 Task: Configure the salesforce community cloud.
Action: Mouse moved to (1289, 95)
Screenshot: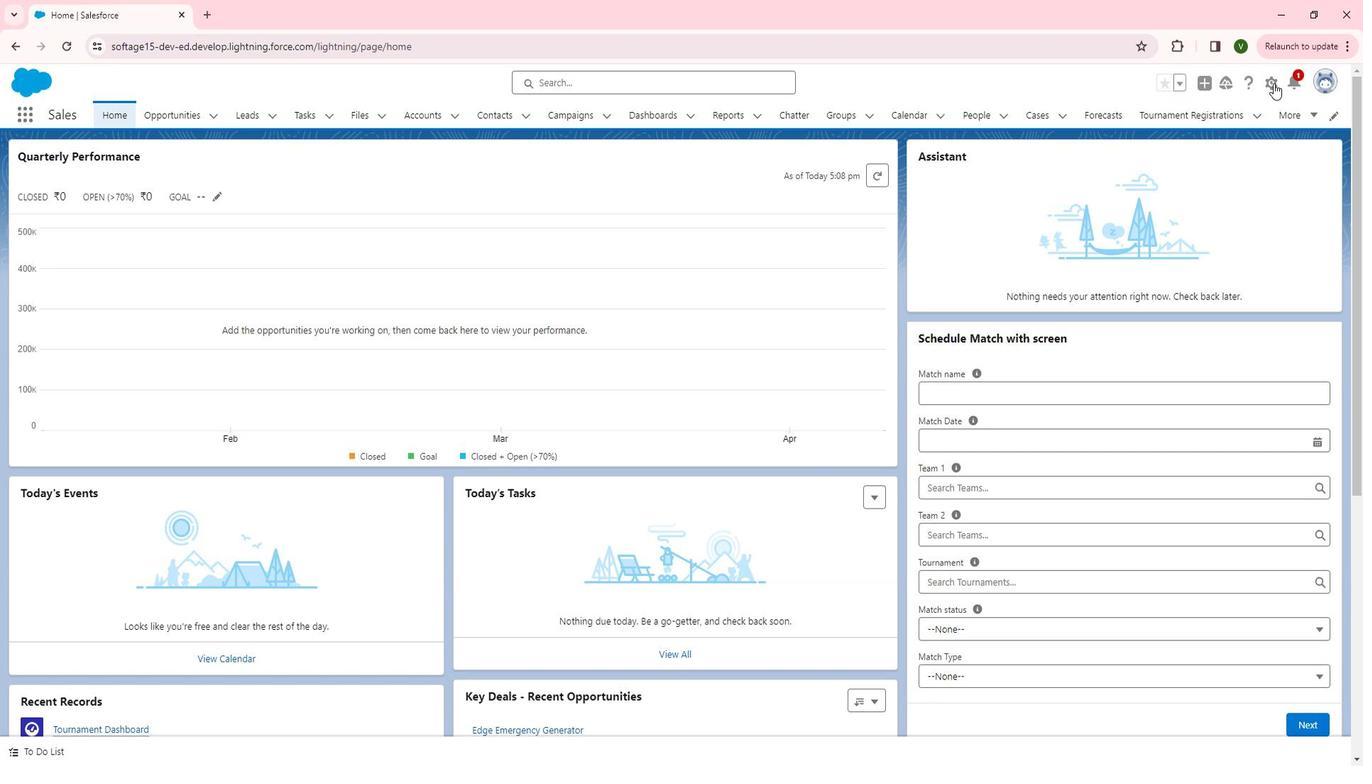 
Action: Mouse pressed left at (1289, 95)
Screenshot: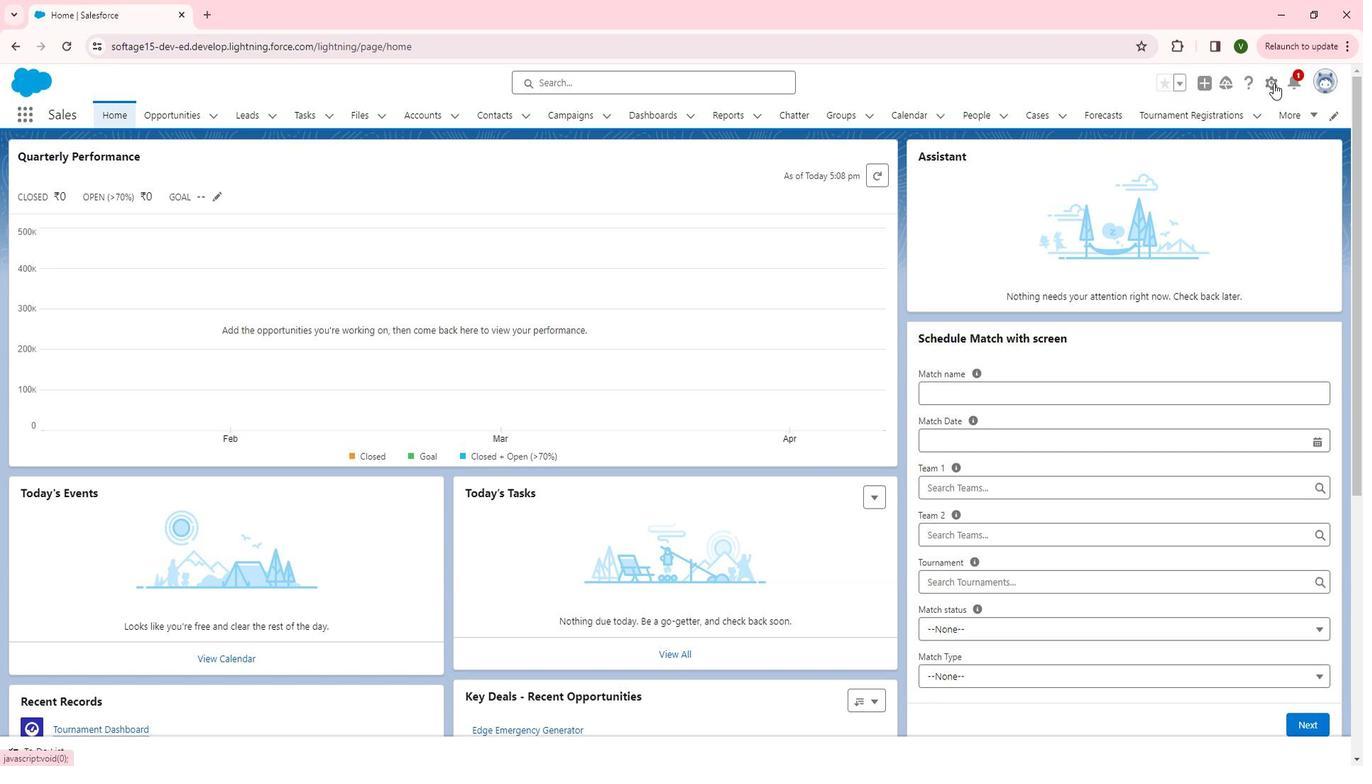 
Action: Mouse moved to (1234, 129)
Screenshot: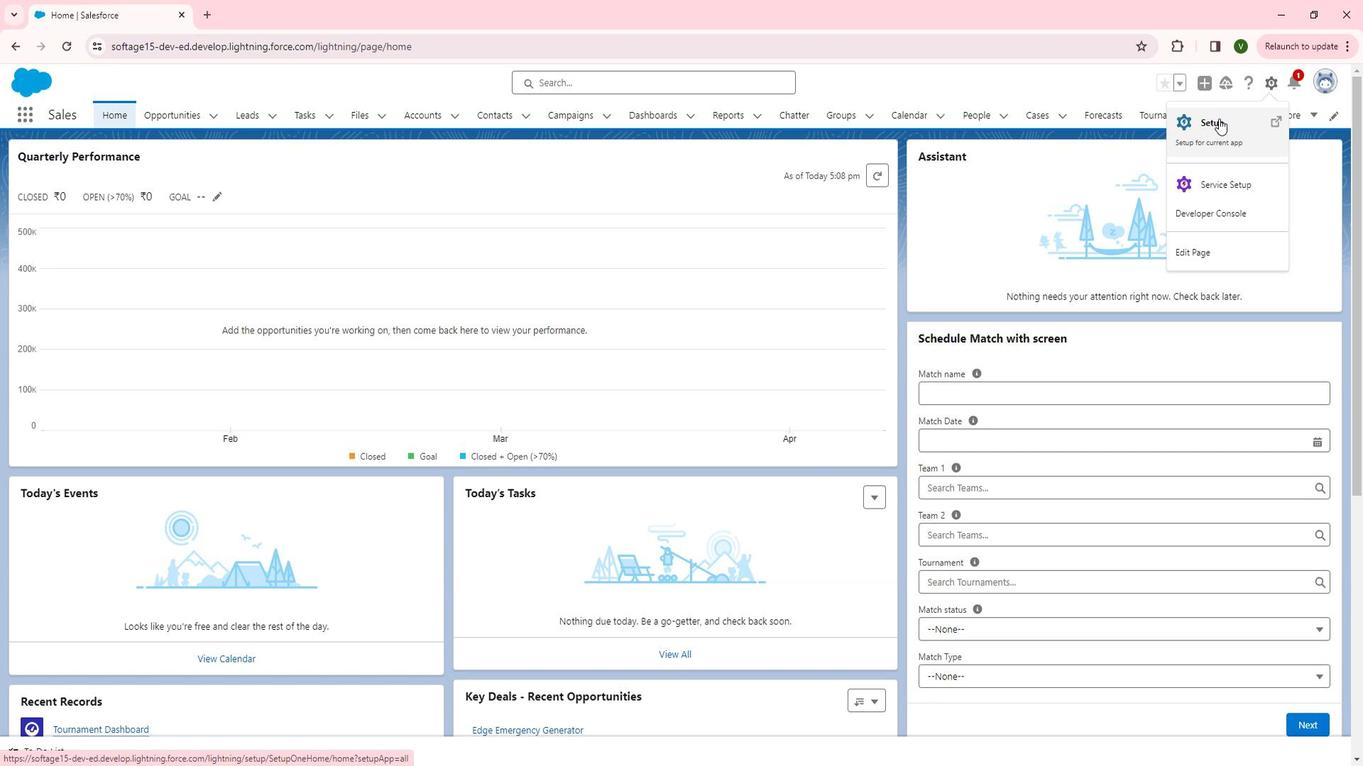 
Action: Mouse pressed left at (1234, 129)
Screenshot: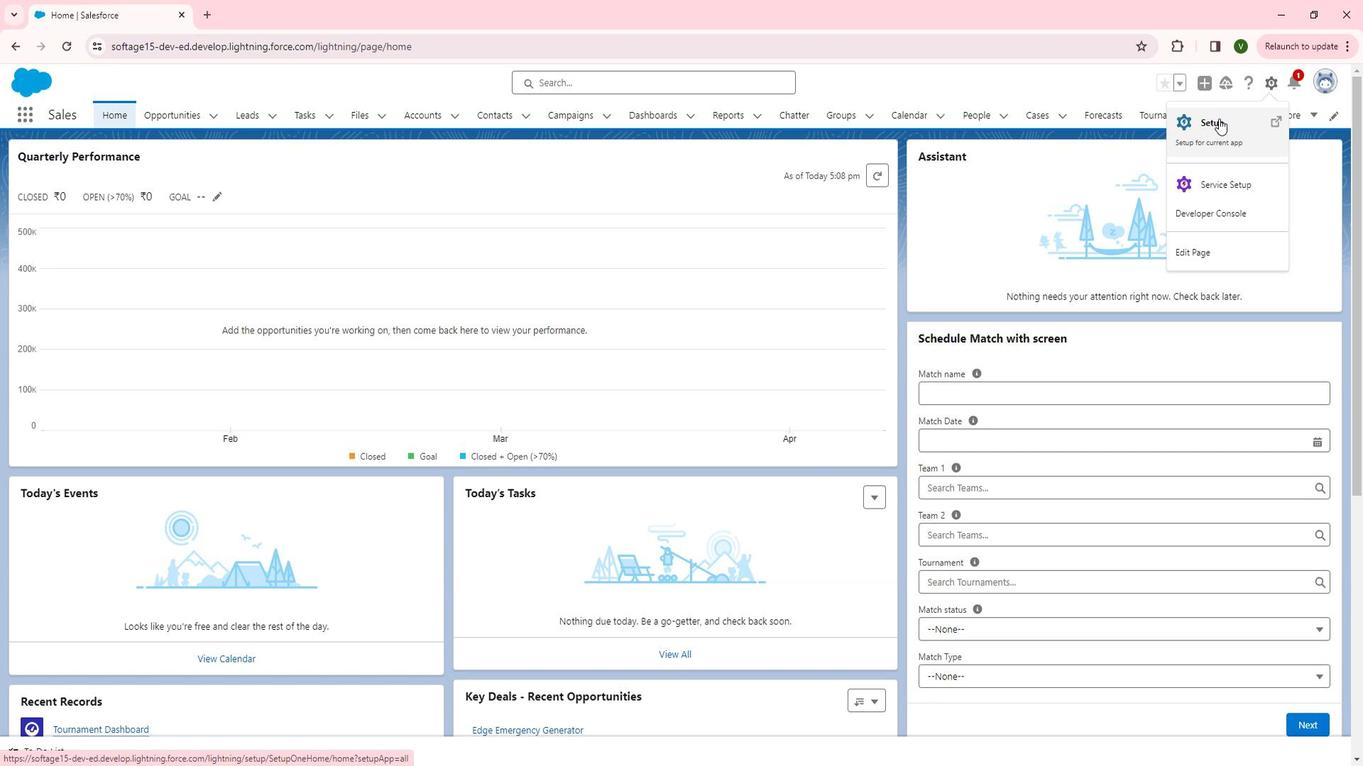 
Action: Mouse moved to (95, 317)
Screenshot: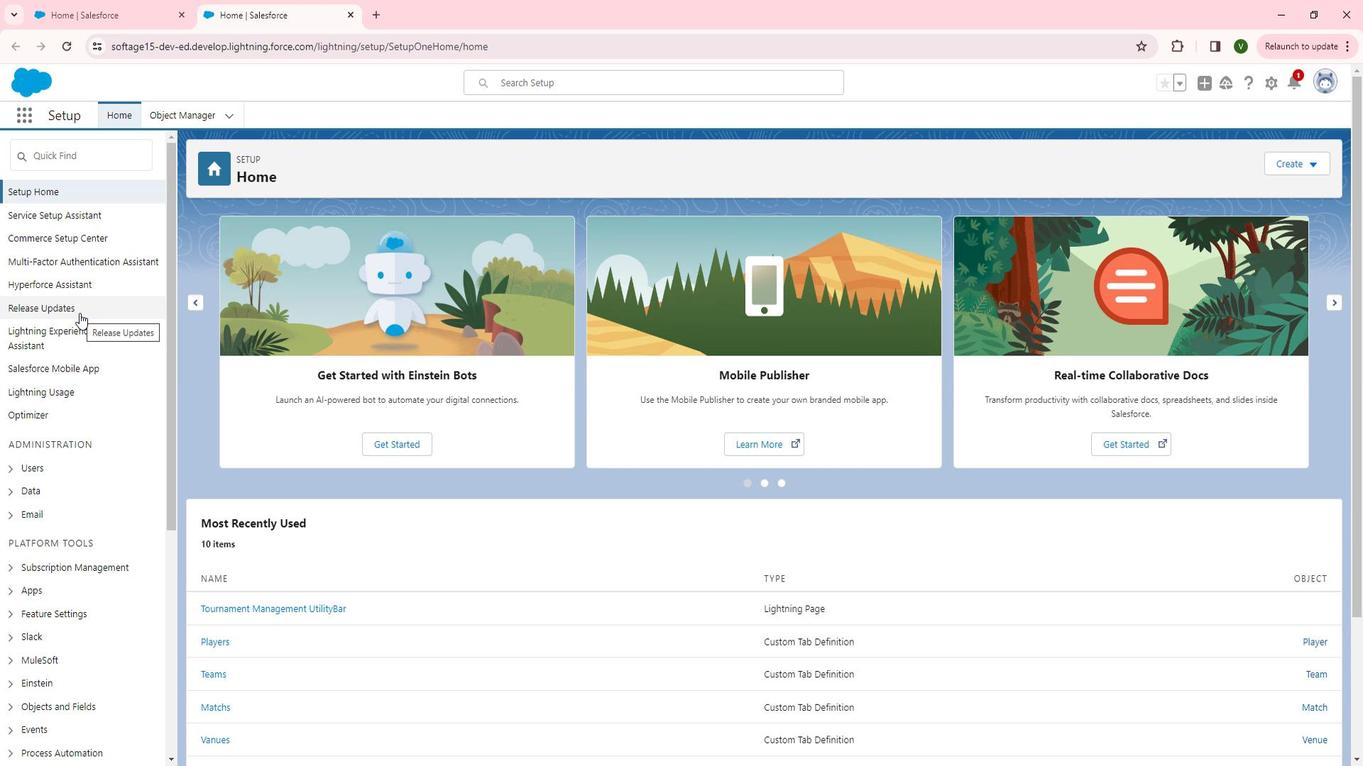 
Action: Mouse scrolled (95, 316) with delta (0, 0)
Screenshot: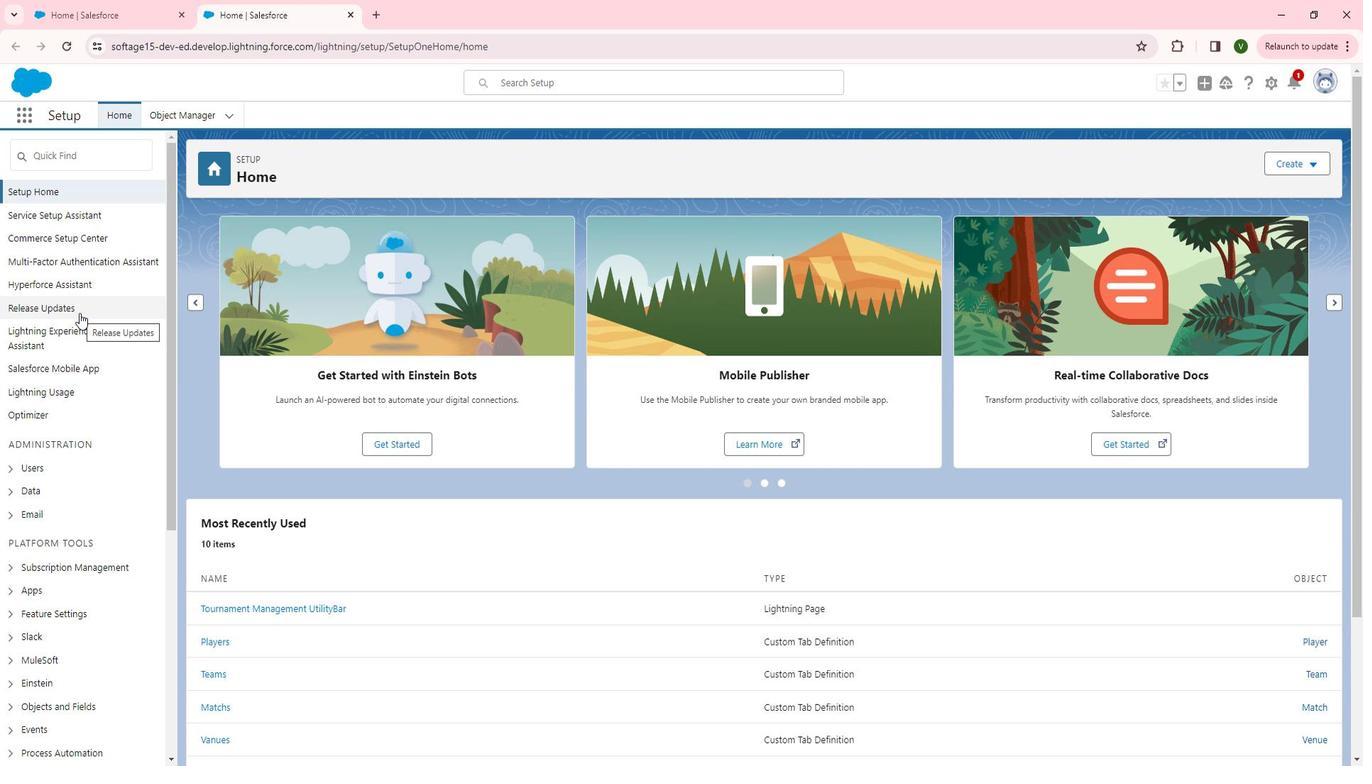 
Action: Mouse moved to (95, 321)
Screenshot: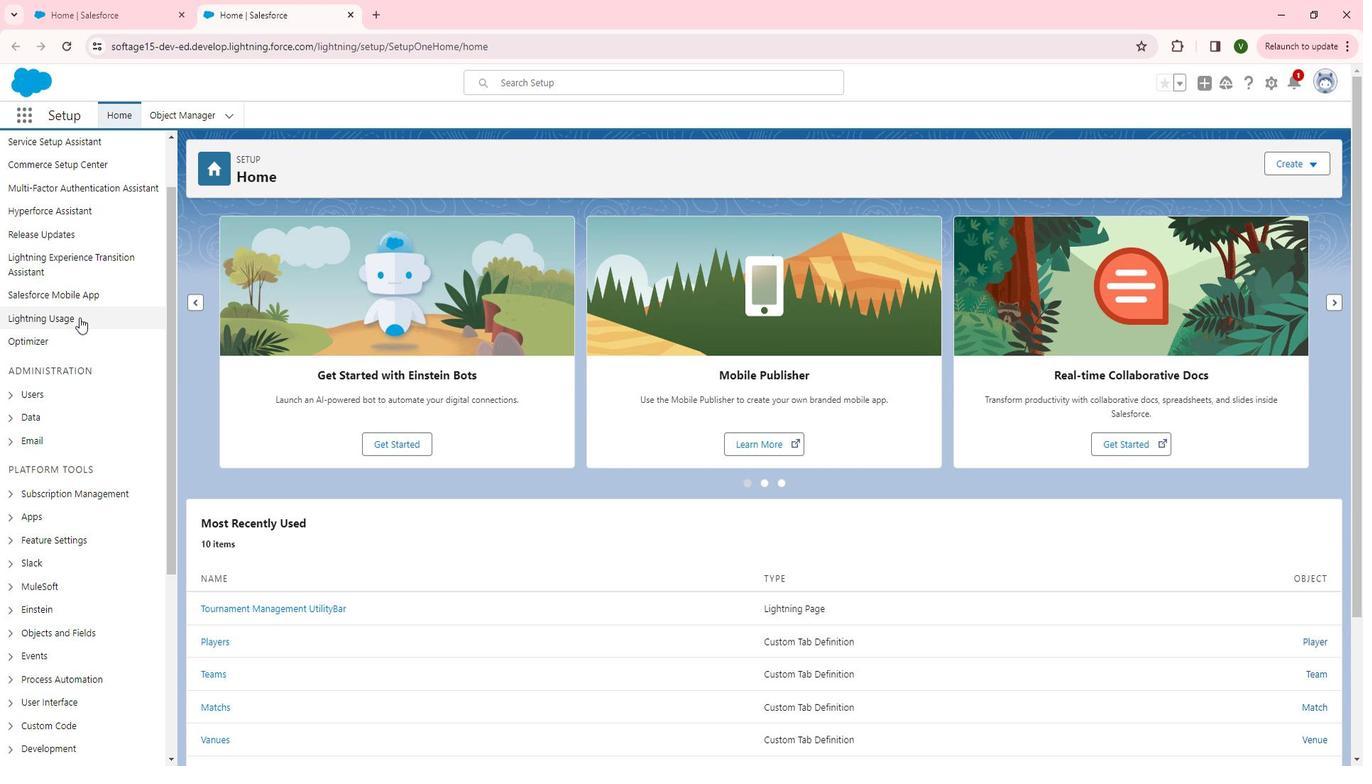 
Action: Mouse scrolled (95, 320) with delta (0, 0)
Screenshot: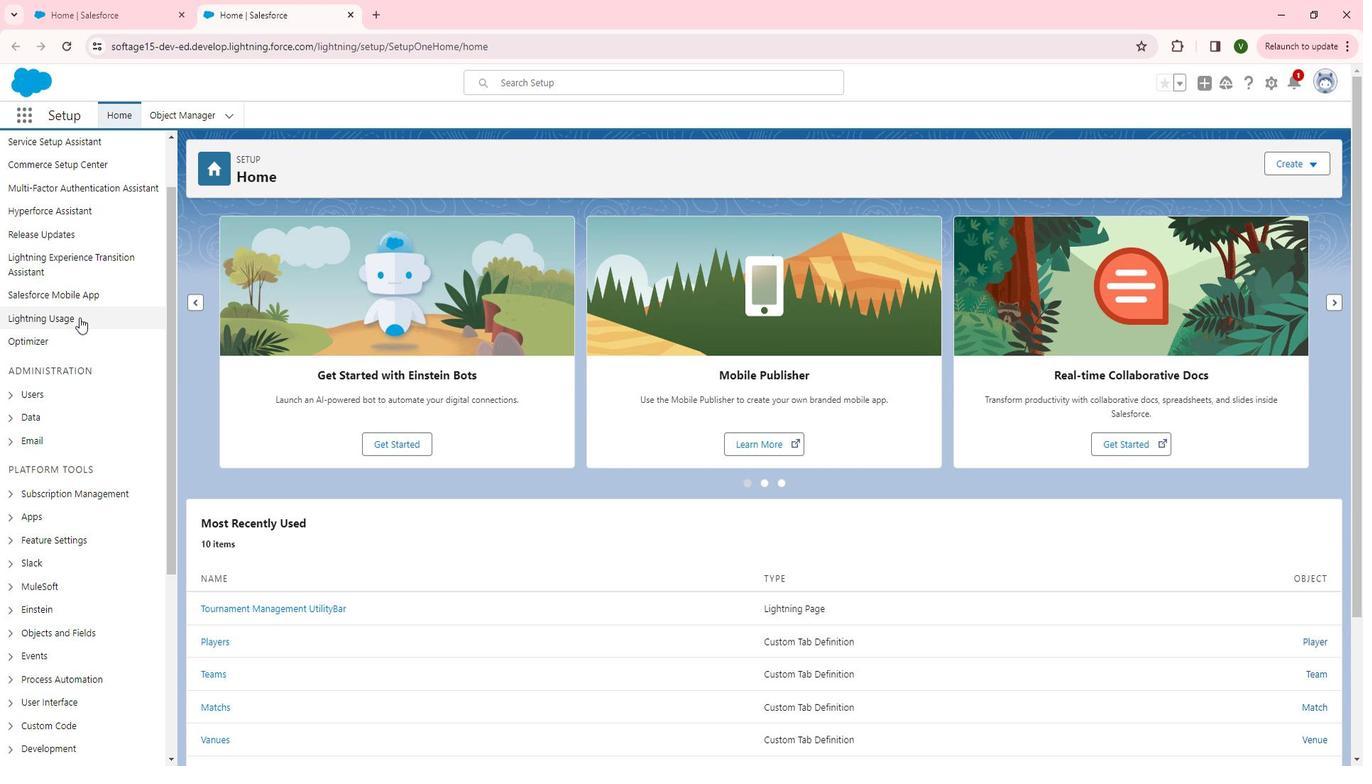 
Action: Mouse scrolled (95, 320) with delta (0, 0)
Screenshot: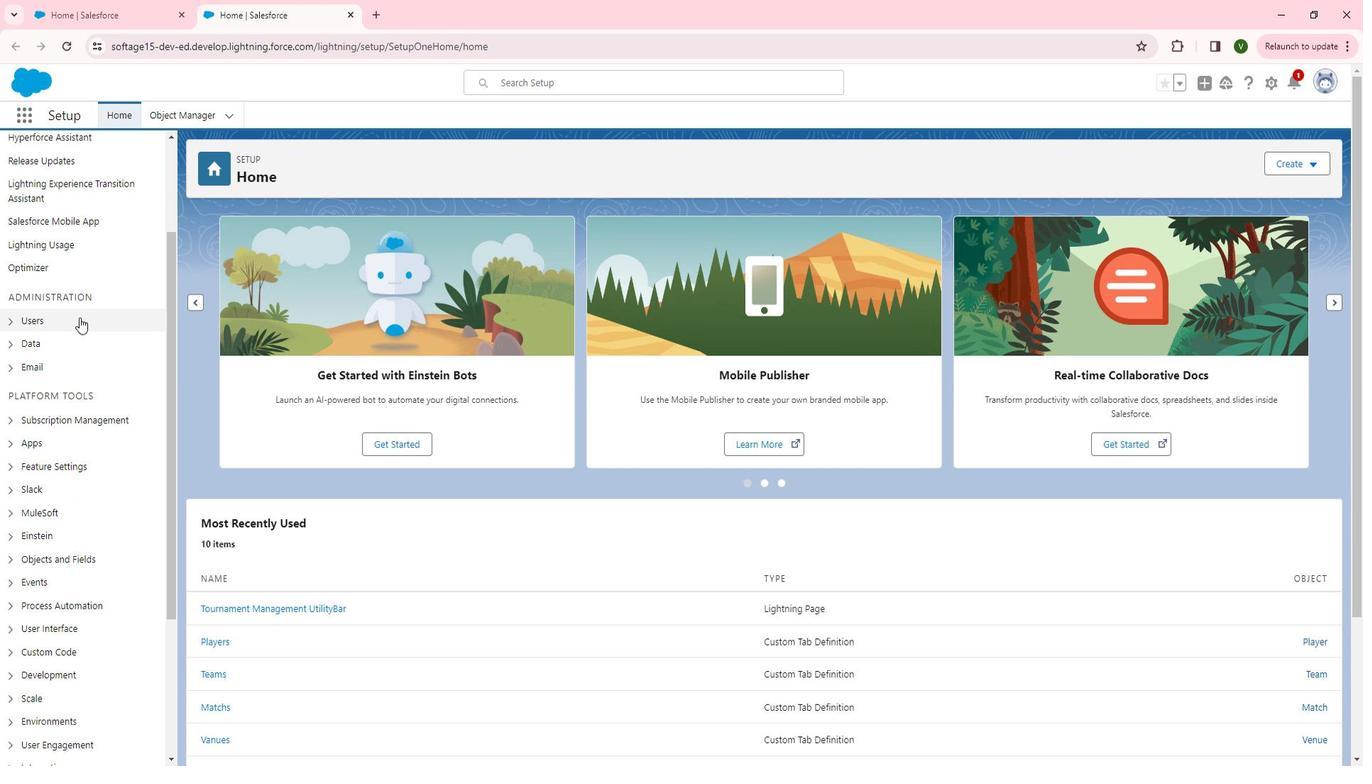 
Action: Mouse moved to (28, 391)
Screenshot: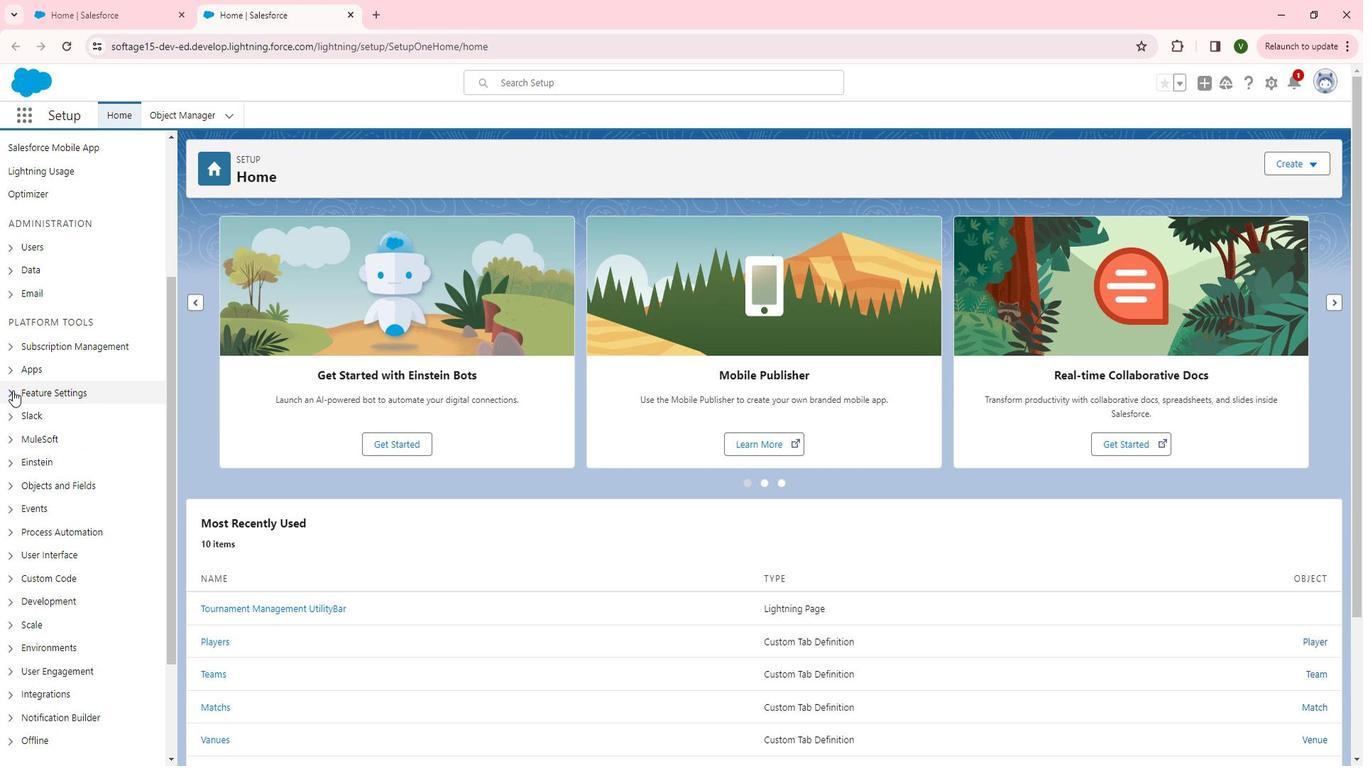 
Action: Mouse pressed left at (28, 391)
Screenshot: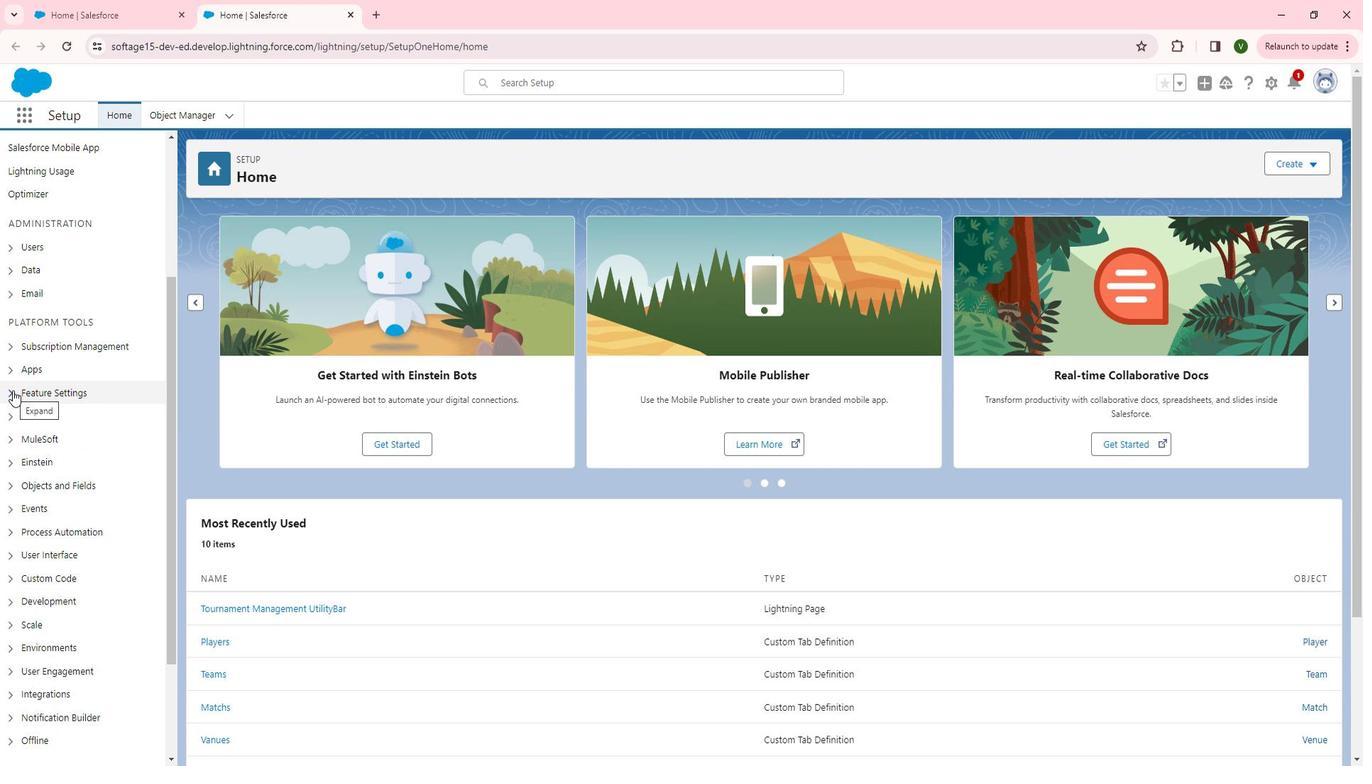 
Action: Mouse moved to (92, 400)
Screenshot: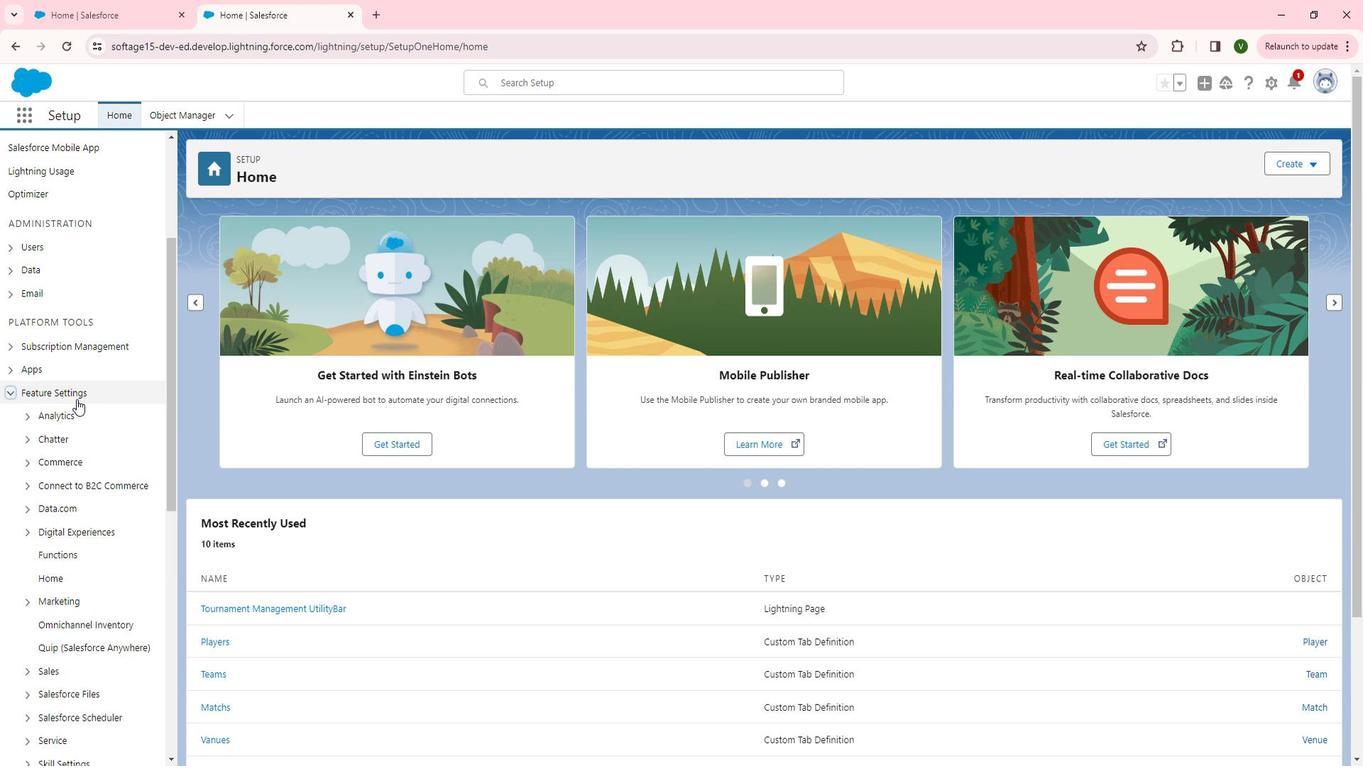 
Action: Mouse scrolled (92, 399) with delta (0, 0)
Screenshot: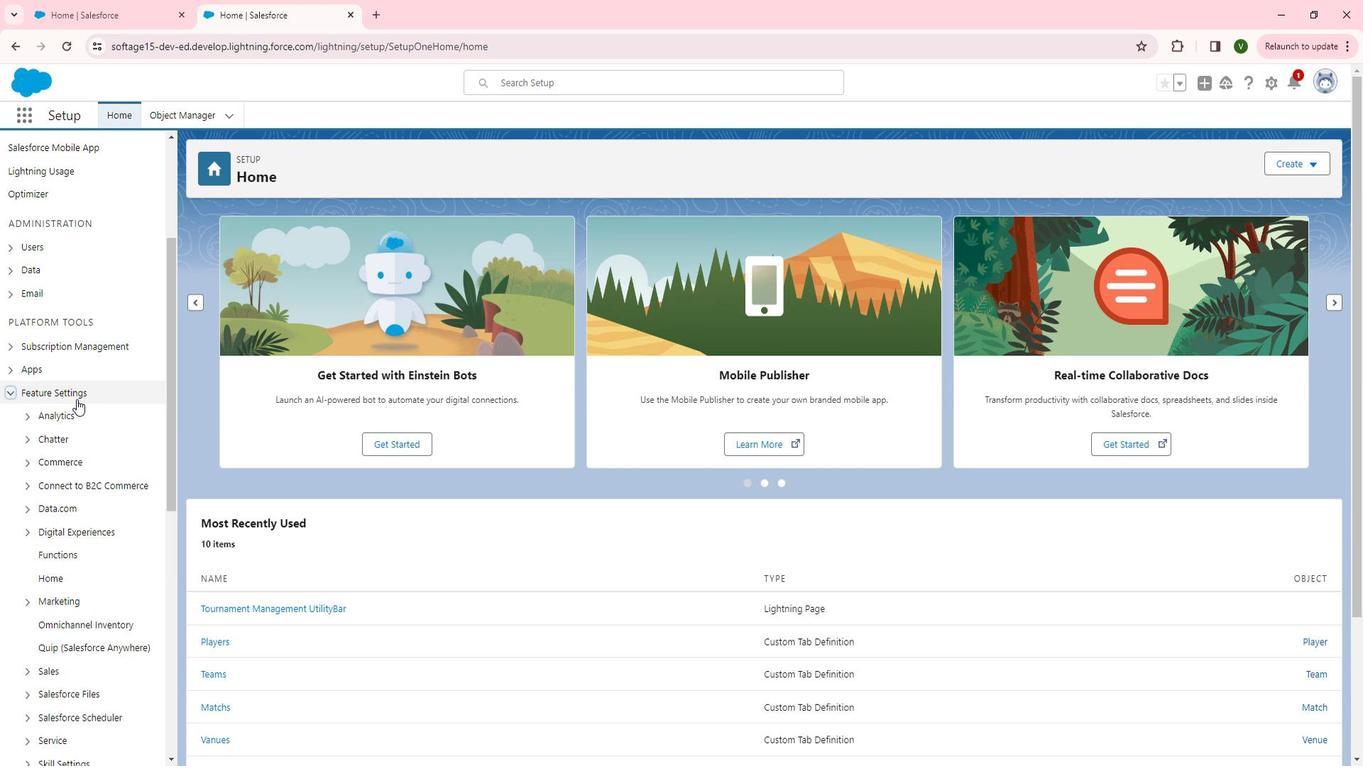 
Action: Mouse scrolled (92, 399) with delta (0, 0)
Screenshot: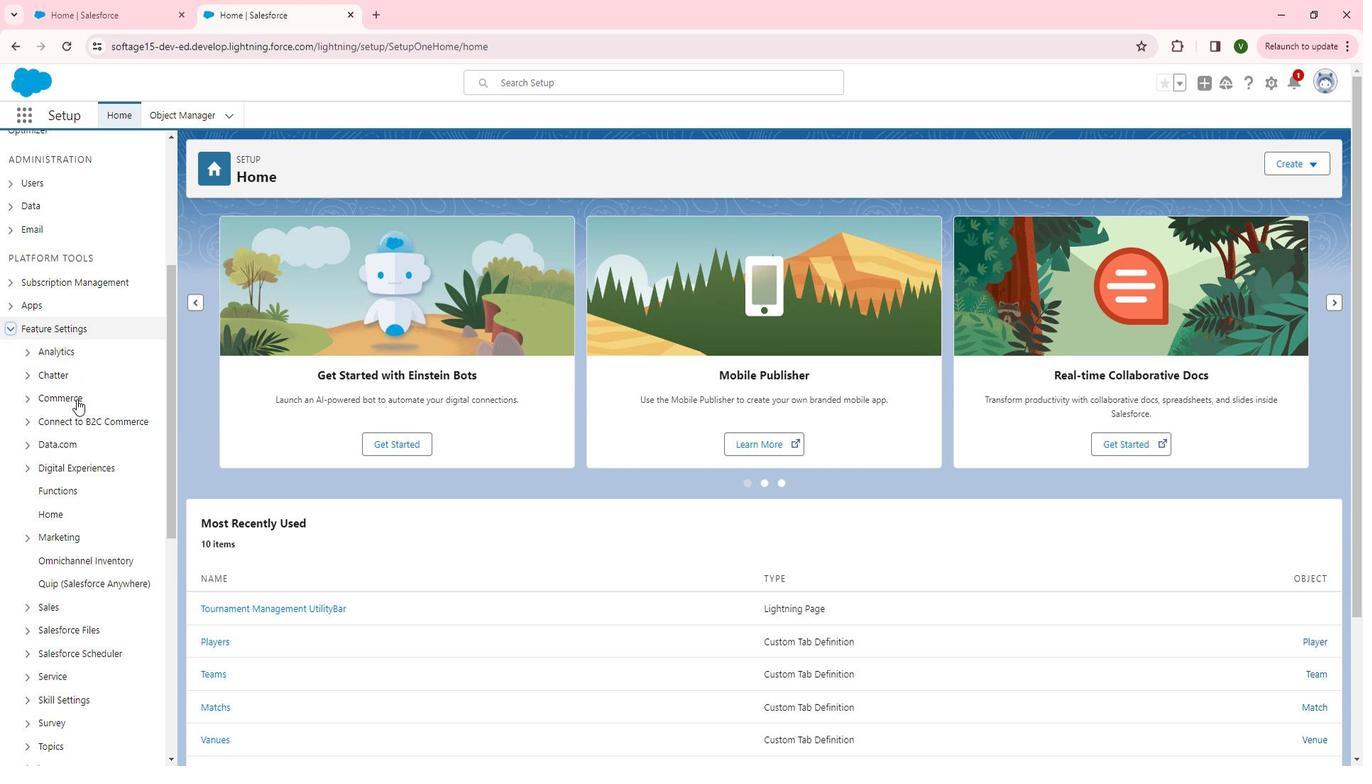 
Action: Mouse moved to (41, 389)
Screenshot: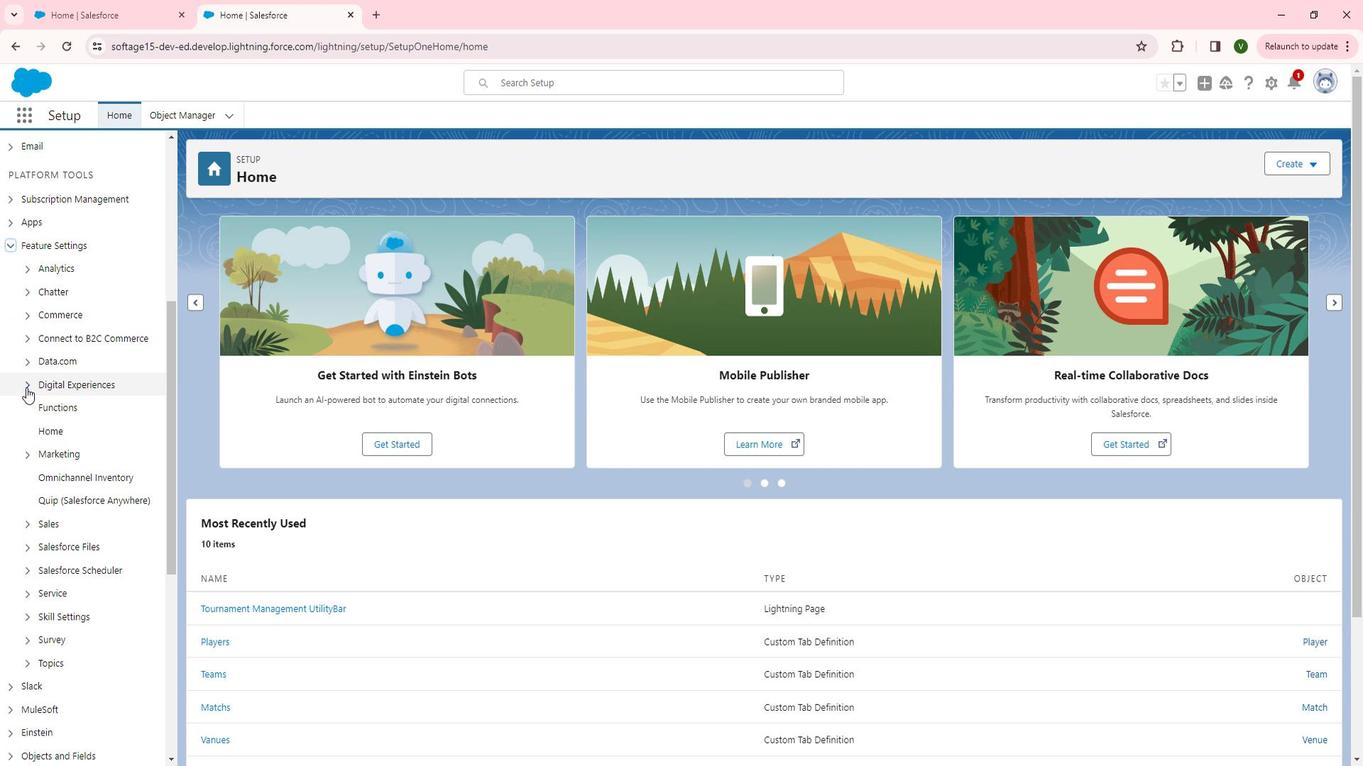 
Action: Mouse pressed left at (41, 389)
Screenshot: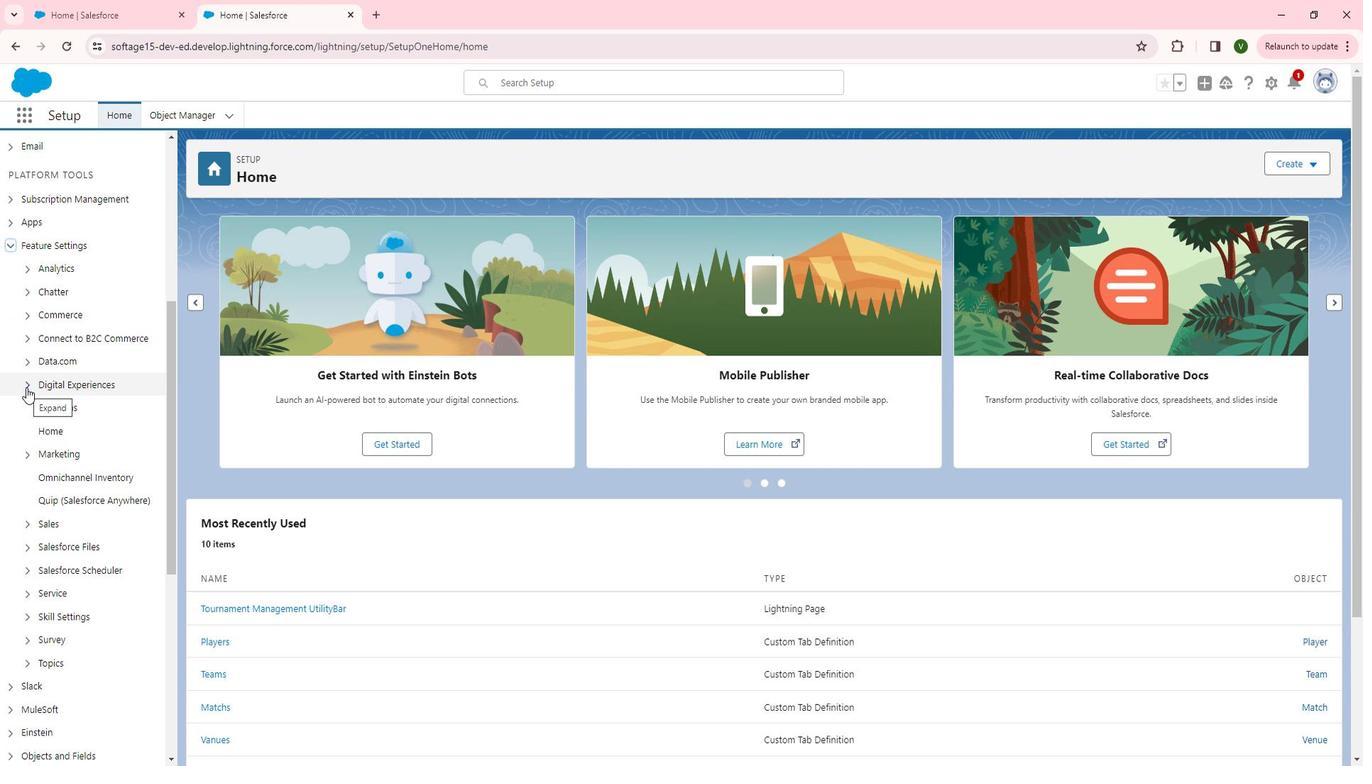 
Action: Mouse moved to (90, 456)
Screenshot: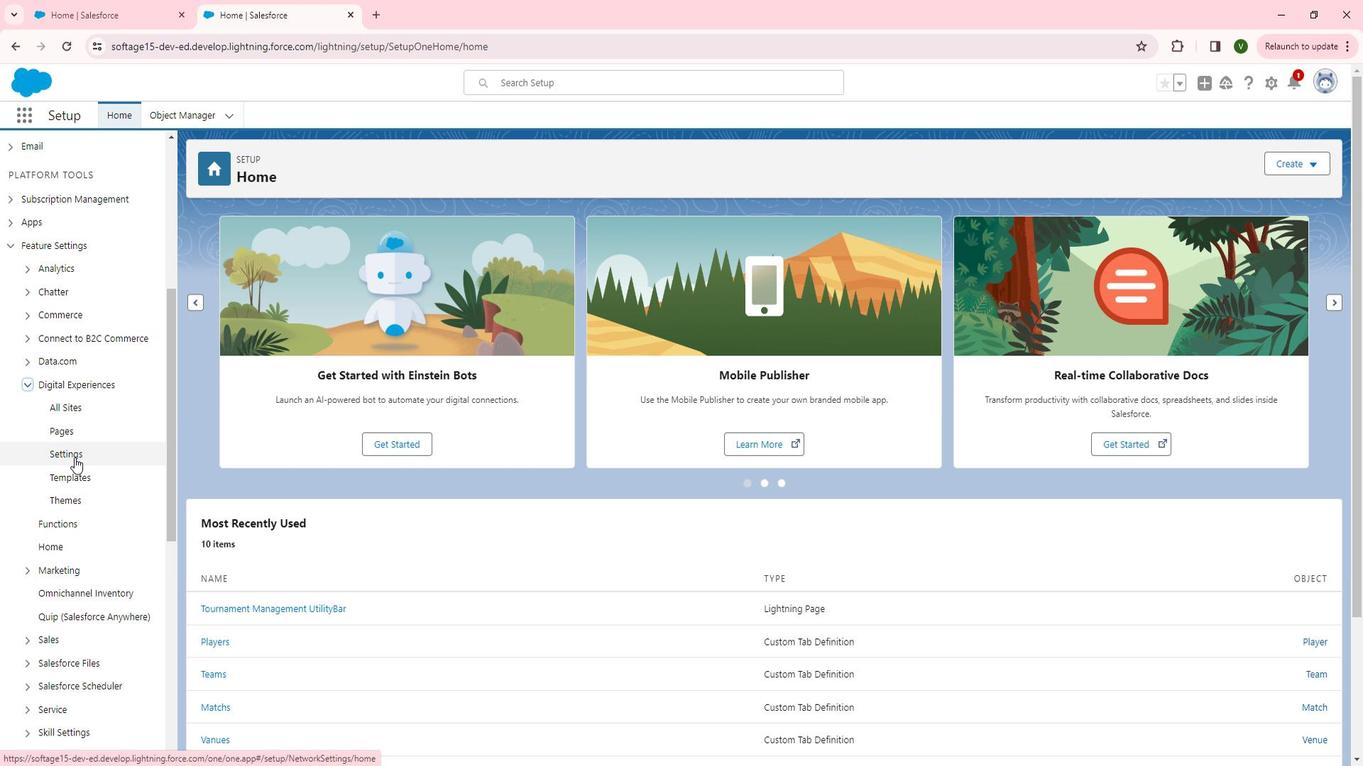 
Action: Mouse pressed left at (90, 456)
Screenshot: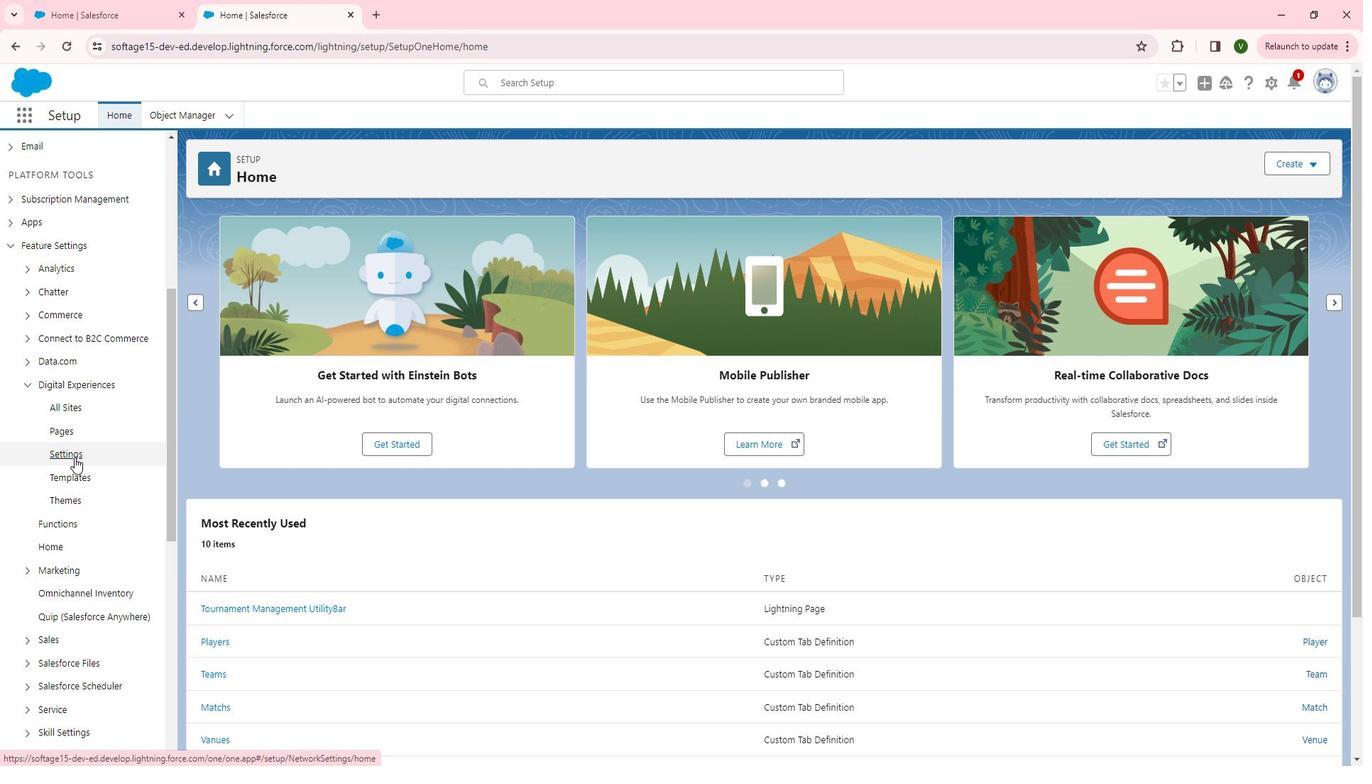 
Action: Mouse moved to (556, 481)
Screenshot: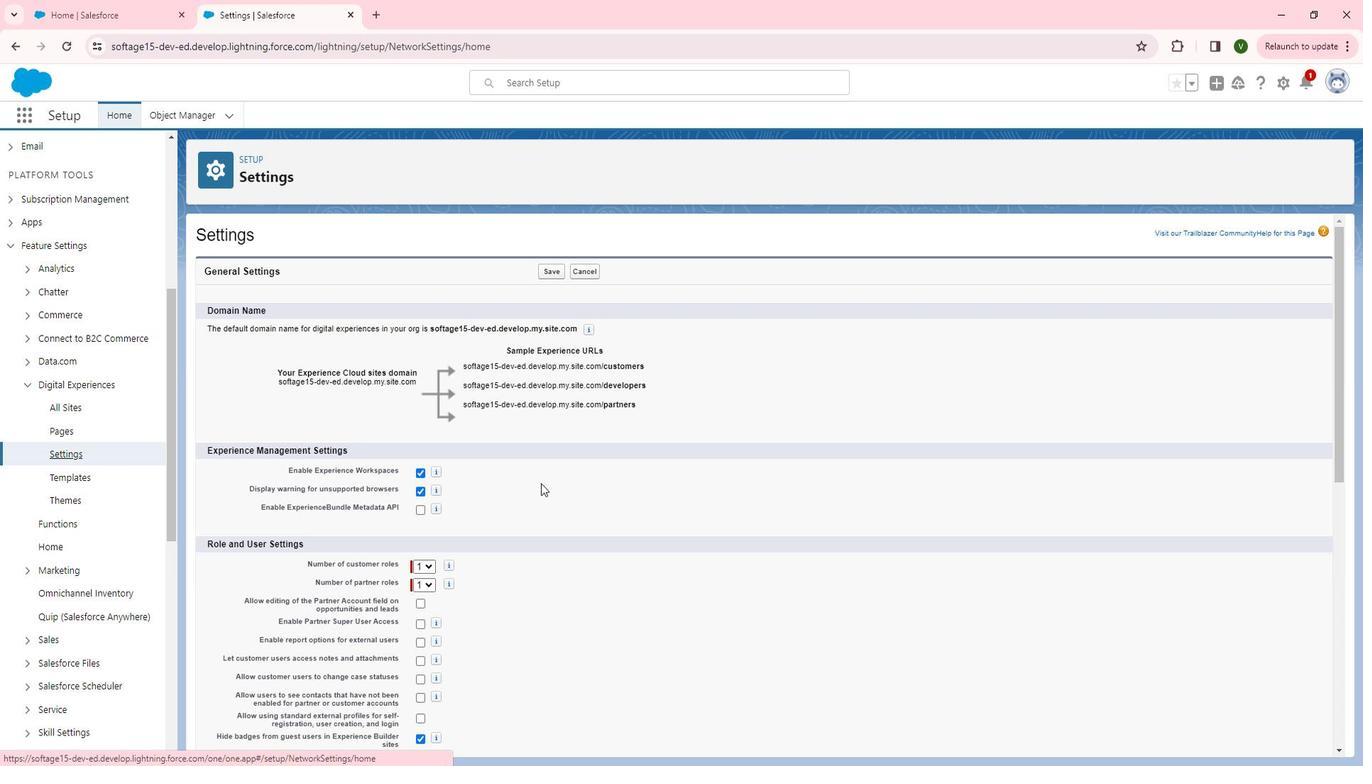 
Action: Mouse scrolled (556, 480) with delta (0, 0)
Screenshot: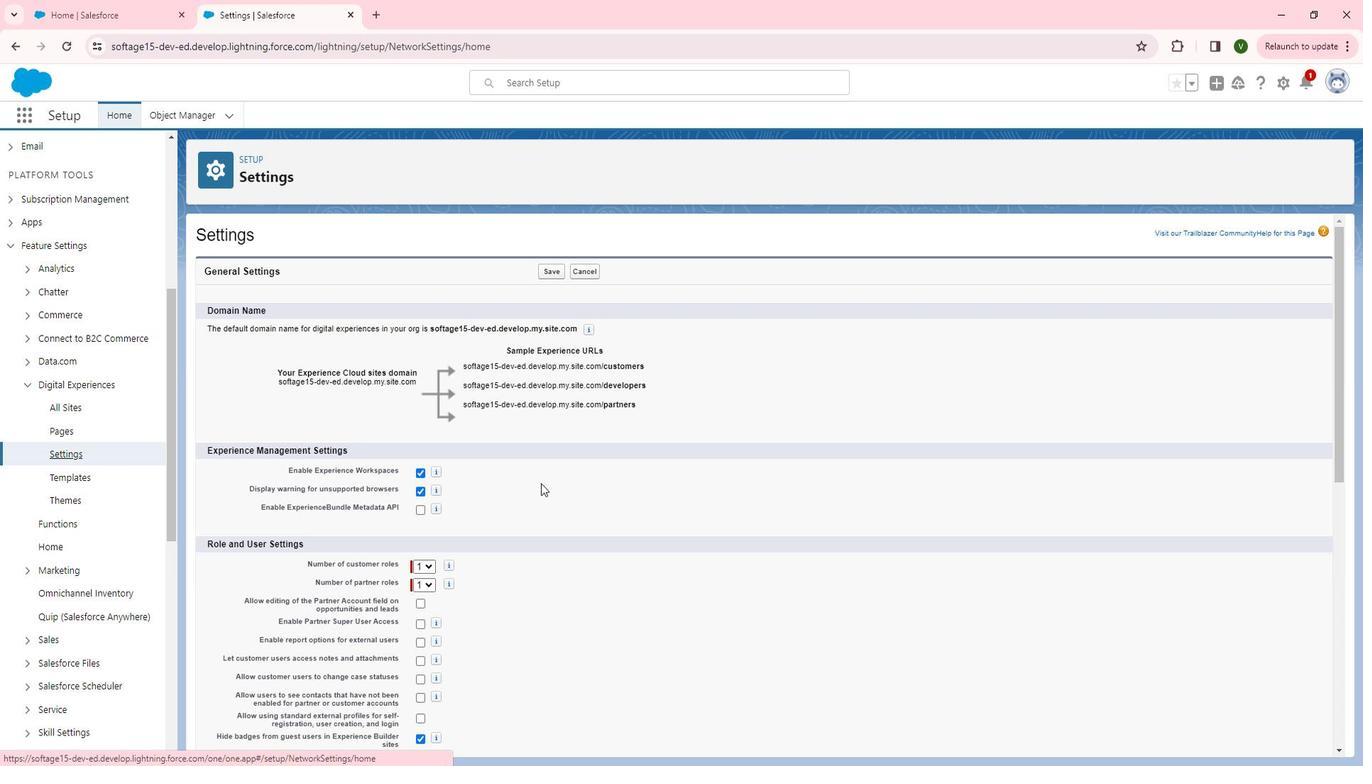 
Action: Mouse moved to (434, 434)
Screenshot: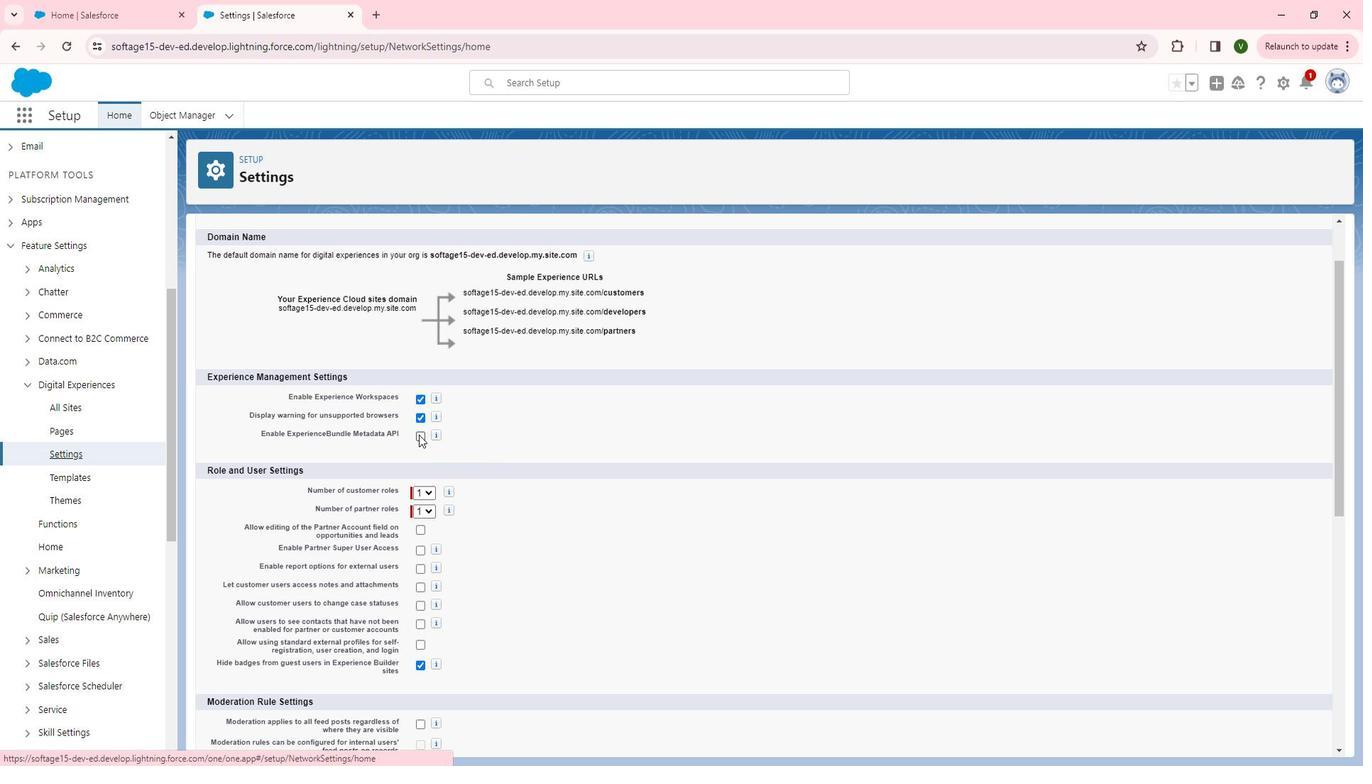 
Action: Mouse pressed left at (434, 434)
Screenshot: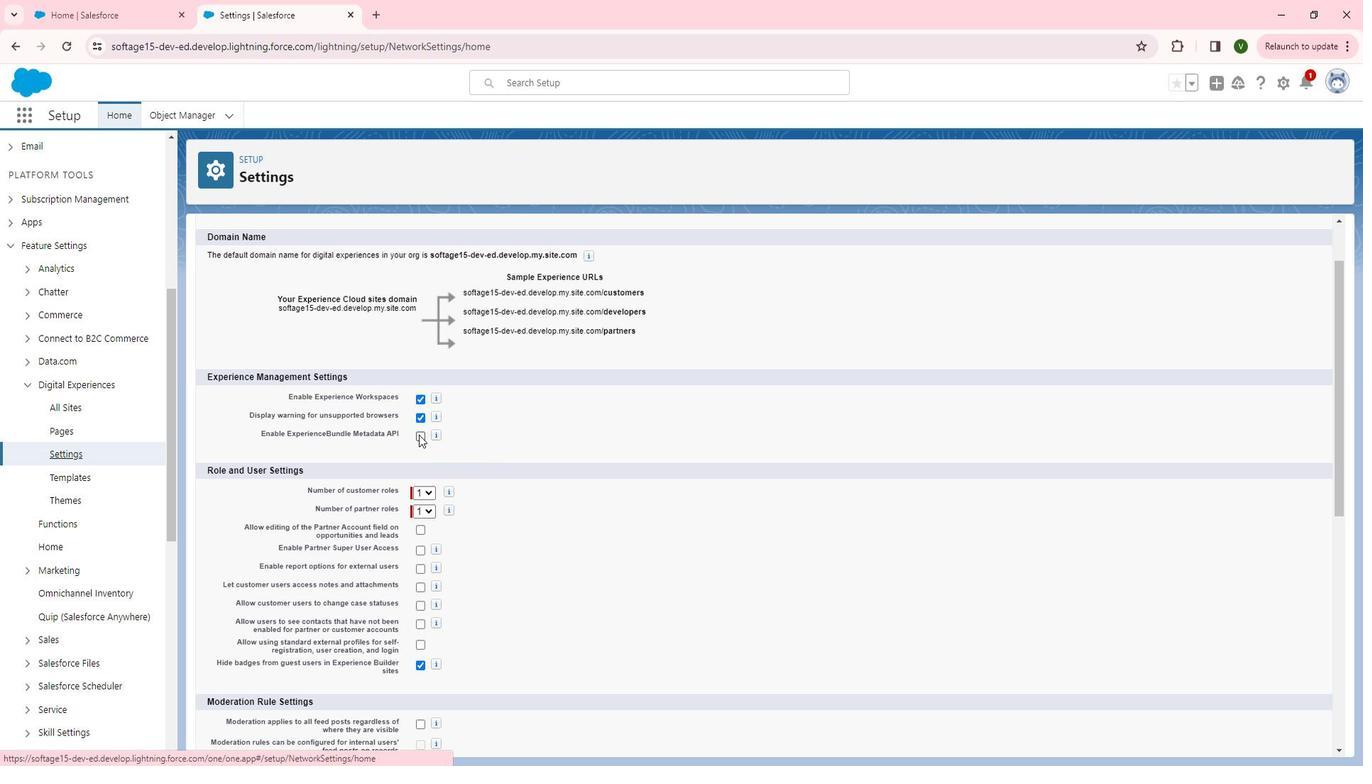 
Action: Mouse moved to (479, 433)
Screenshot: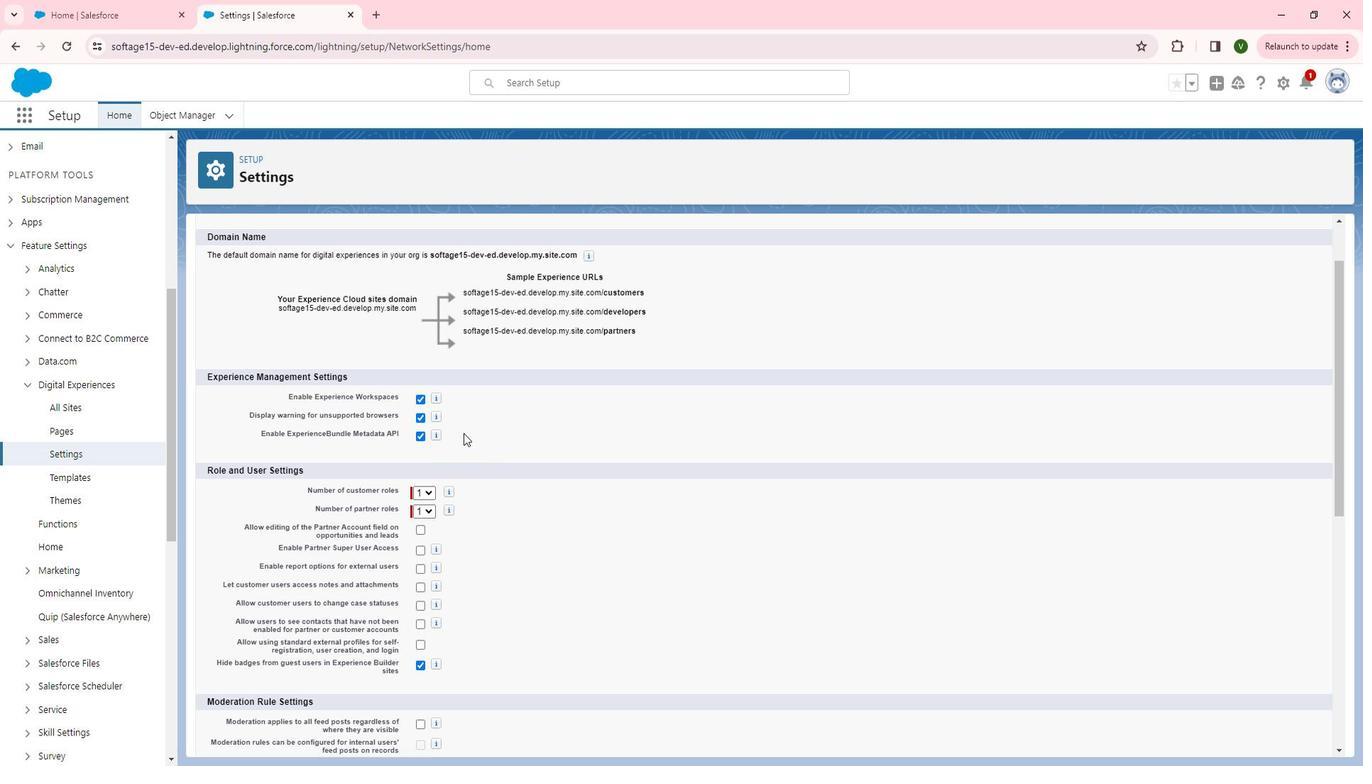 
Action: Mouse scrolled (479, 432) with delta (0, 0)
Screenshot: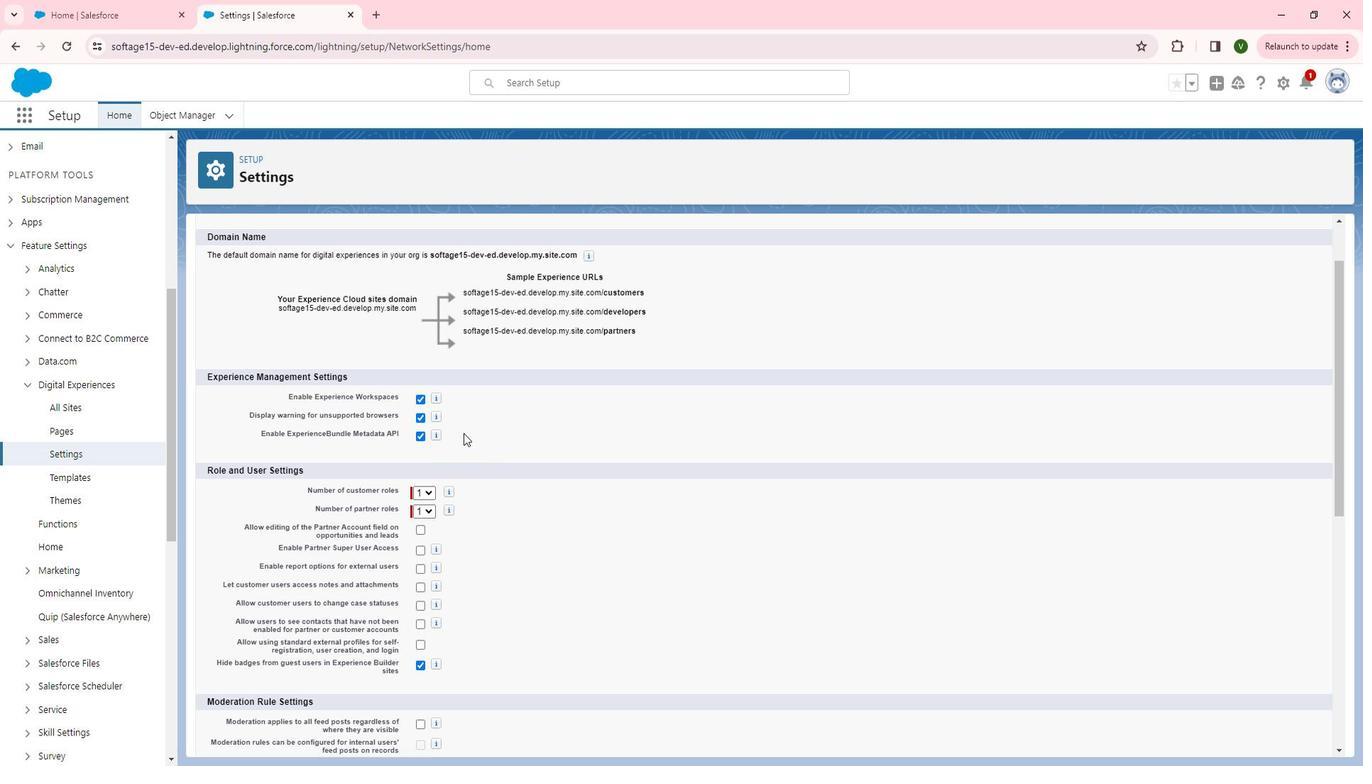 
Action: Mouse moved to (443, 423)
Screenshot: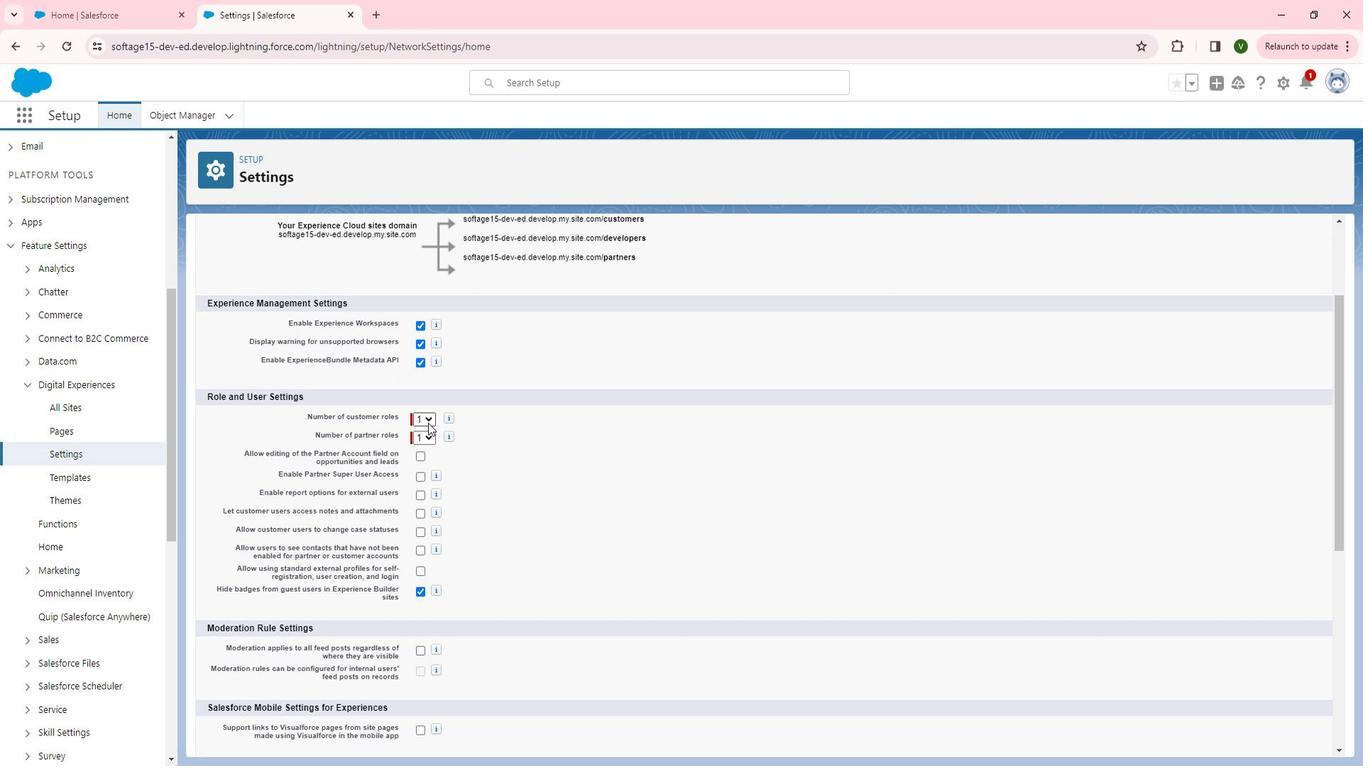 
Action: Mouse pressed left at (443, 423)
Screenshot: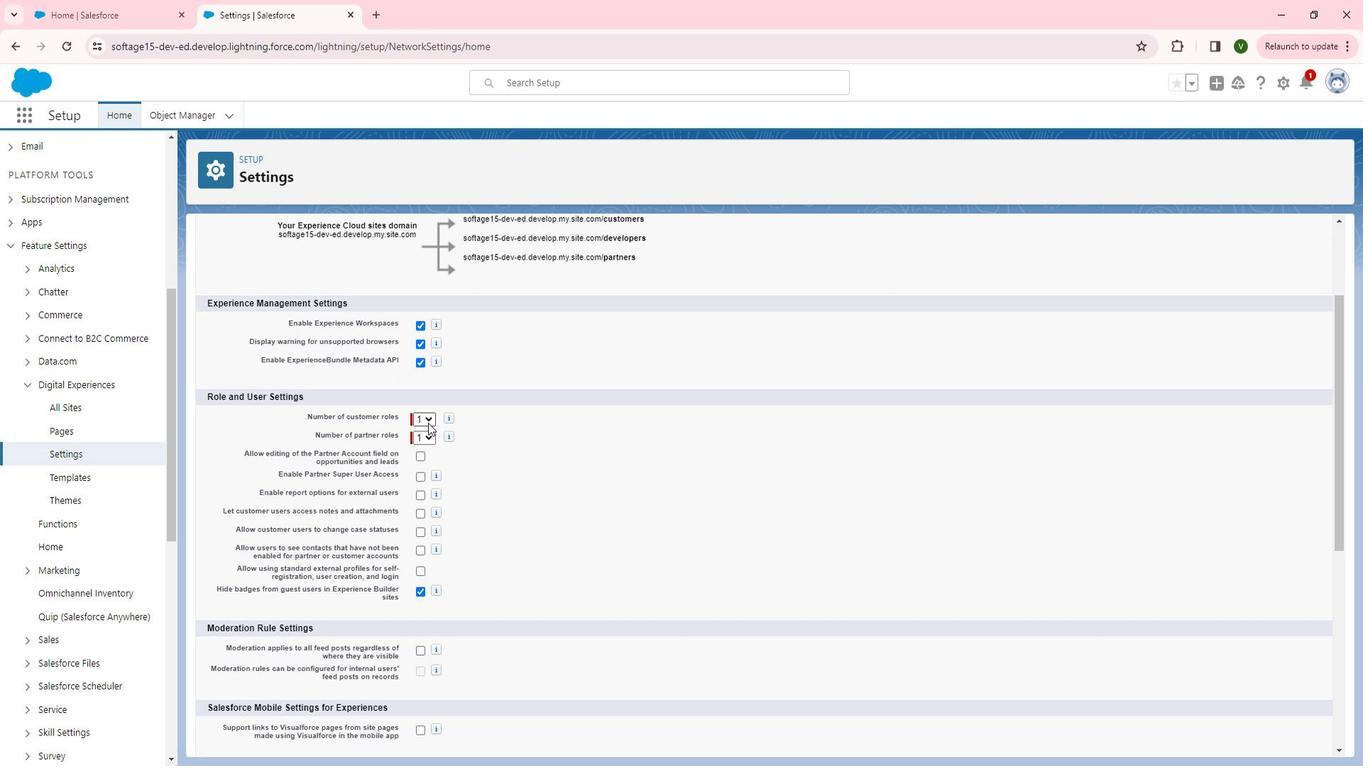 
Action: Mouse moved to (440, 446)
Screenshot: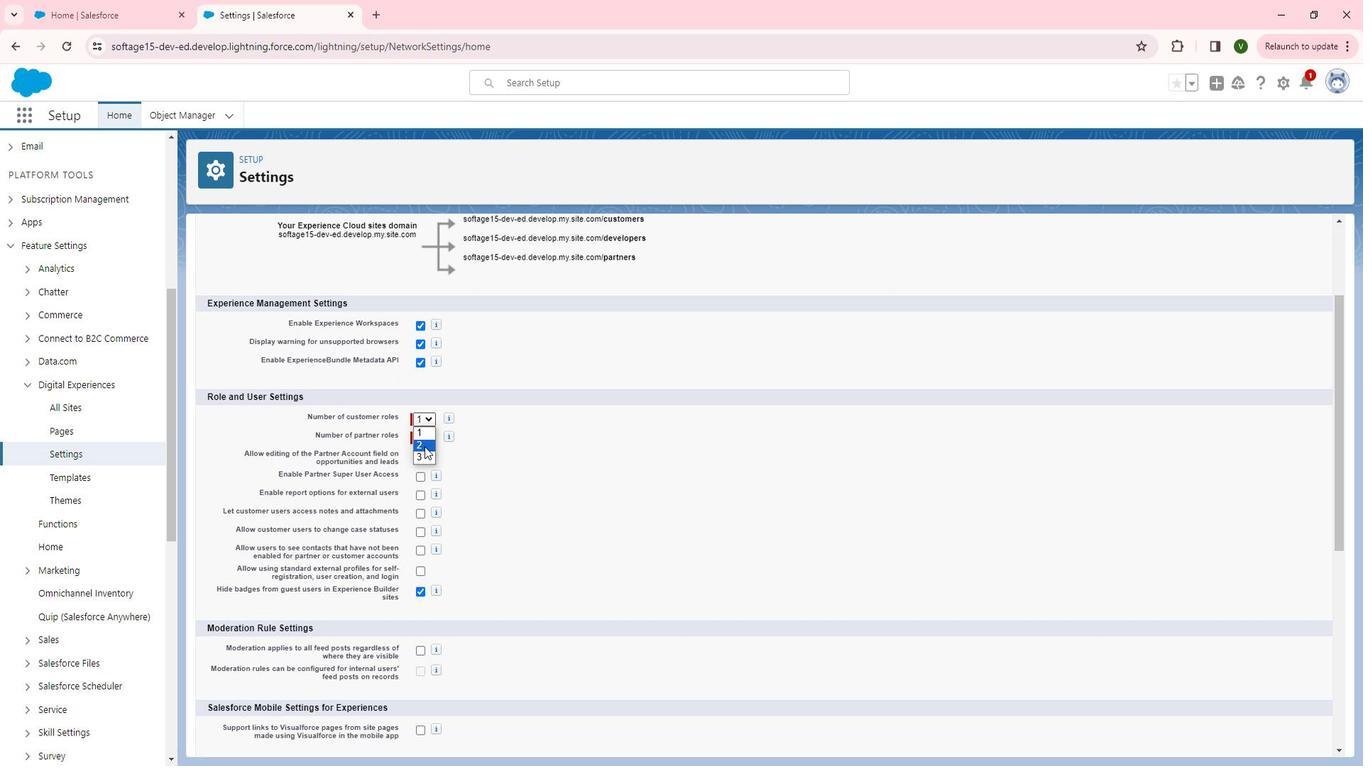 
Action: Mouse pressed left at (440, 446)
Screenshot: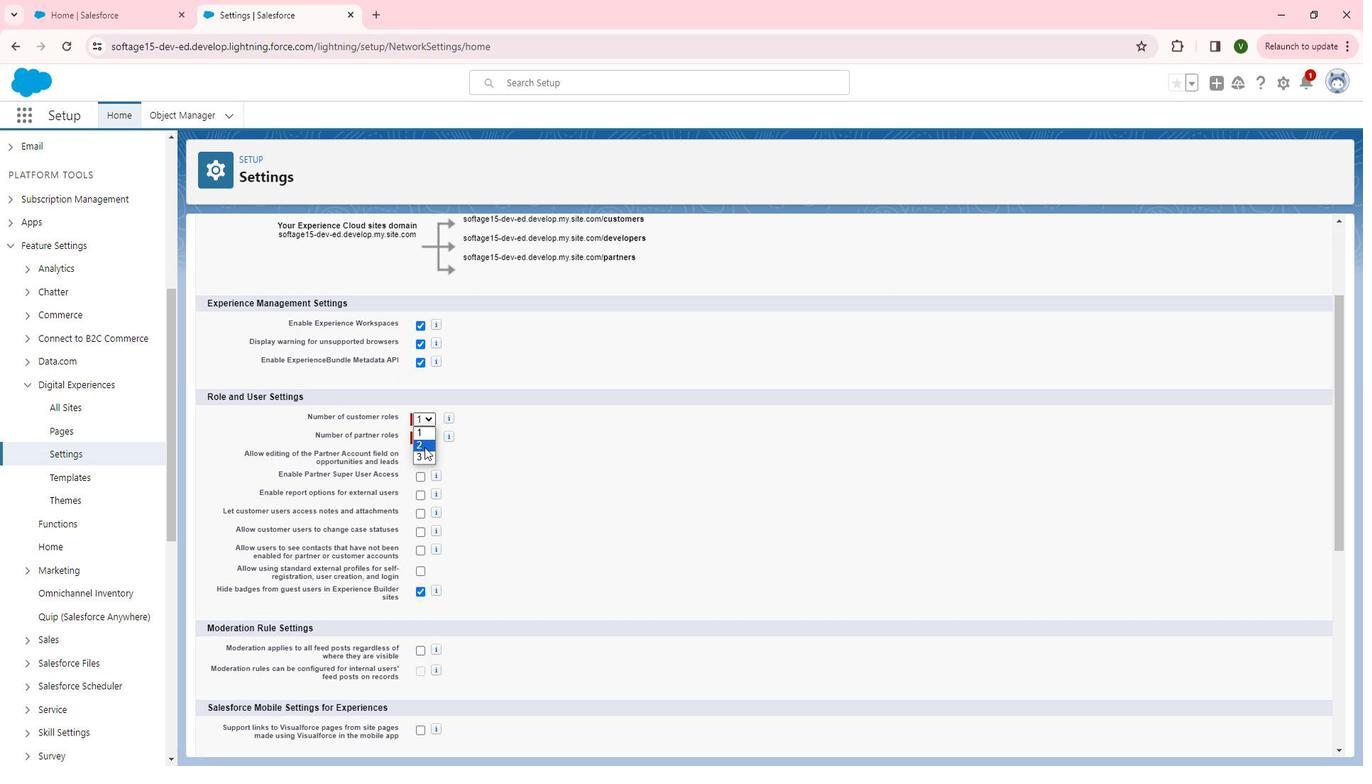 
Action: Mouse moved to (438, 440)
Screenshot: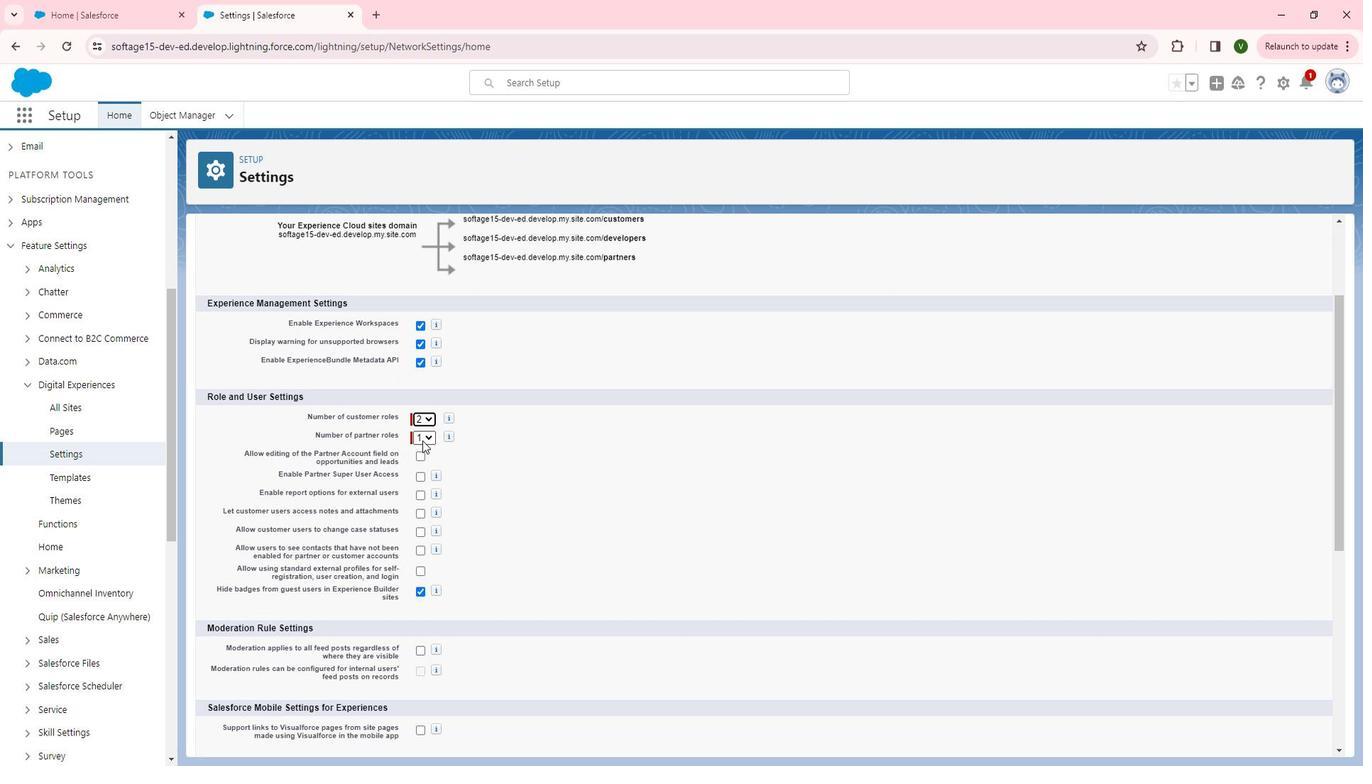 
Action: Mouse pressed left at (438, 440)
Screenshot: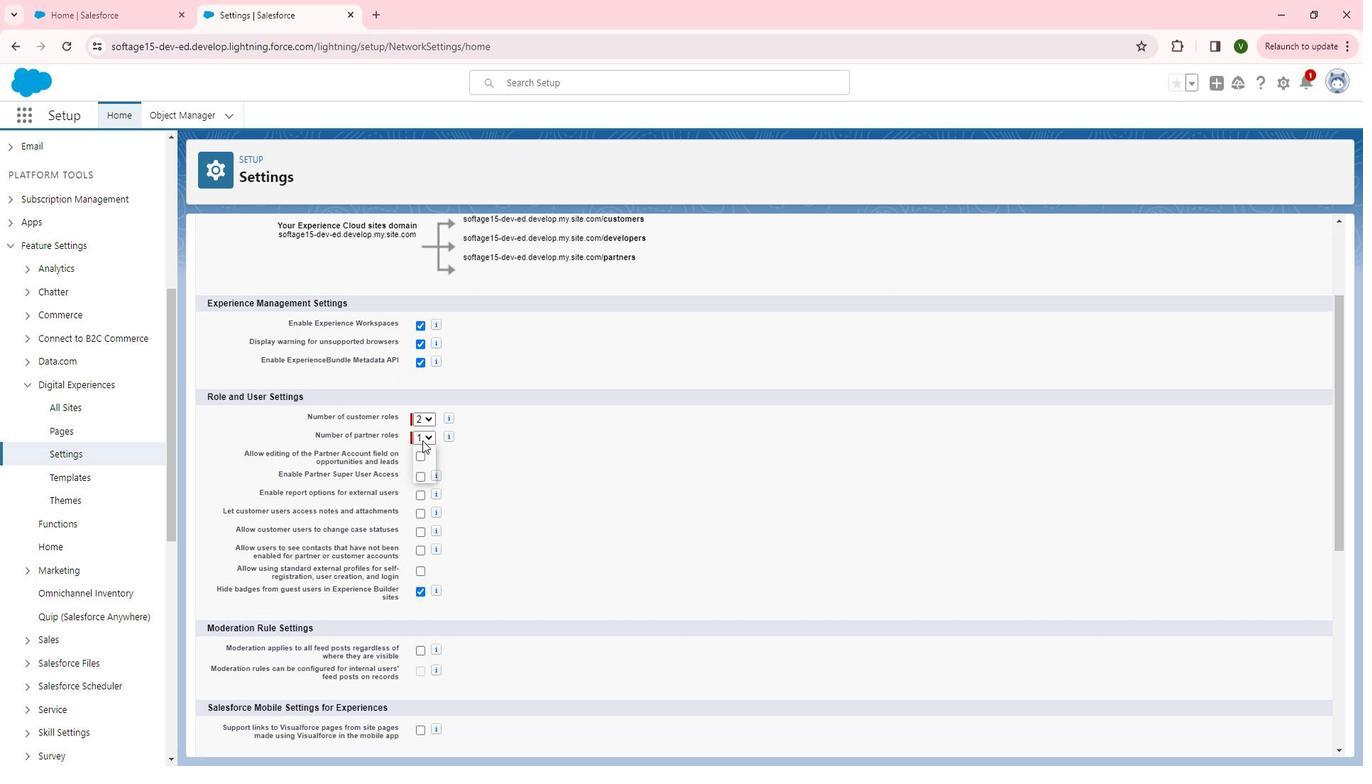 
Action: Mouse moved to (439, 459)
Screenshot: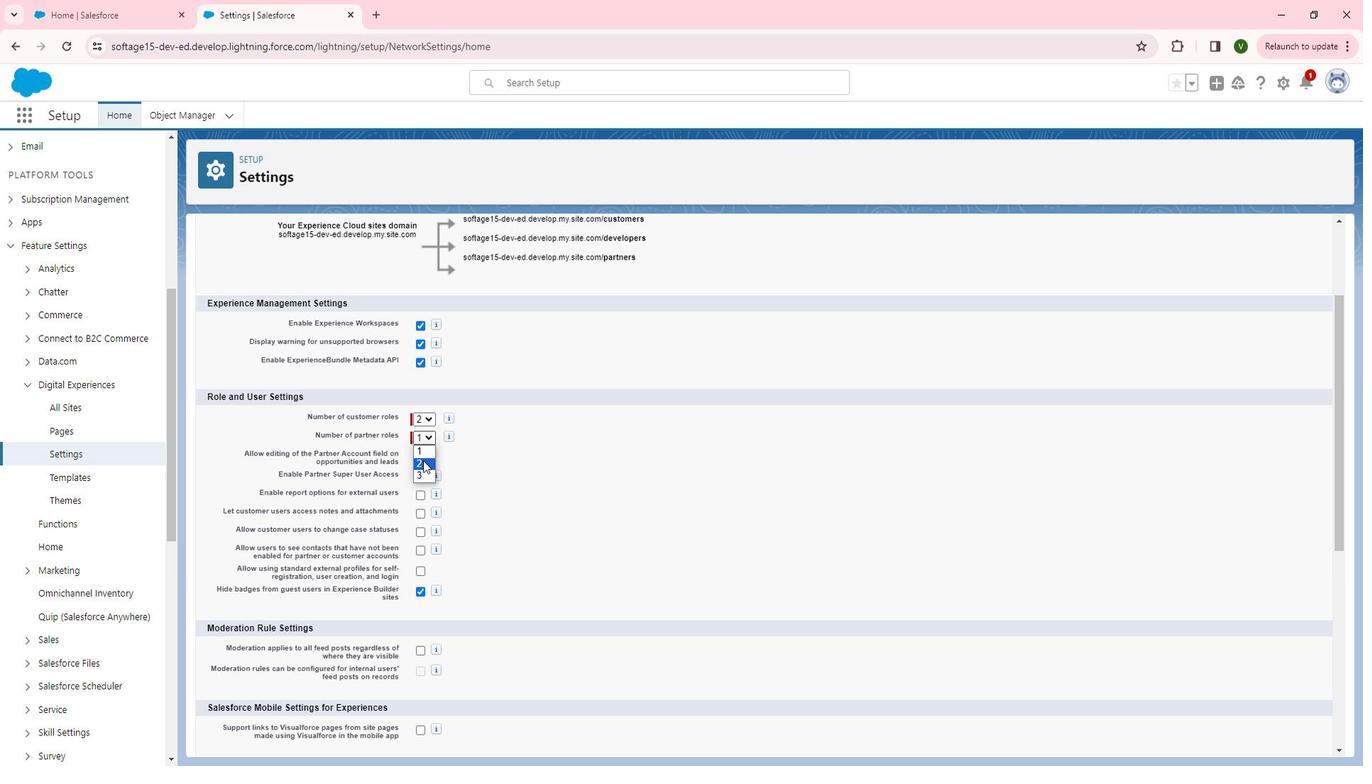 
Action: Mouse pressed left at (439, 459)
Screenshot: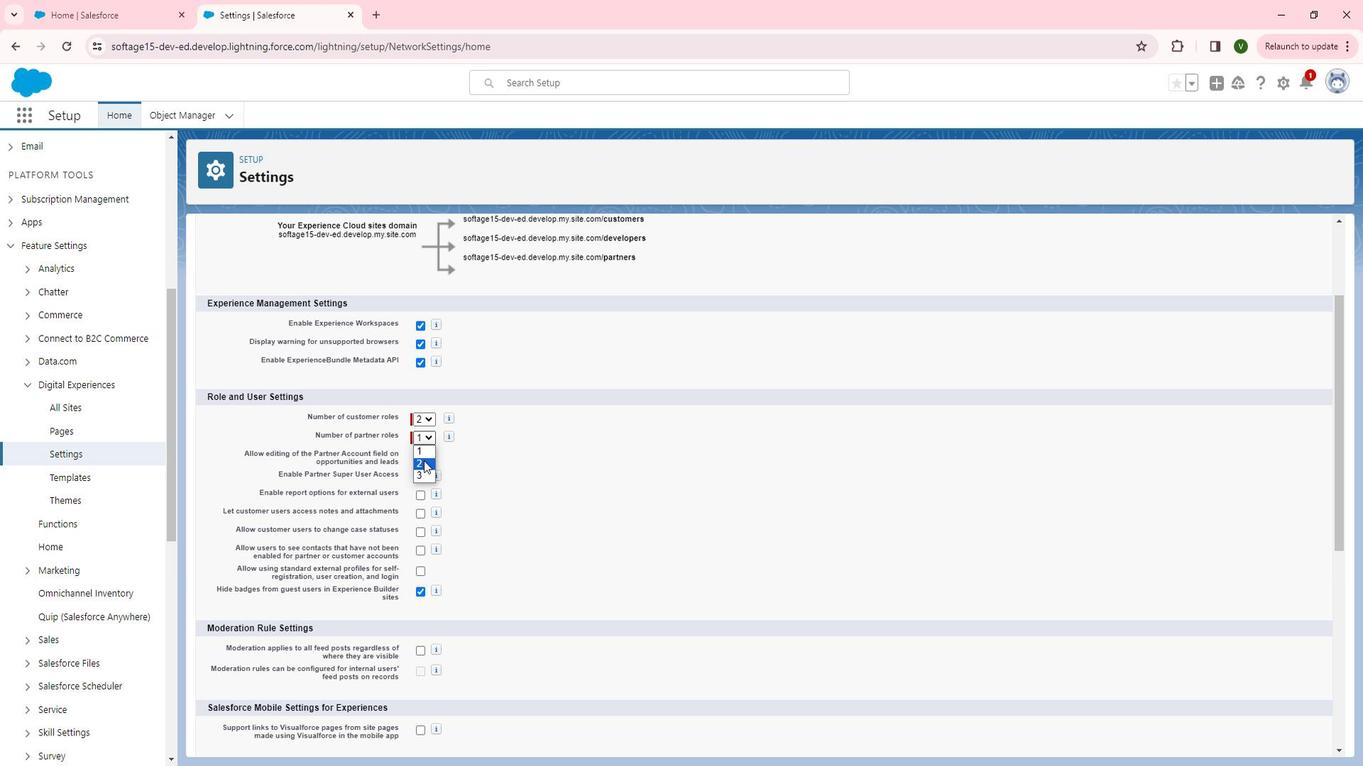 
Action: Mouse moved to (445, 457)
Screenshot: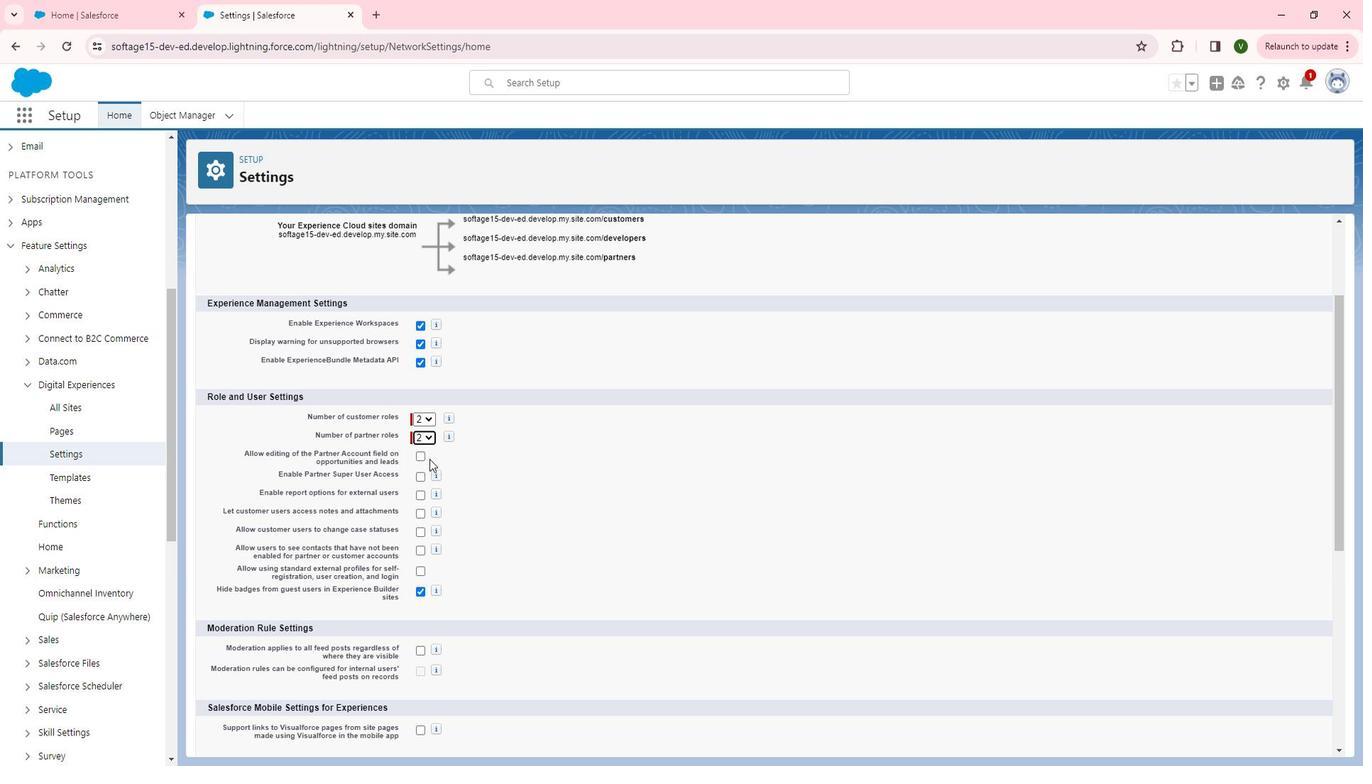 
Action: Mouse scrolled (445, 457) with delta (0, 0)
Screenshot: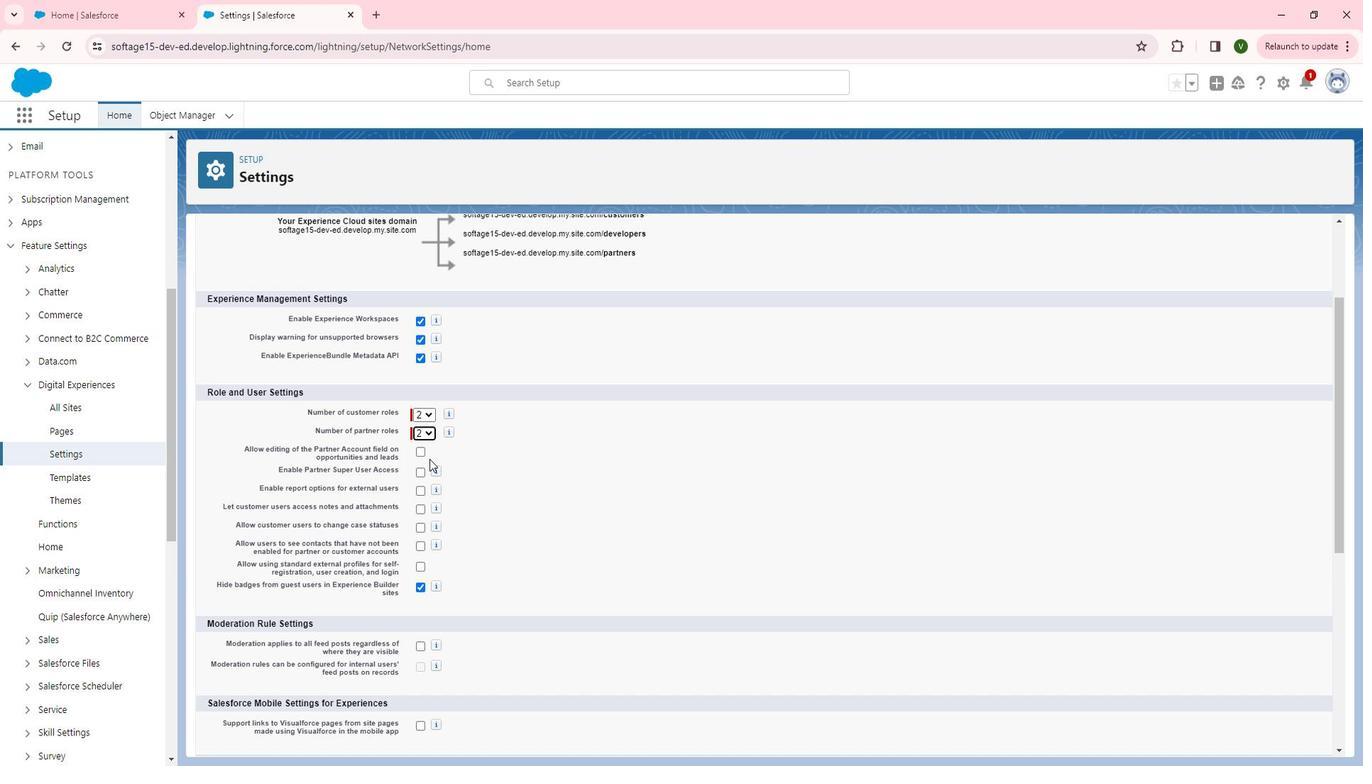 
Action: Mouse moved to (434, 386)
Screenshot: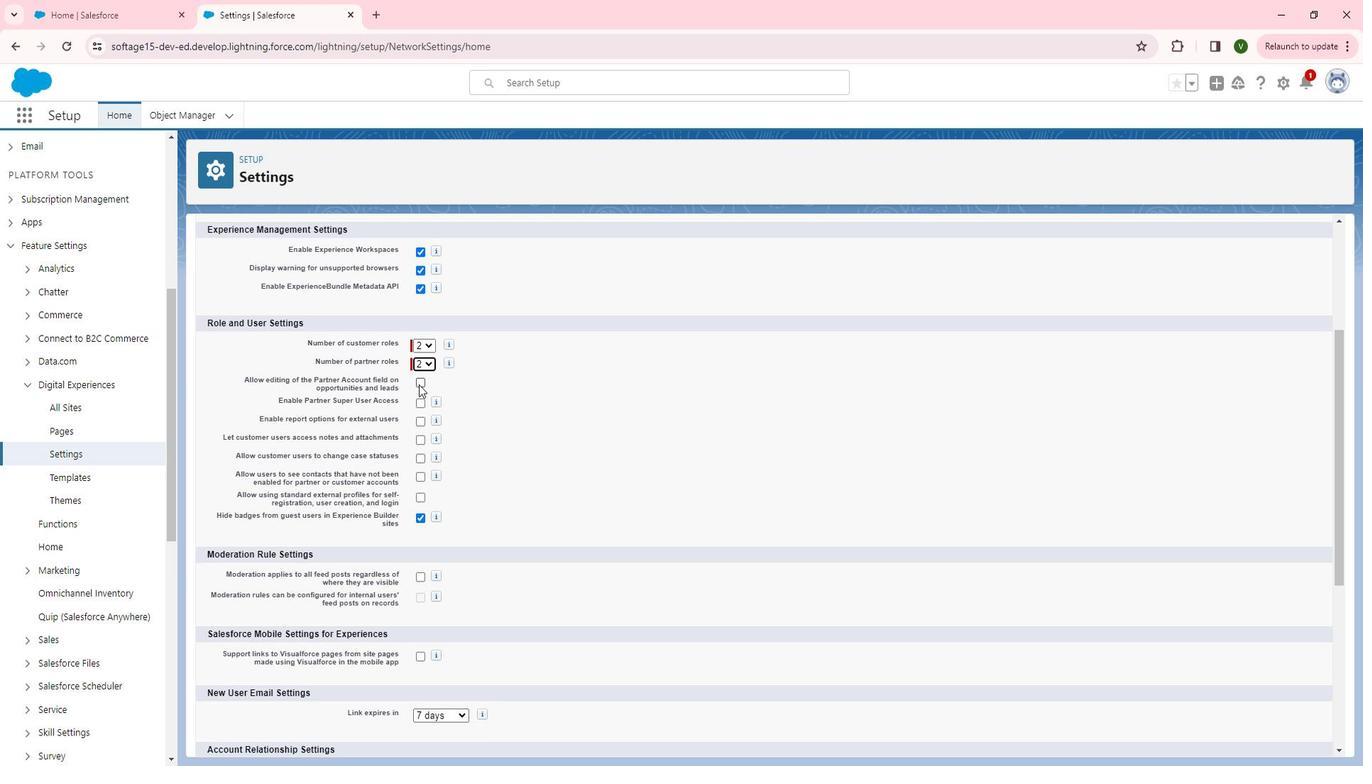 
Action: Mouse pressed left at (434, 386)
Screenshot: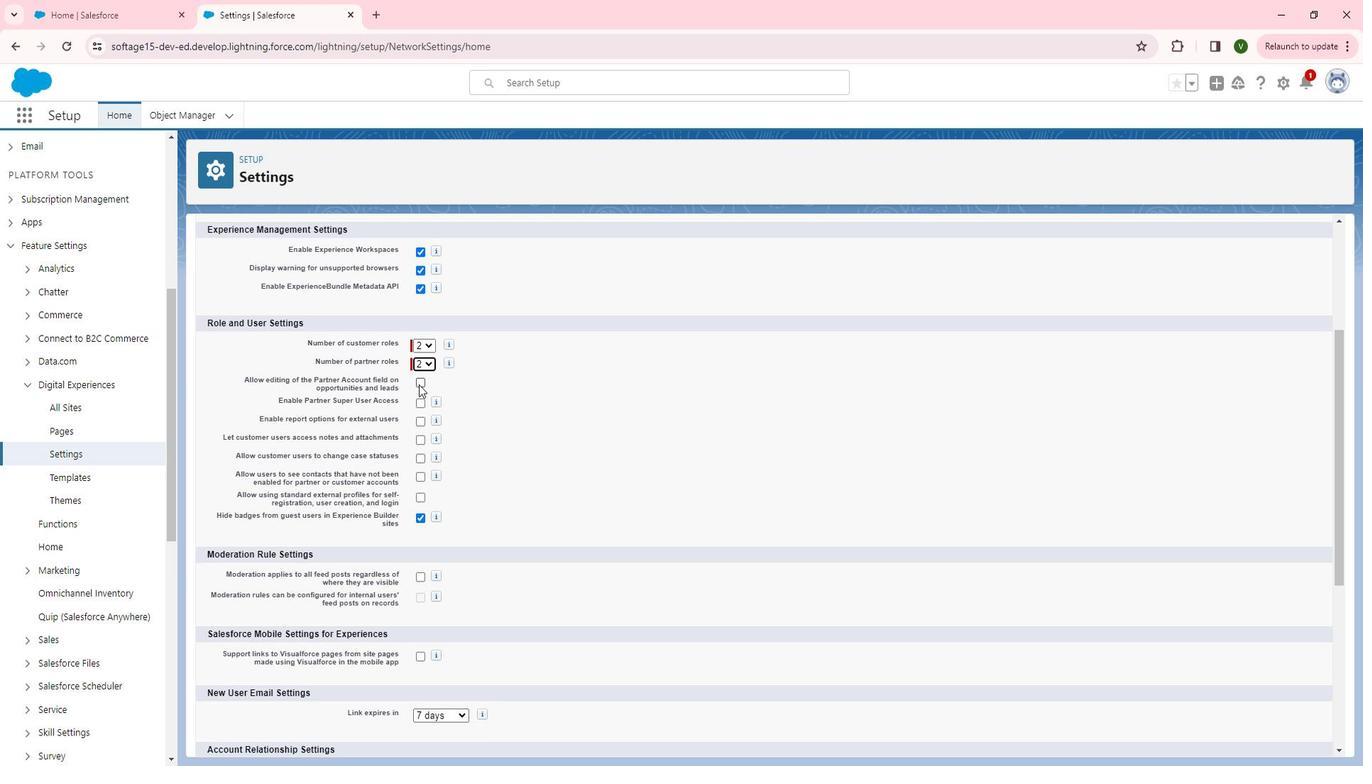
Action: Mouse moved to (437, 401)
Screenshot: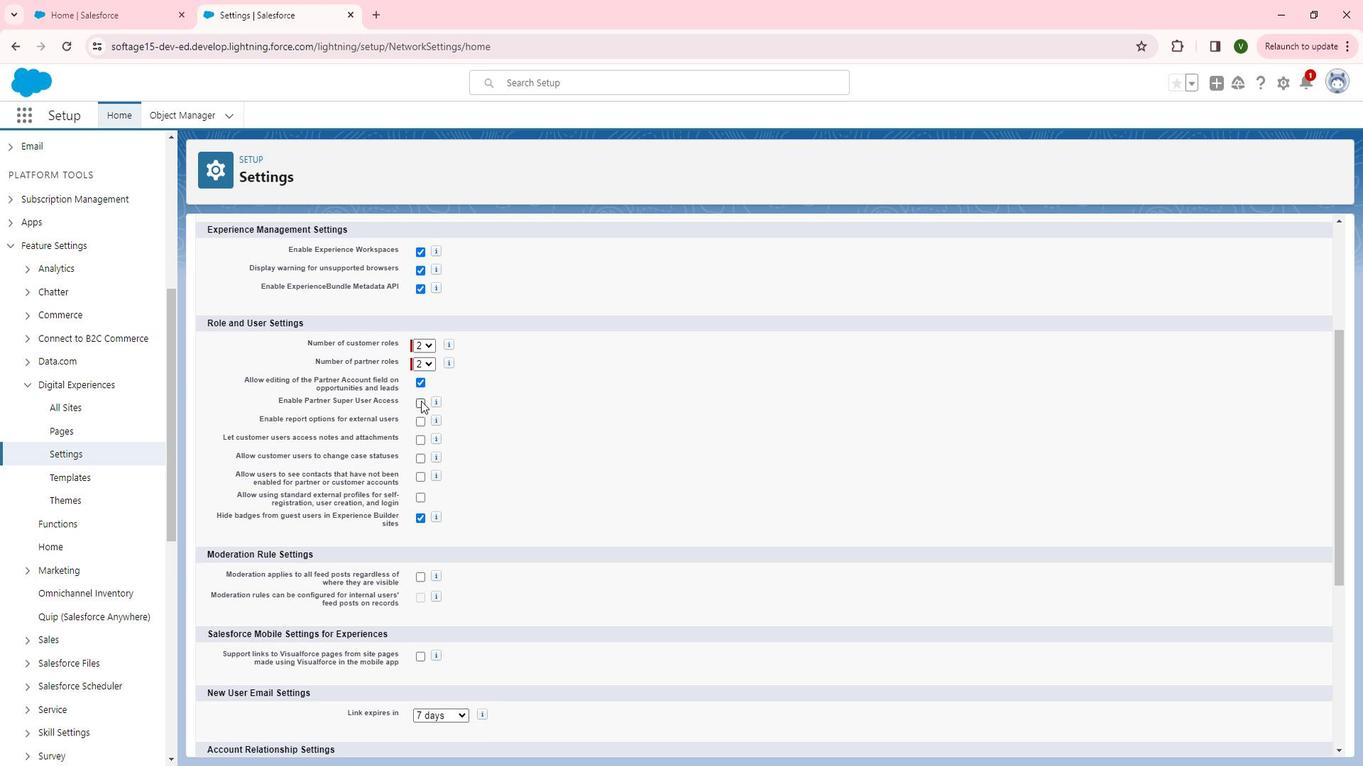 
Action: Mouse pressed left at (437, 401)
Screenshot: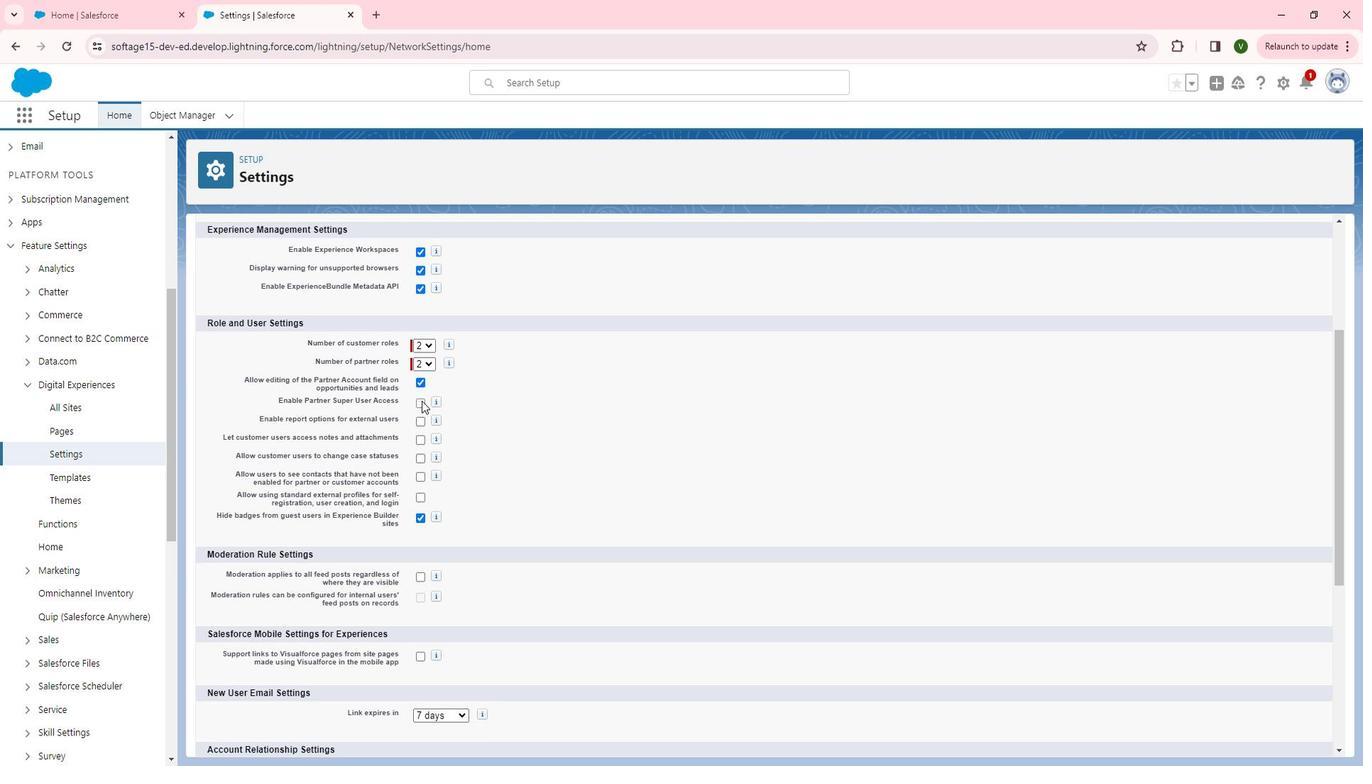 
Action: Mouse moved to (436, 418)
Screenshot: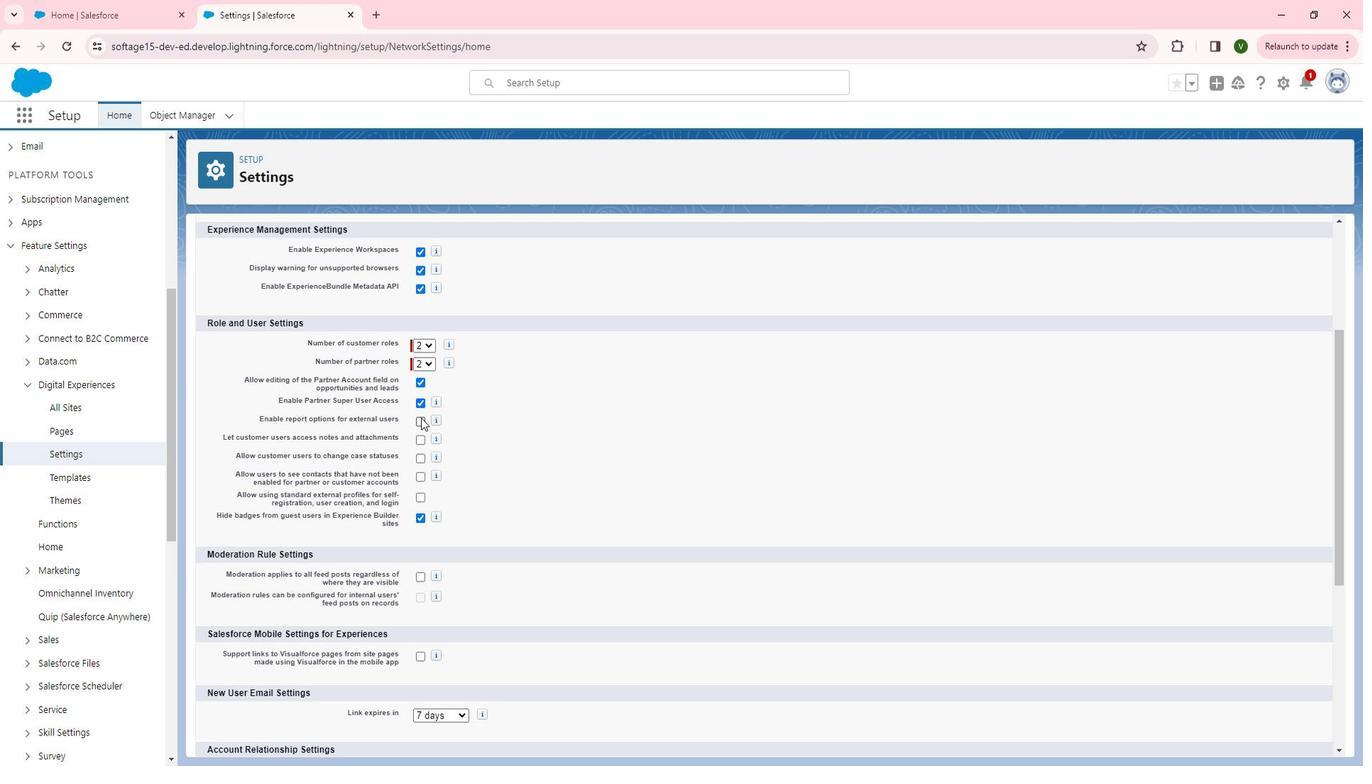 
Action: Mouse pressed left at (436, 418)
Screenshot: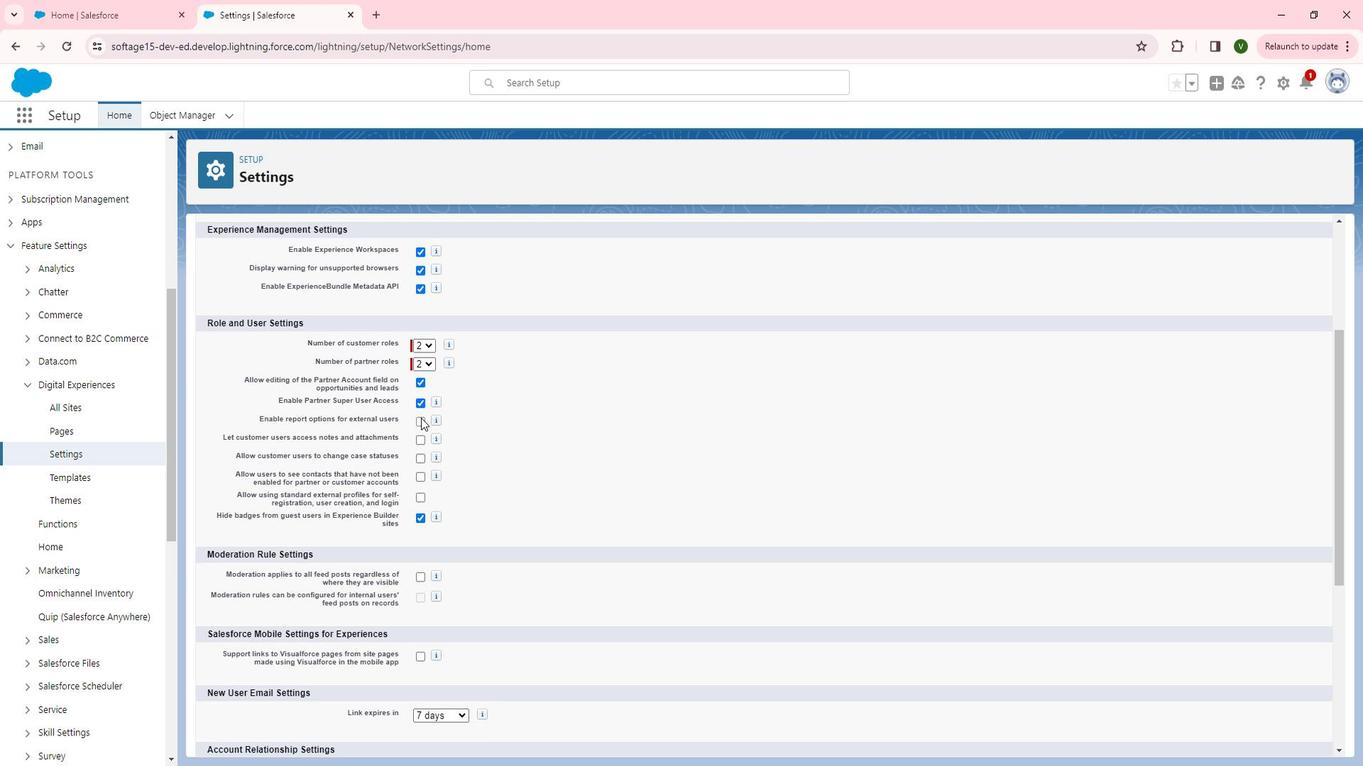 
Action: Mouse moved to (439, 440)
Screenshot: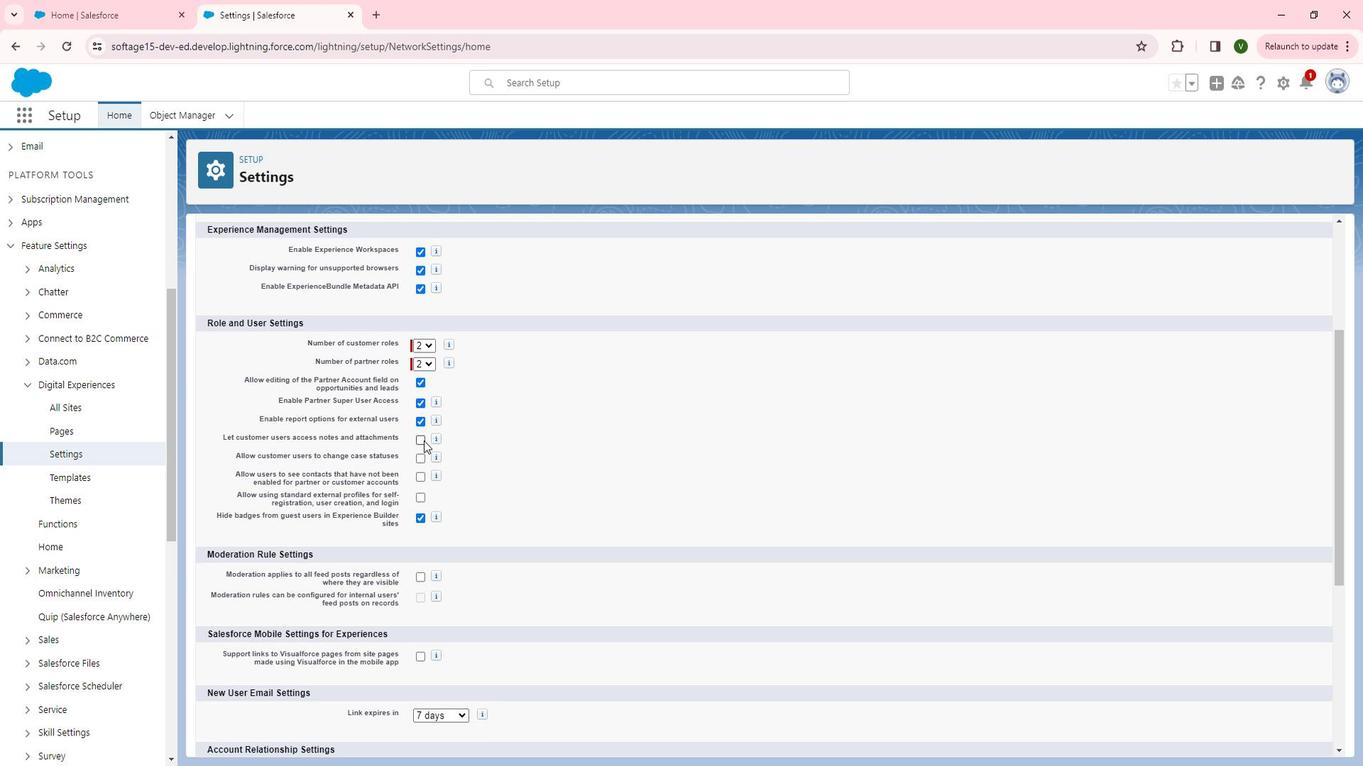 
Action: Mouse pressed left at (439, 440)
Screenshot: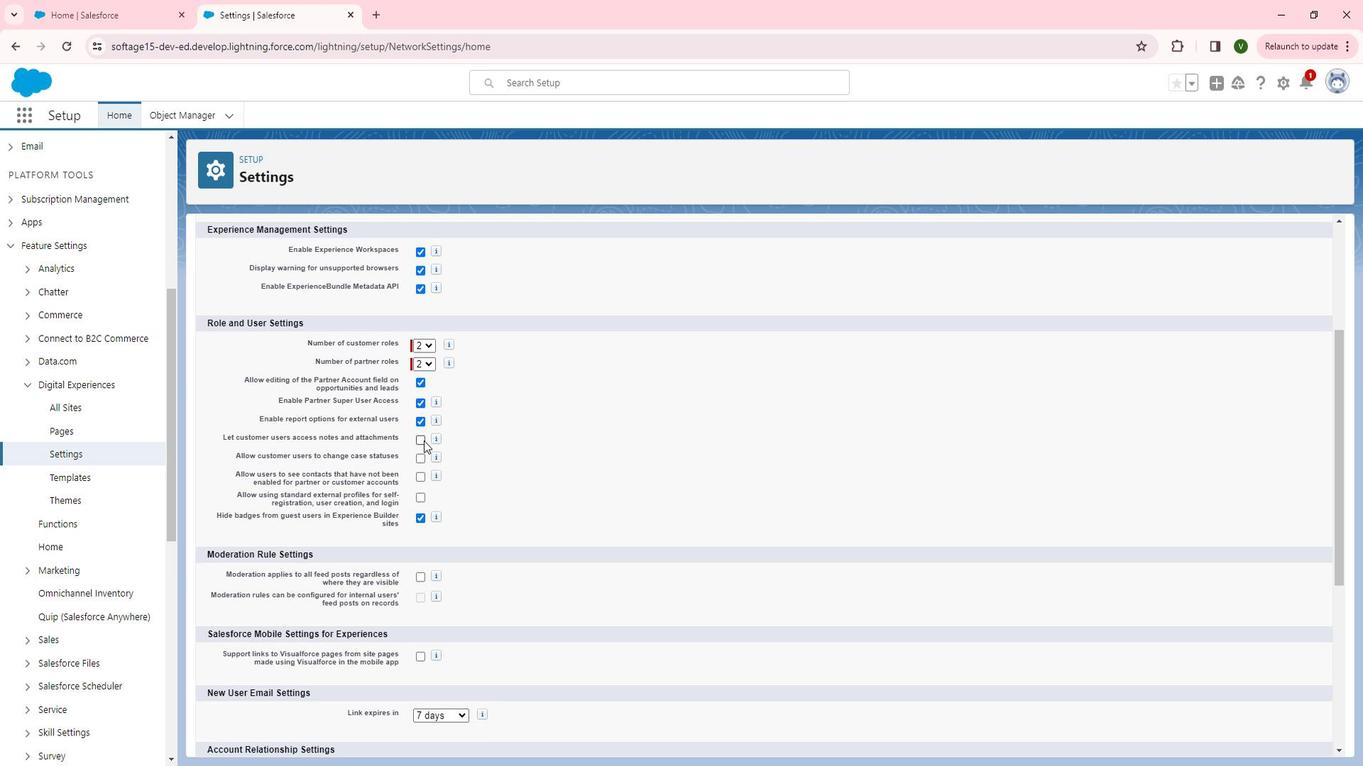 
Action: Mouse moved to (433, 457)
Screenshot: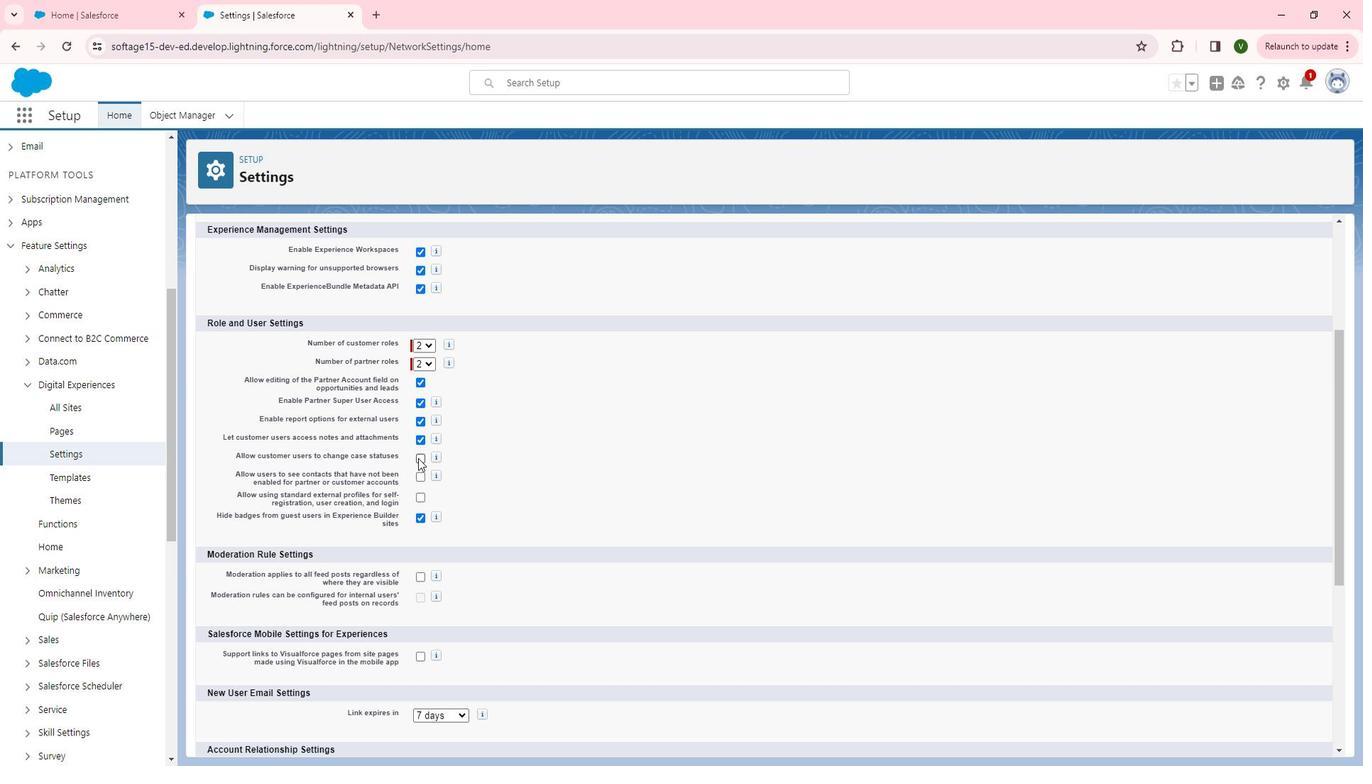 
Action: Mouse pressed left at (433, 457)
Screenshot: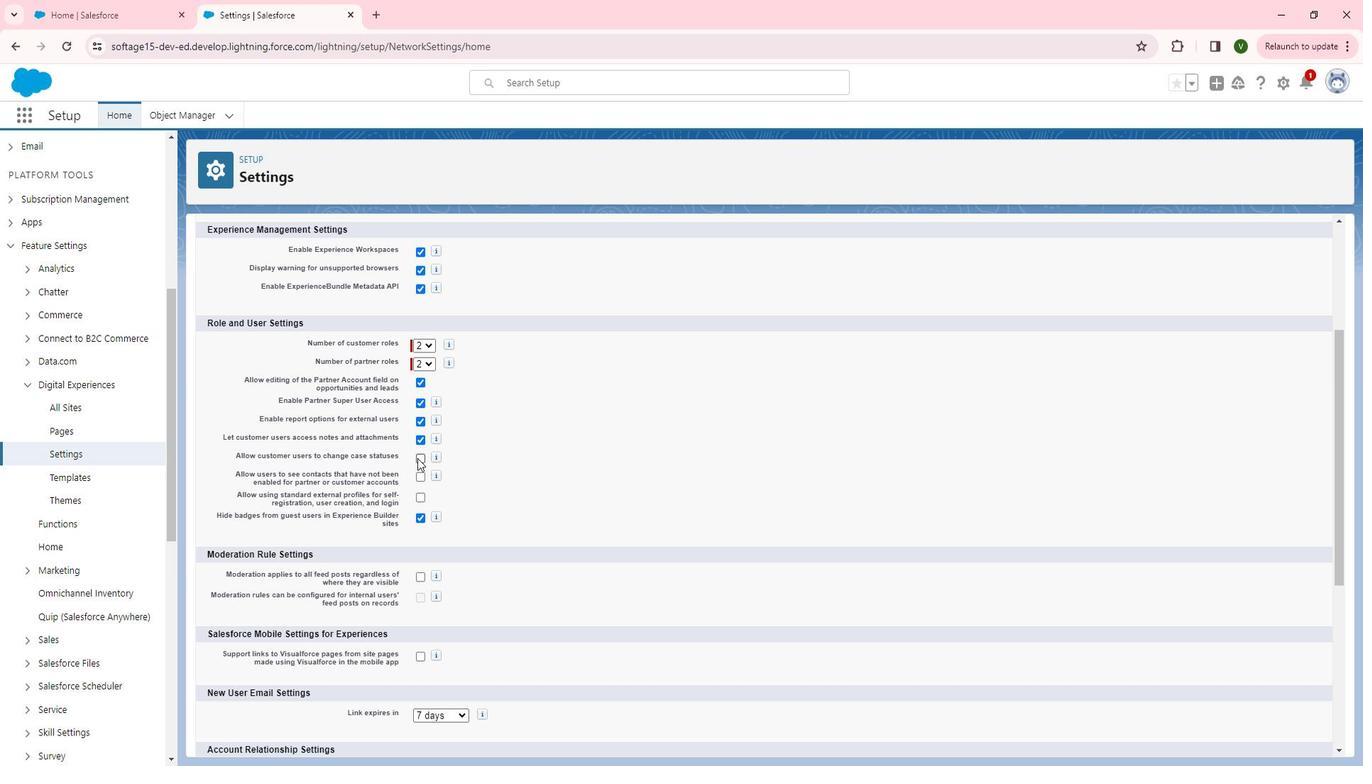 
Action: Mouse moved to (435, 475)
Screenshot: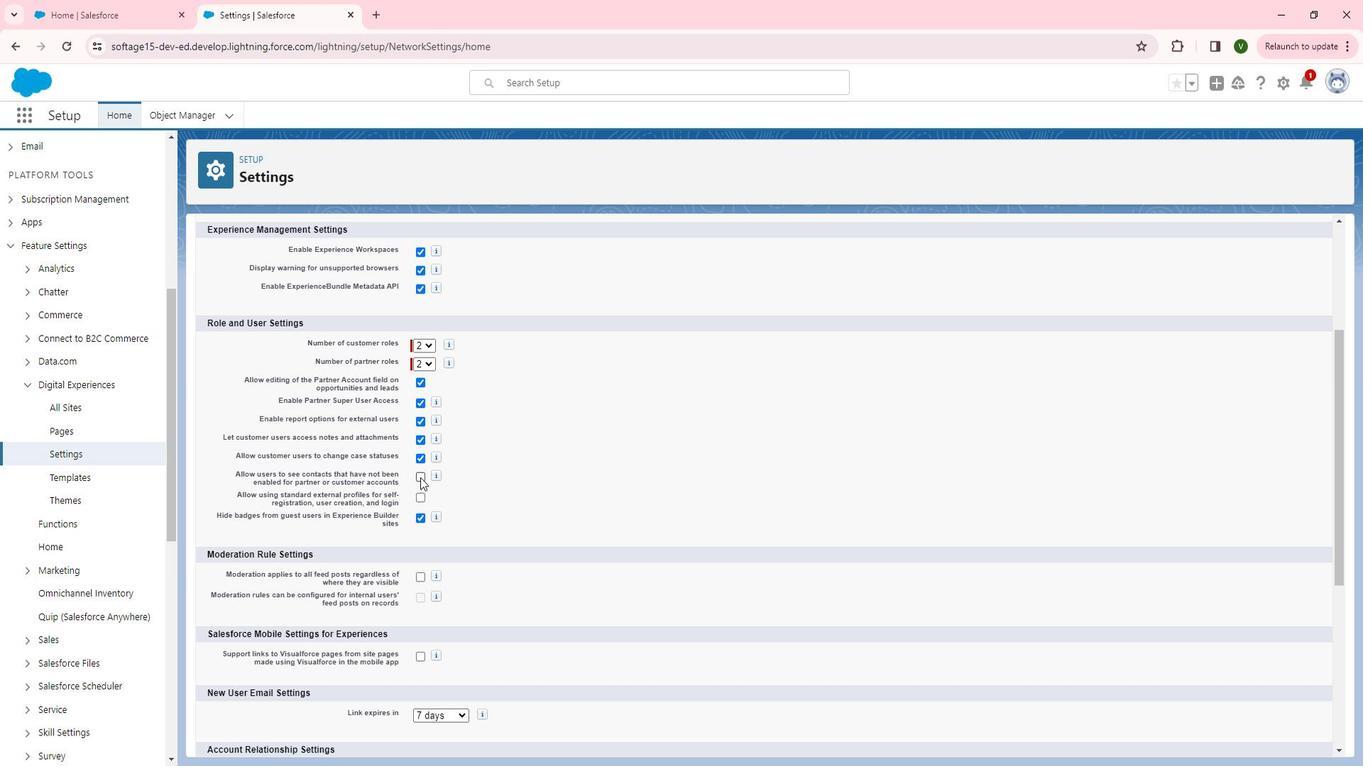 
Action: Mouse pressed left at (435, 475)
Screenshot: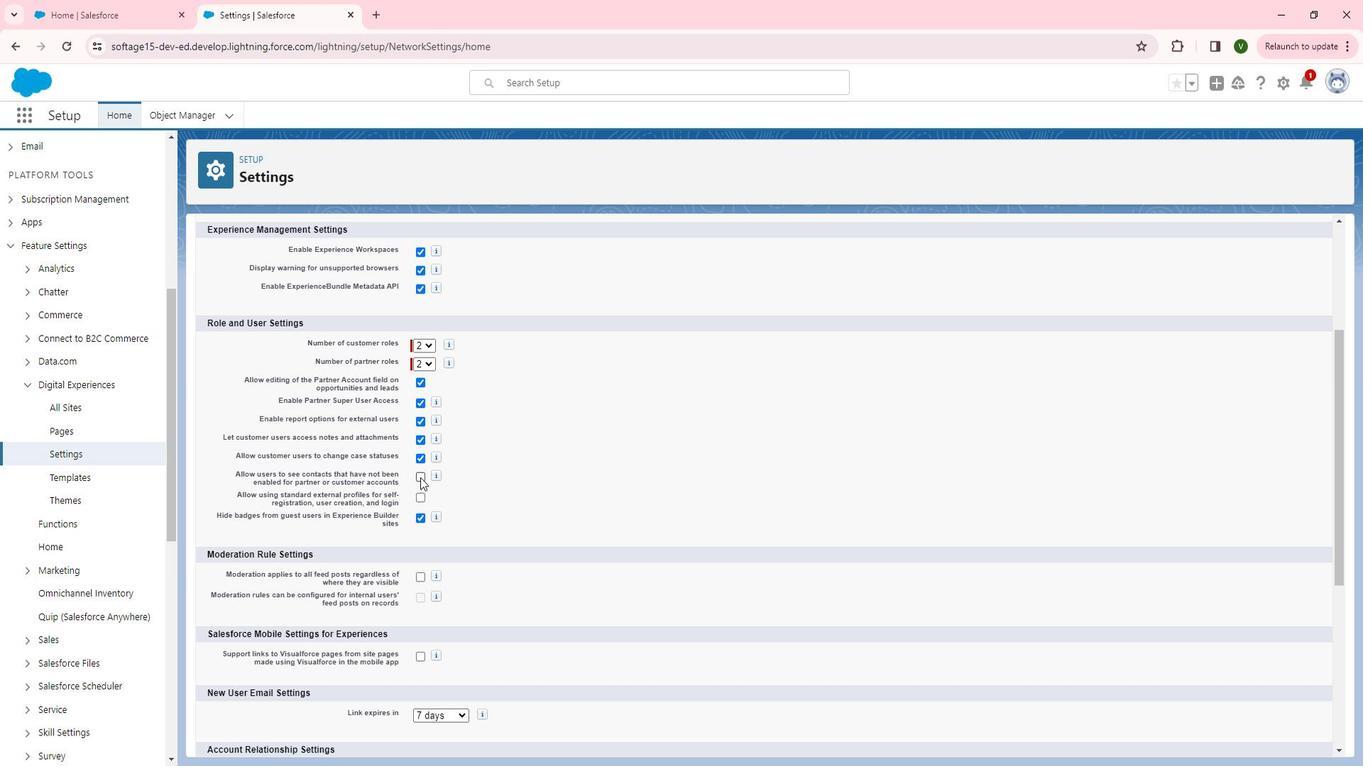 
Action: Mouse moved to (435, 496)
Screenshot: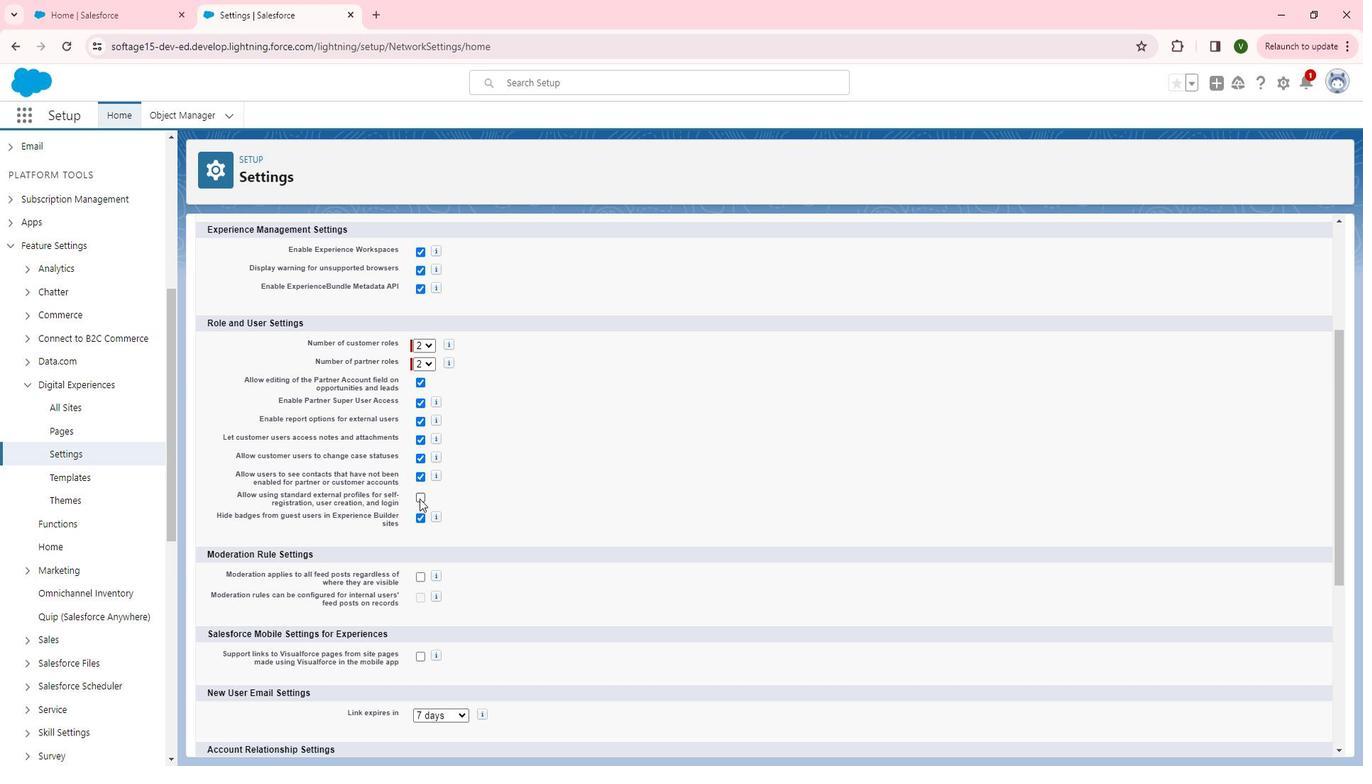 
Action: Mouse pressed left at (435, 496)
Screenshot: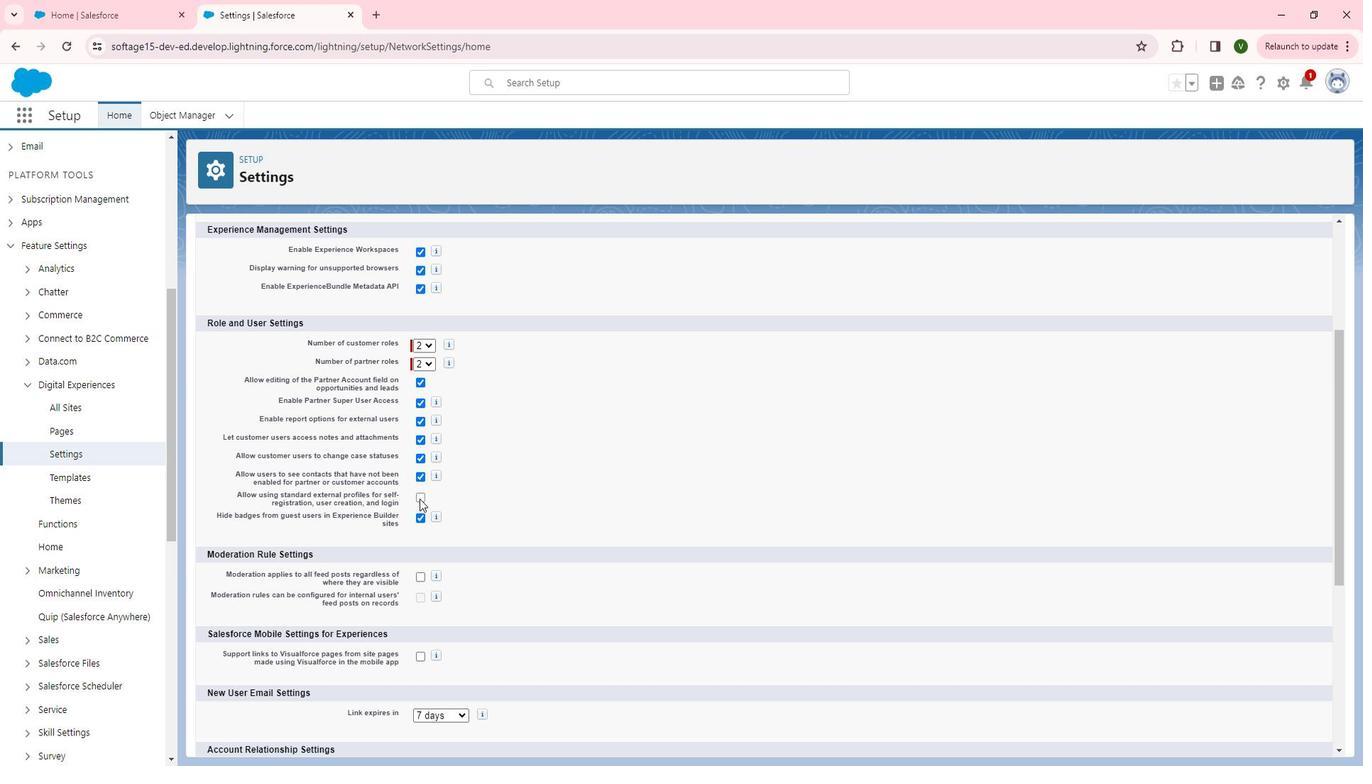 
Action: Mouse moved to (766, 227)
Screenshot: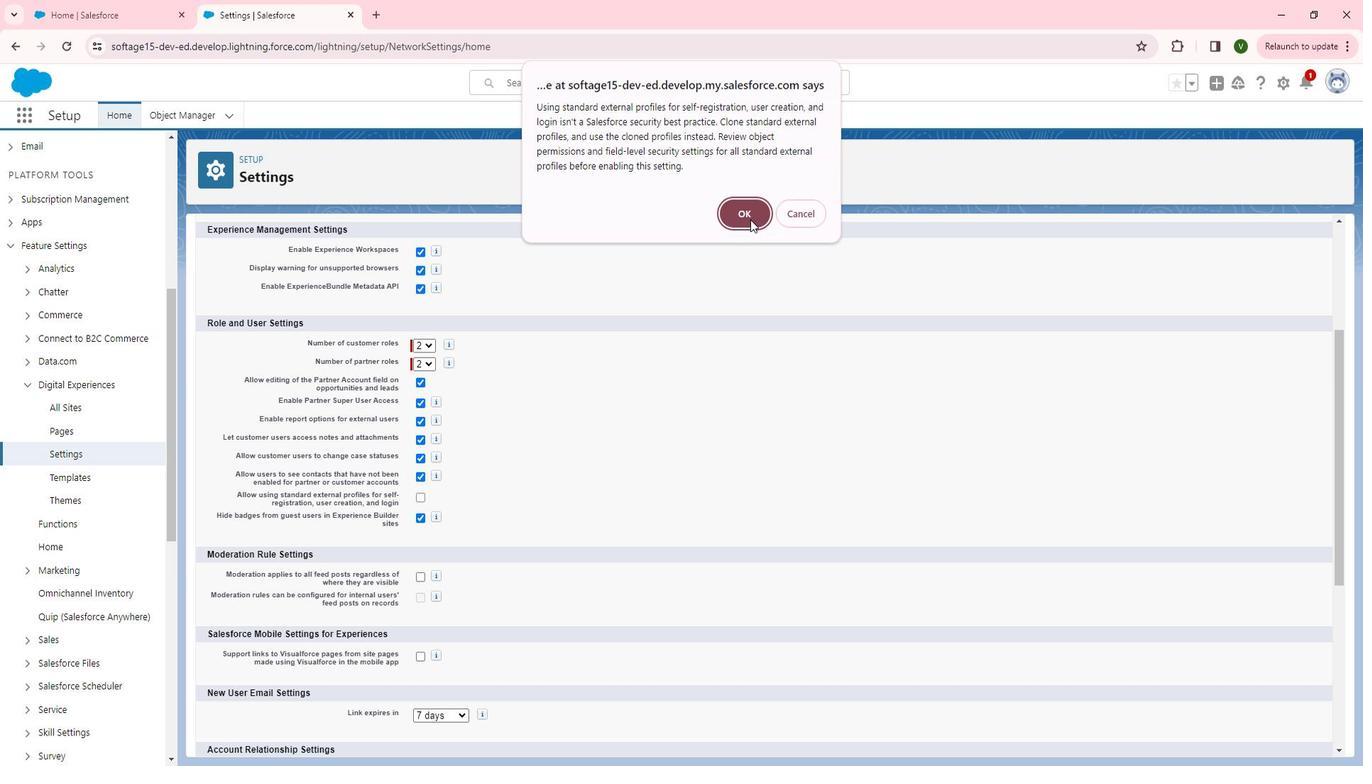 
Action: Mouse pressed left at (766, 227)
Screenshot: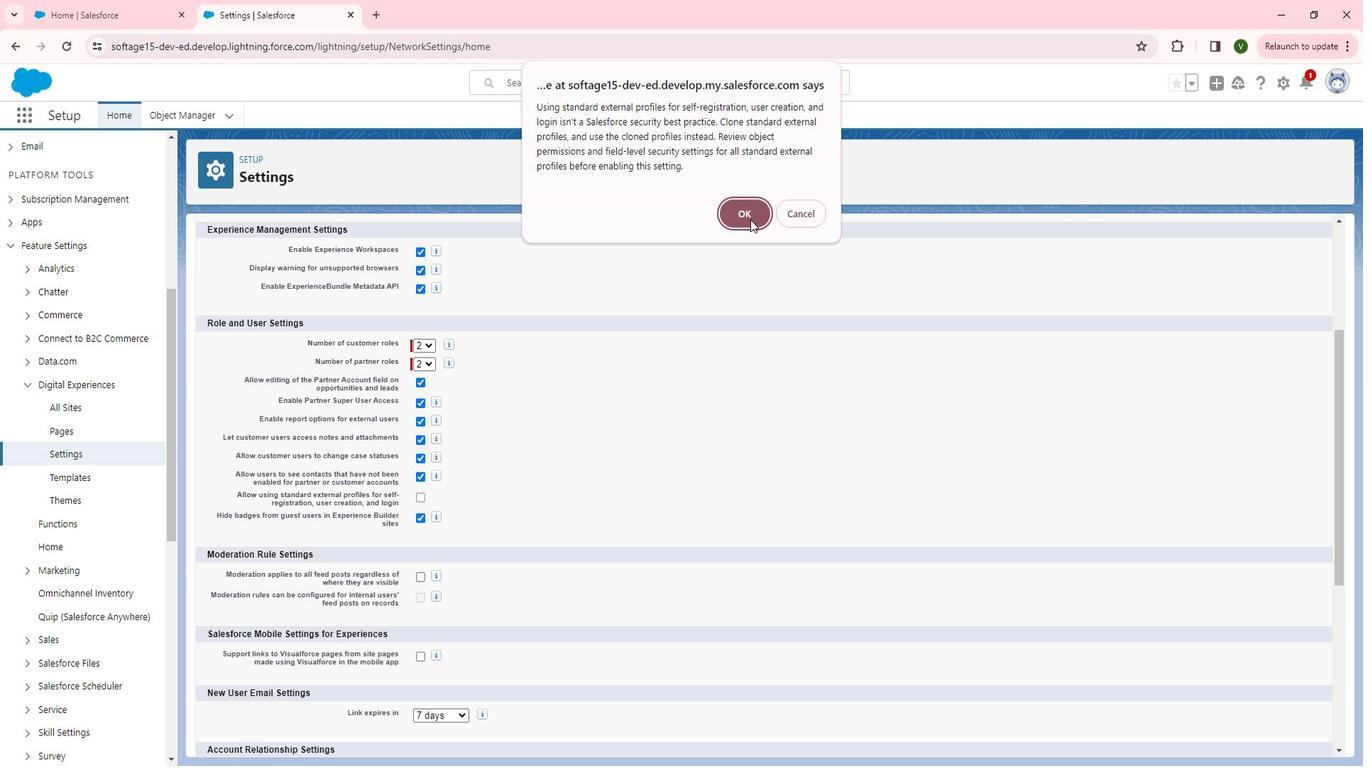 
Action: Mouse moved to (541, 474)
Screenshot: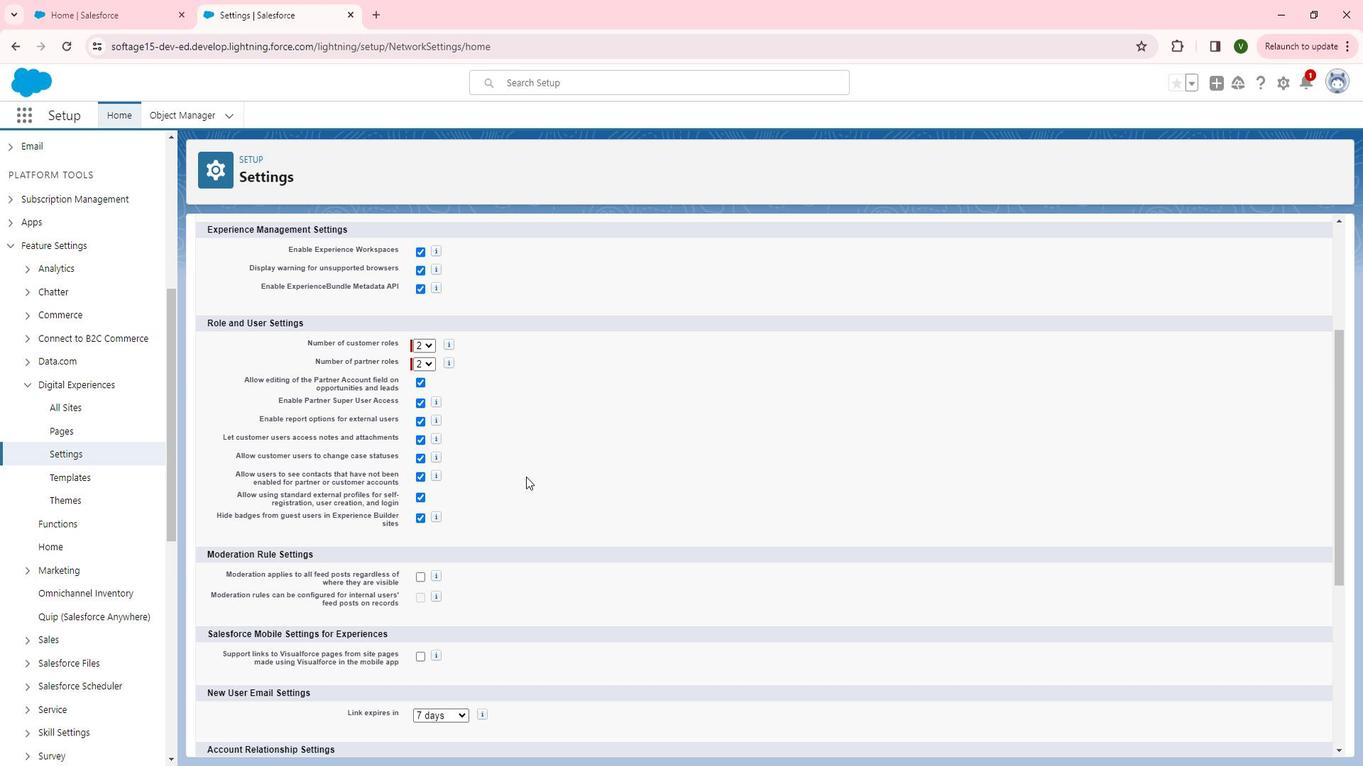 
Action: Mouse scrolled (541, 474) with delta (0, 0)
Screenshot: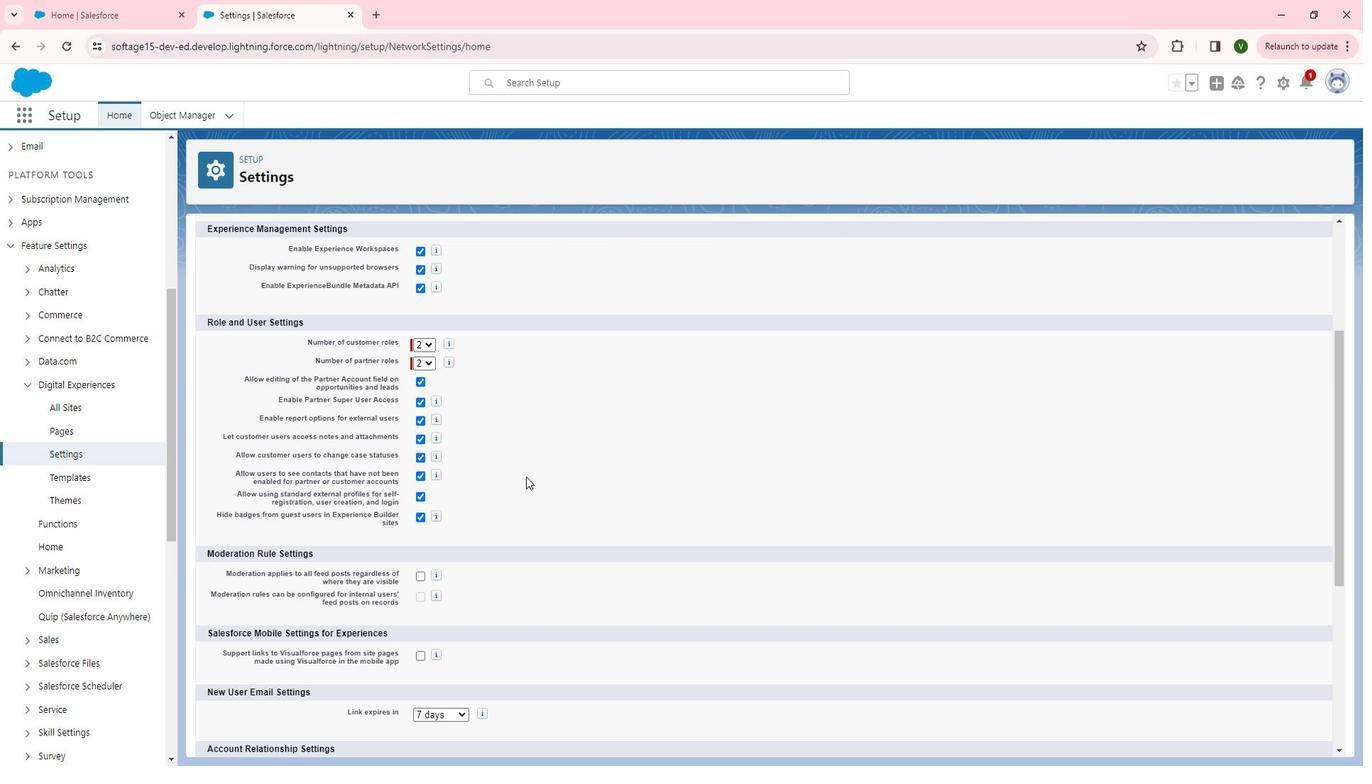 
Action: Mouse scrolled (541, 474) with delta (0, 0)
Screenshot: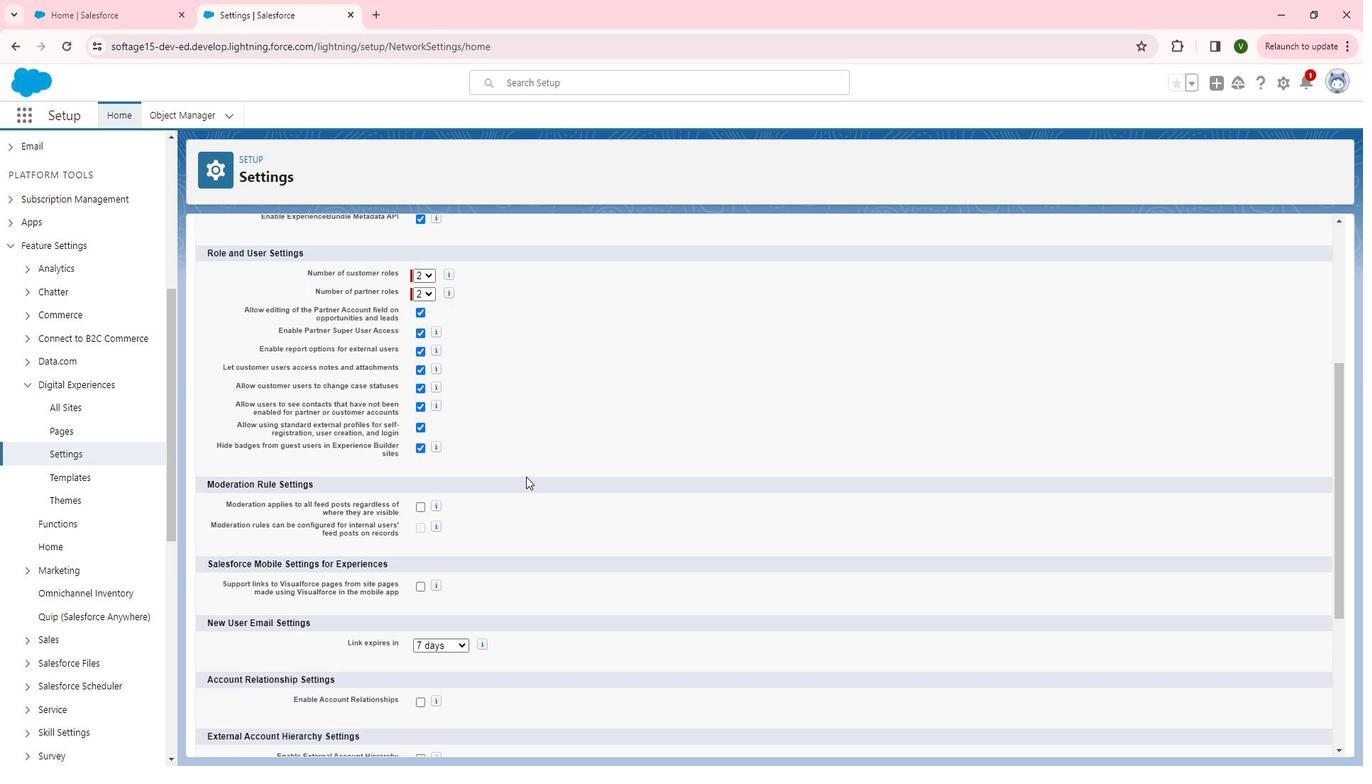 
Action: Mouse moved to (437, 429)
Screenshot: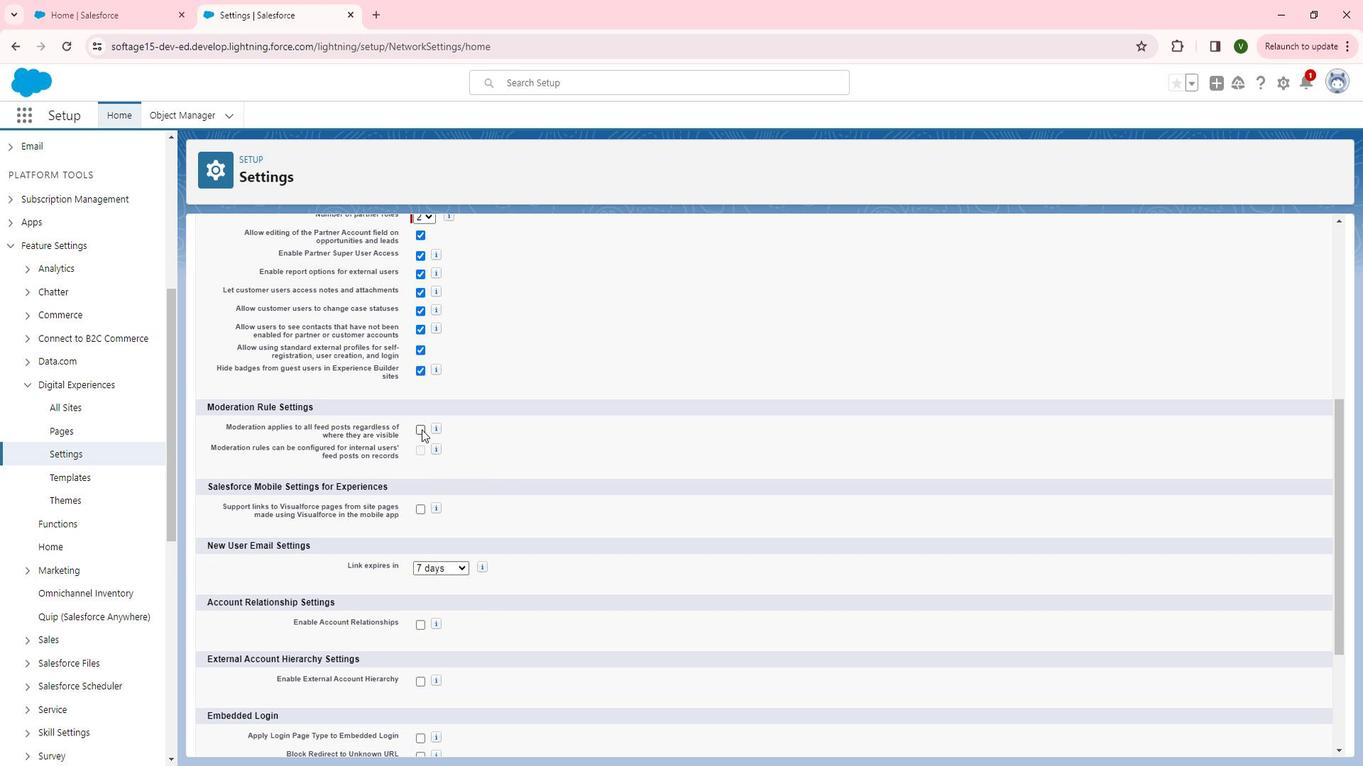 
Action: Mouse pressed left at (437, 429)
Screenshot: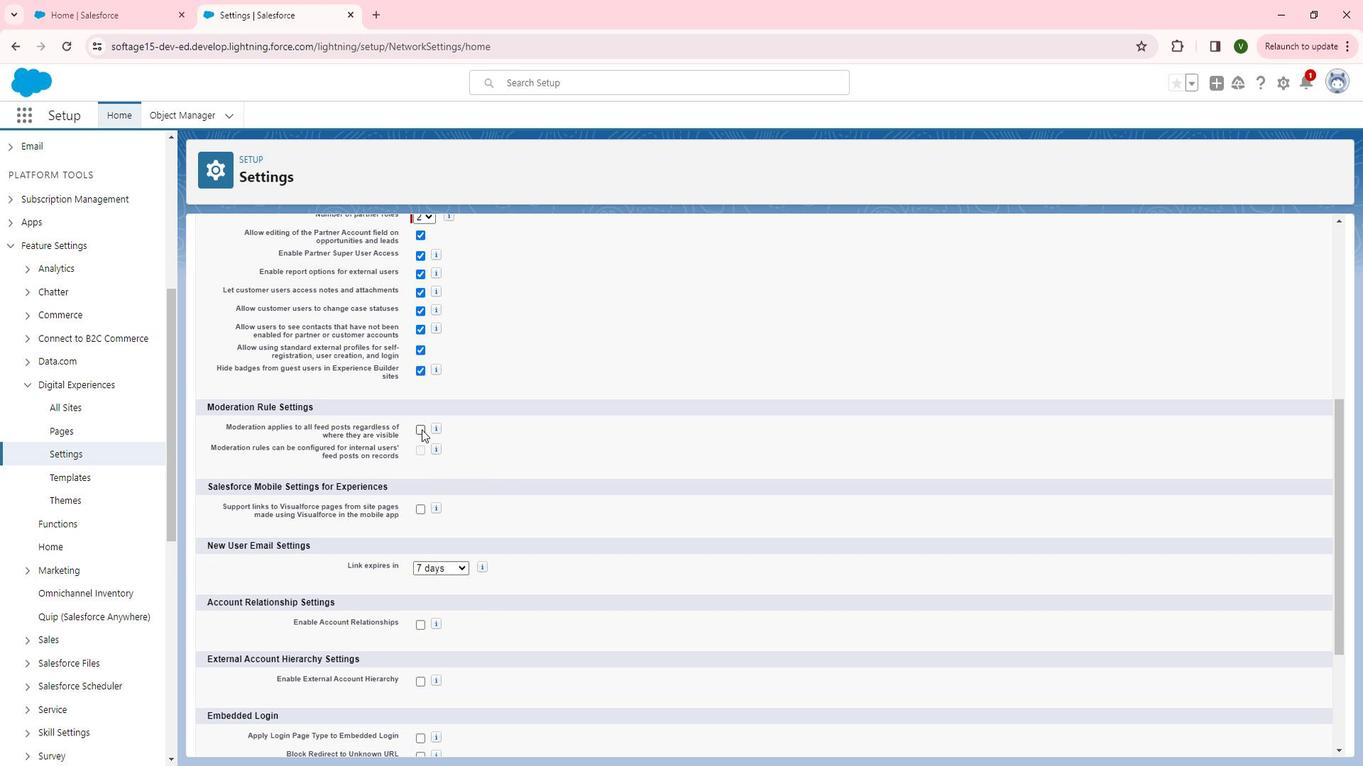
Action: Mouse moved to (432, 449)
Screenshot: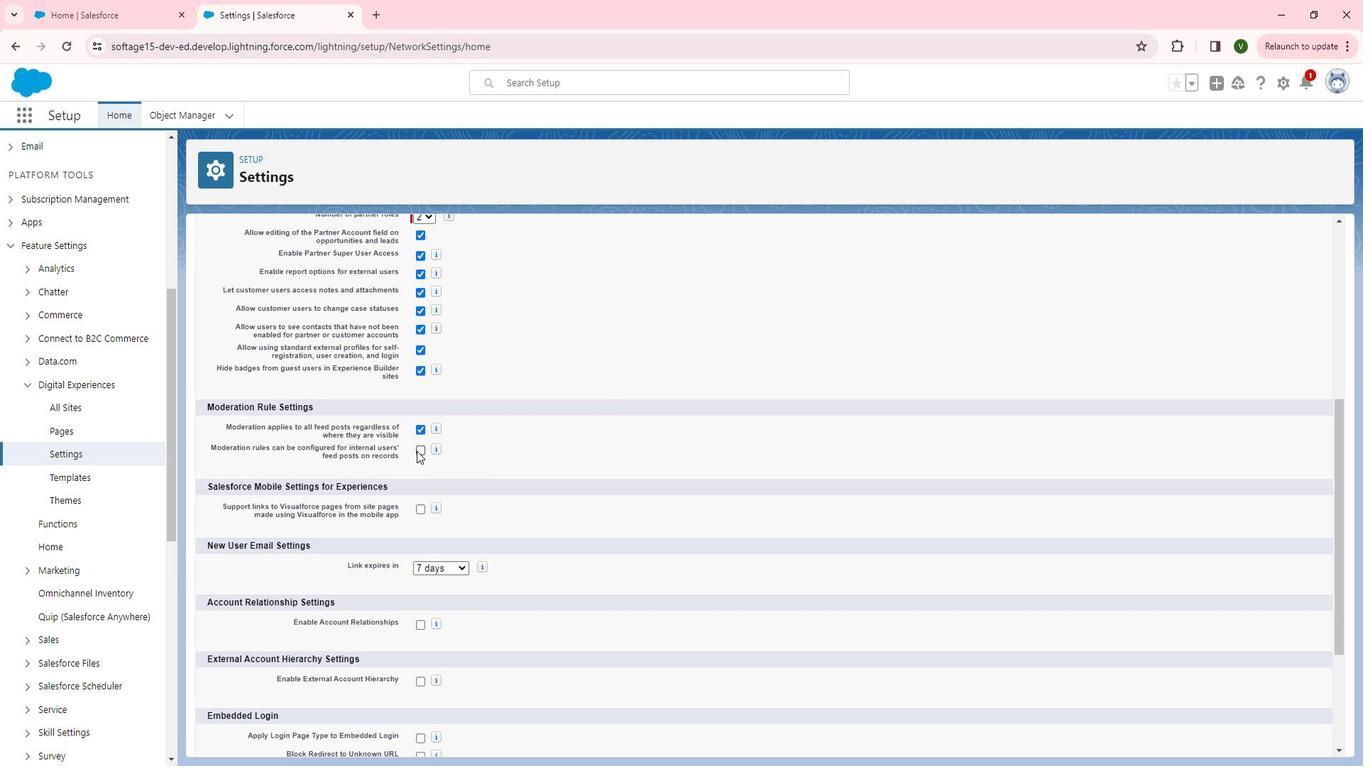 
Action: Mouse pressed left at (432, 449)
Screenshot: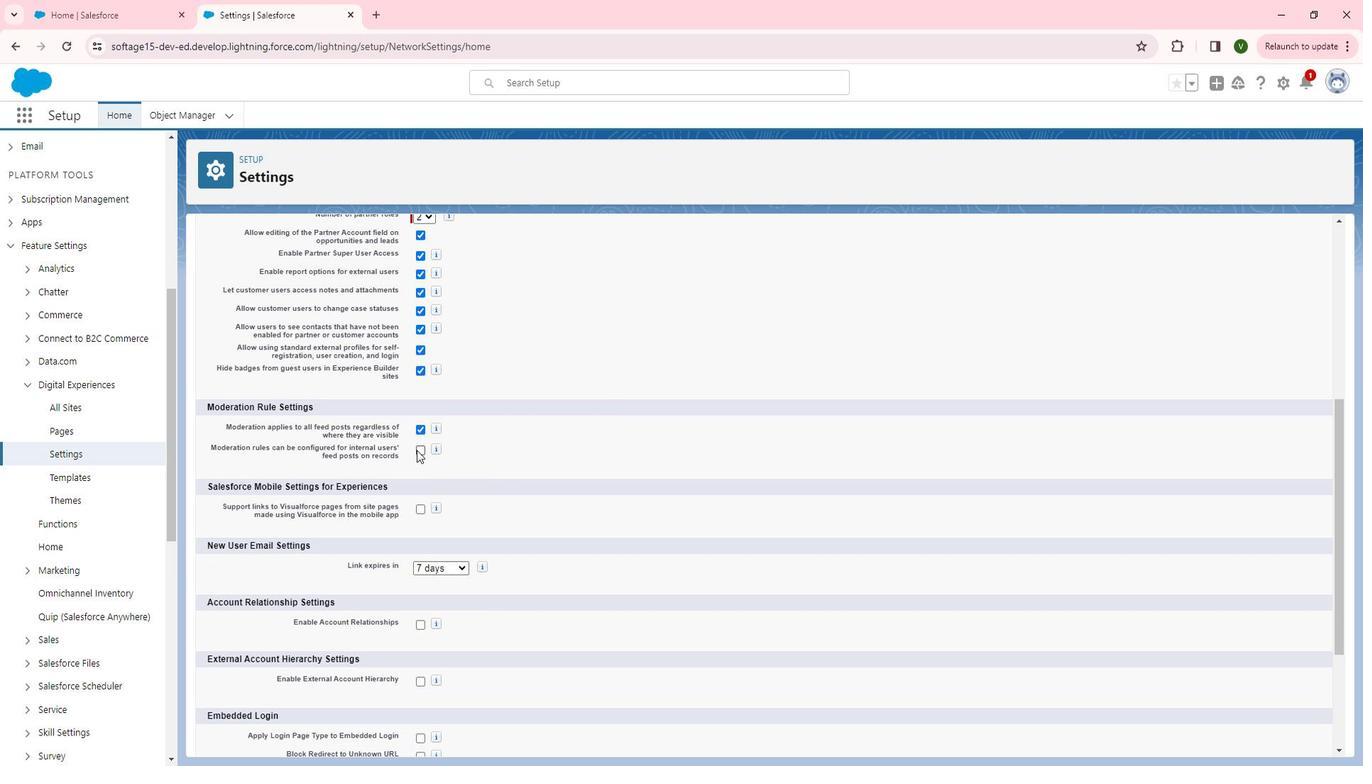 
Action: Mouse moved to (510, 454)
Screenshot: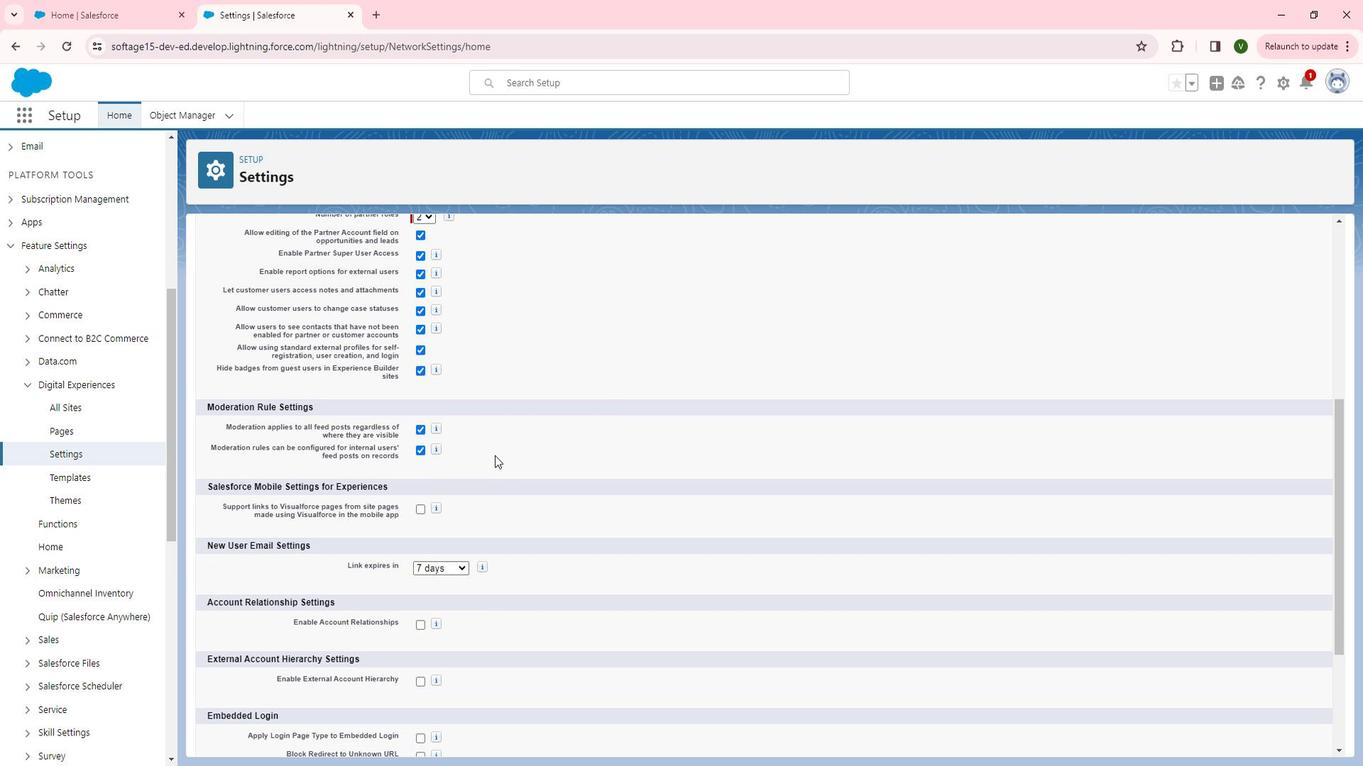 
Action: Mouse scrolled (510, 453) with delta (0, 0)
Screenshot: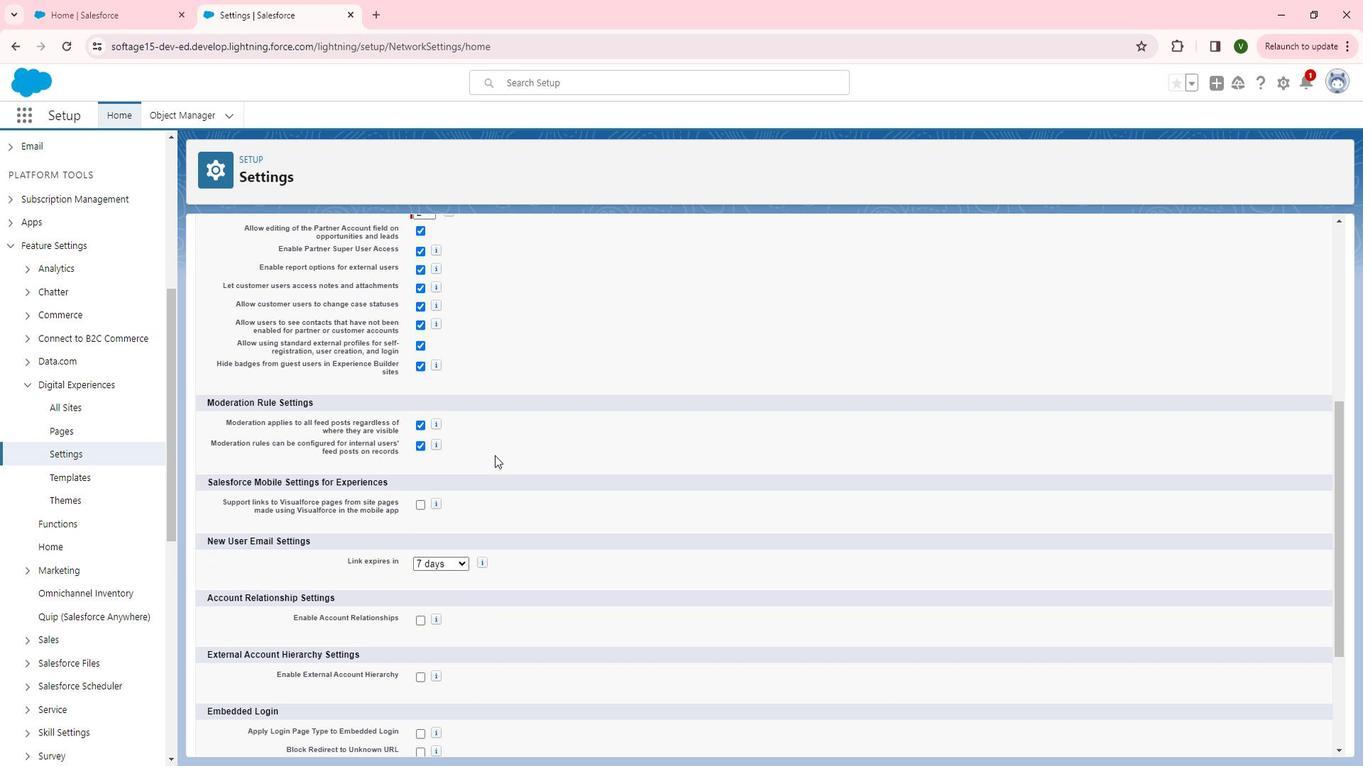 
Action: Mouse moved to (438, 435)
Screenshot: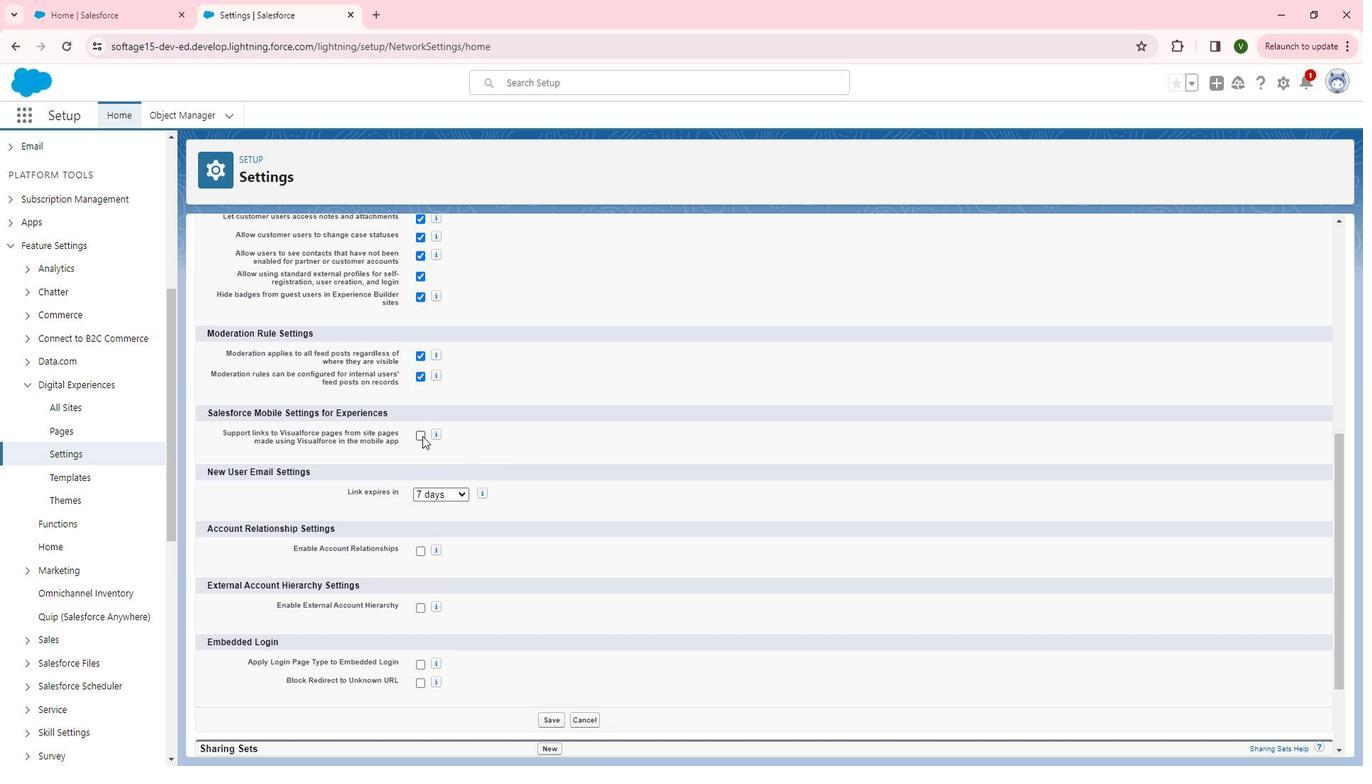 
Action: Mouse pressed left at (438, 435)
Screenshot: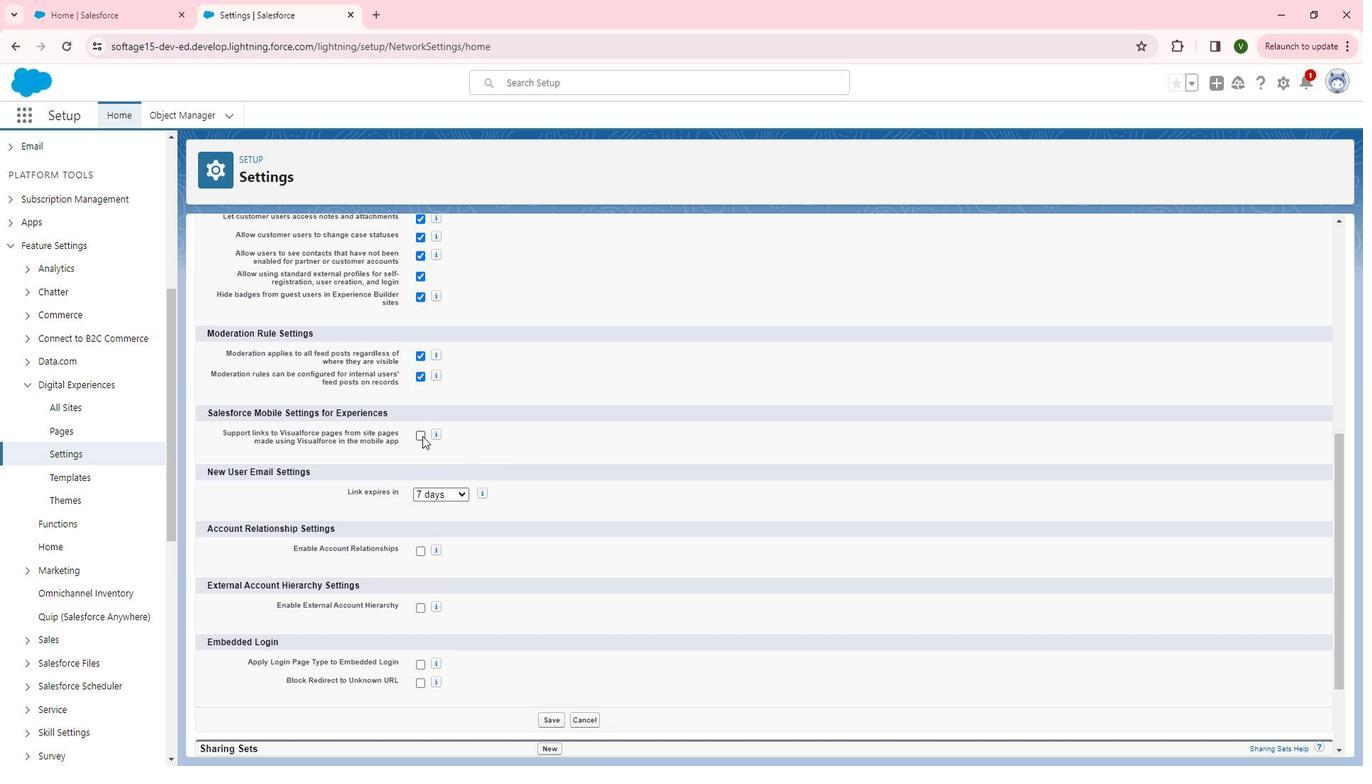 
Action: Mouse moved to (570, 438)
Screenshot: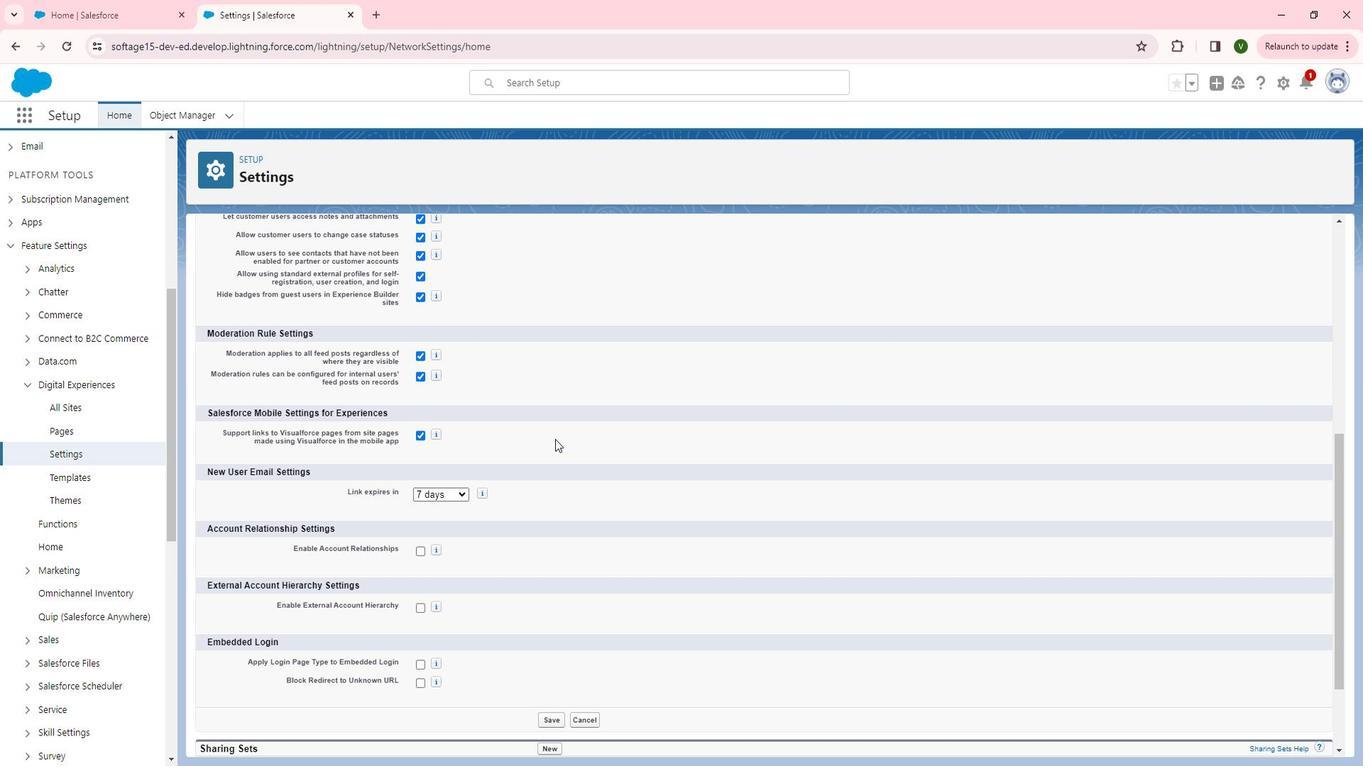 
Action: Mouse scrolled (570, 438) with delta (0, 0)
Screenshot: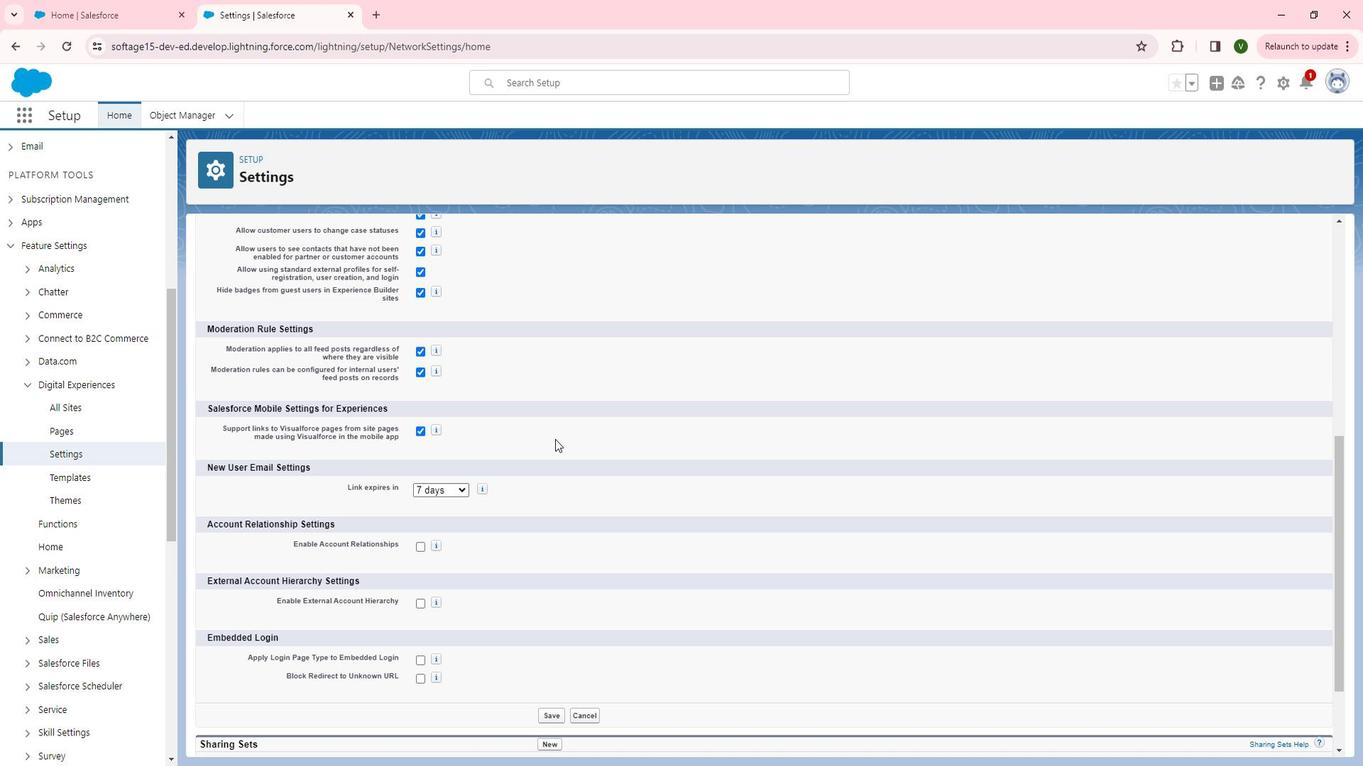 
Action: Mouse moved to (570, 438)
Screenshot: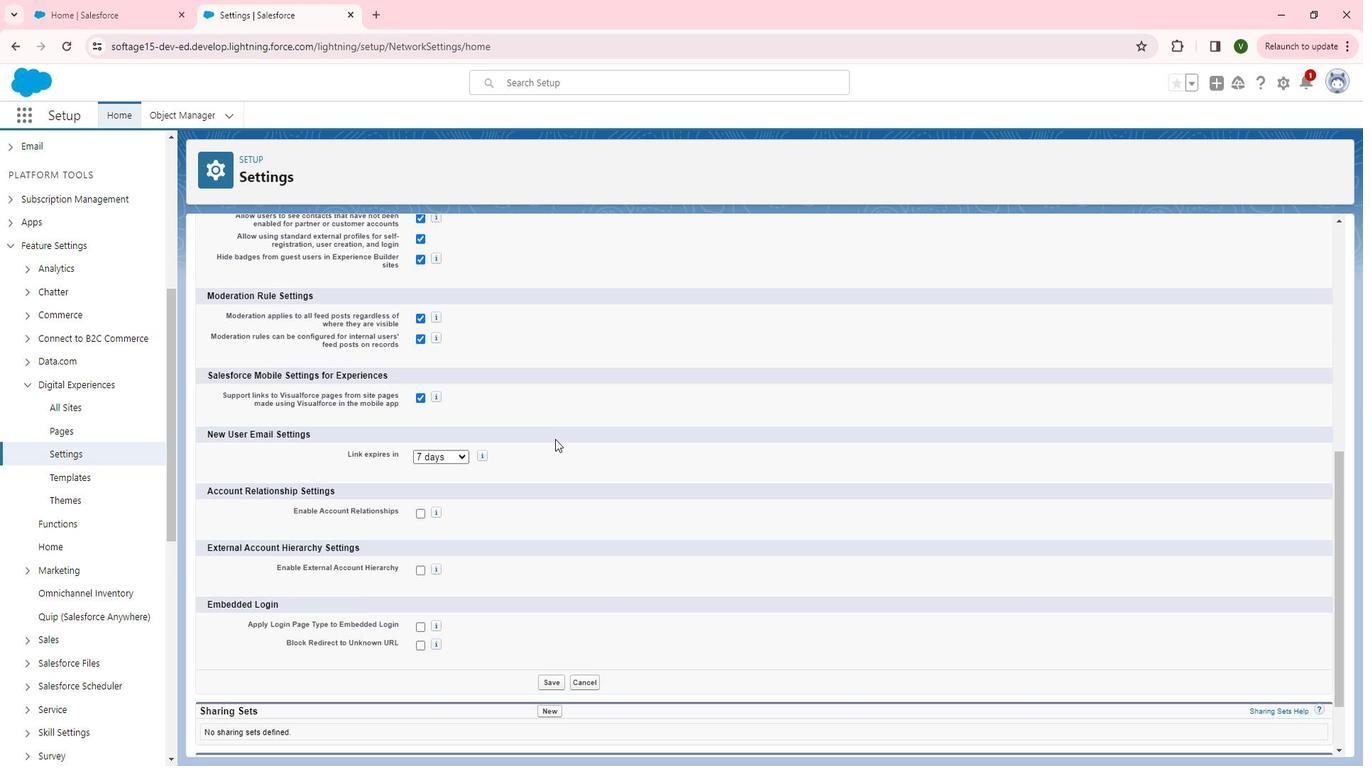 
Action: Mouse scrolled (570, 438) with delta (0, 0)
Screenshot: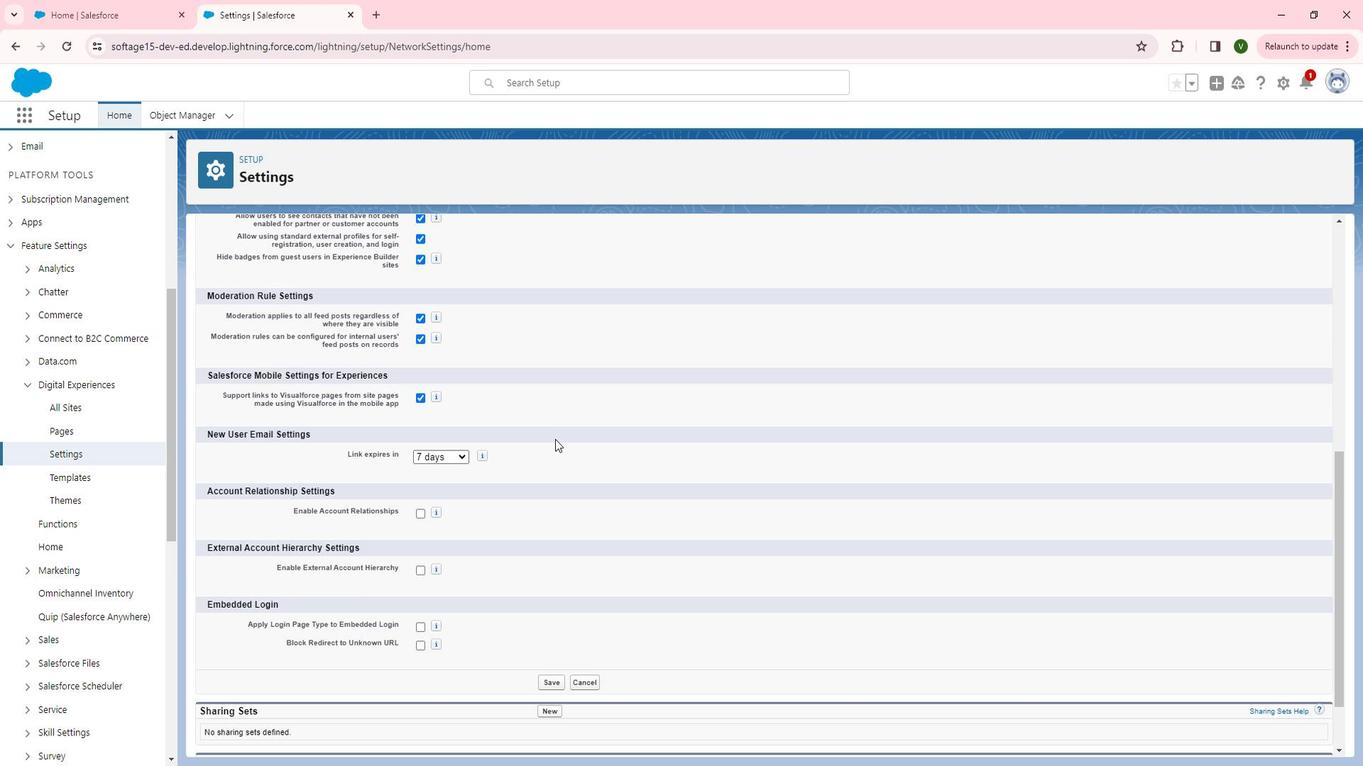 
Action: Mouse moved to (463, 381)
Screenshot: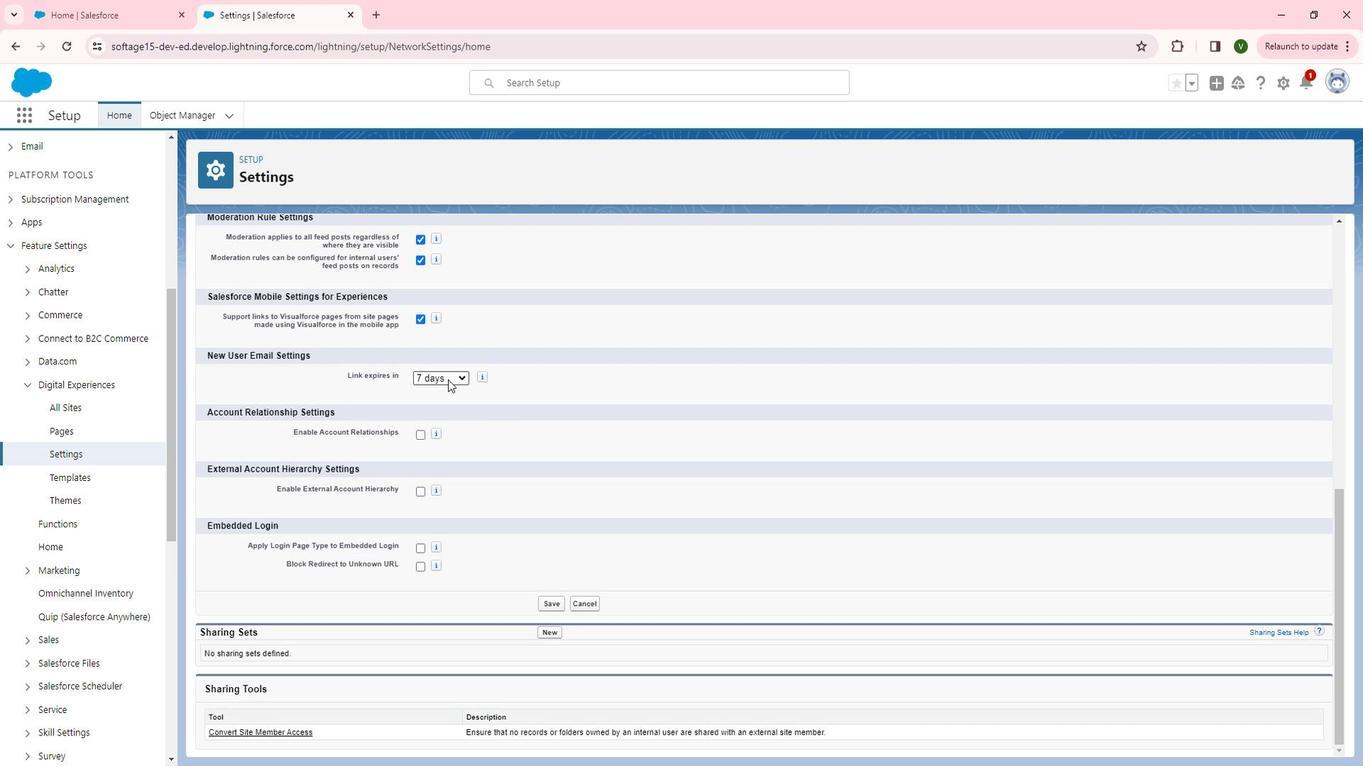 
Action: Mouse pressed left at (463, 381)
Screenshot: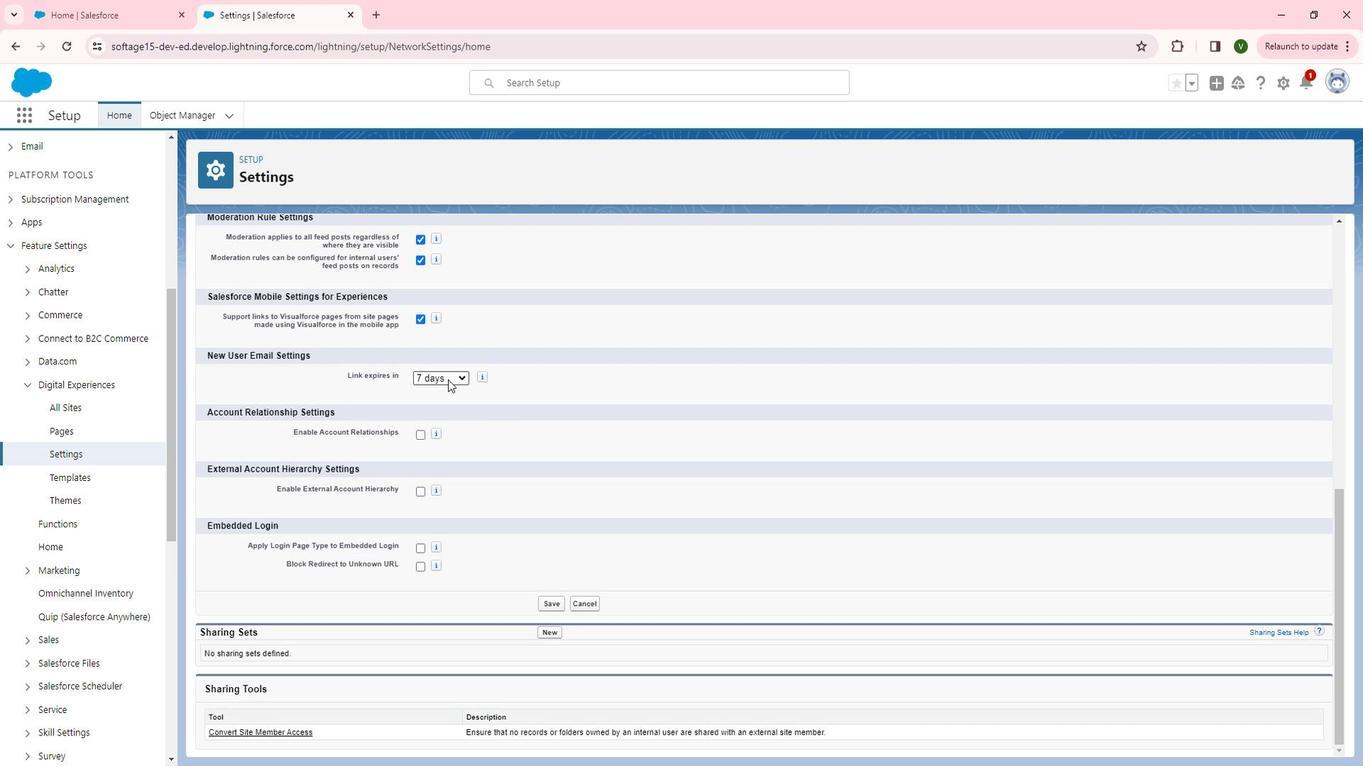 
Action: Mouse moved to (524, 421)
Screenshot: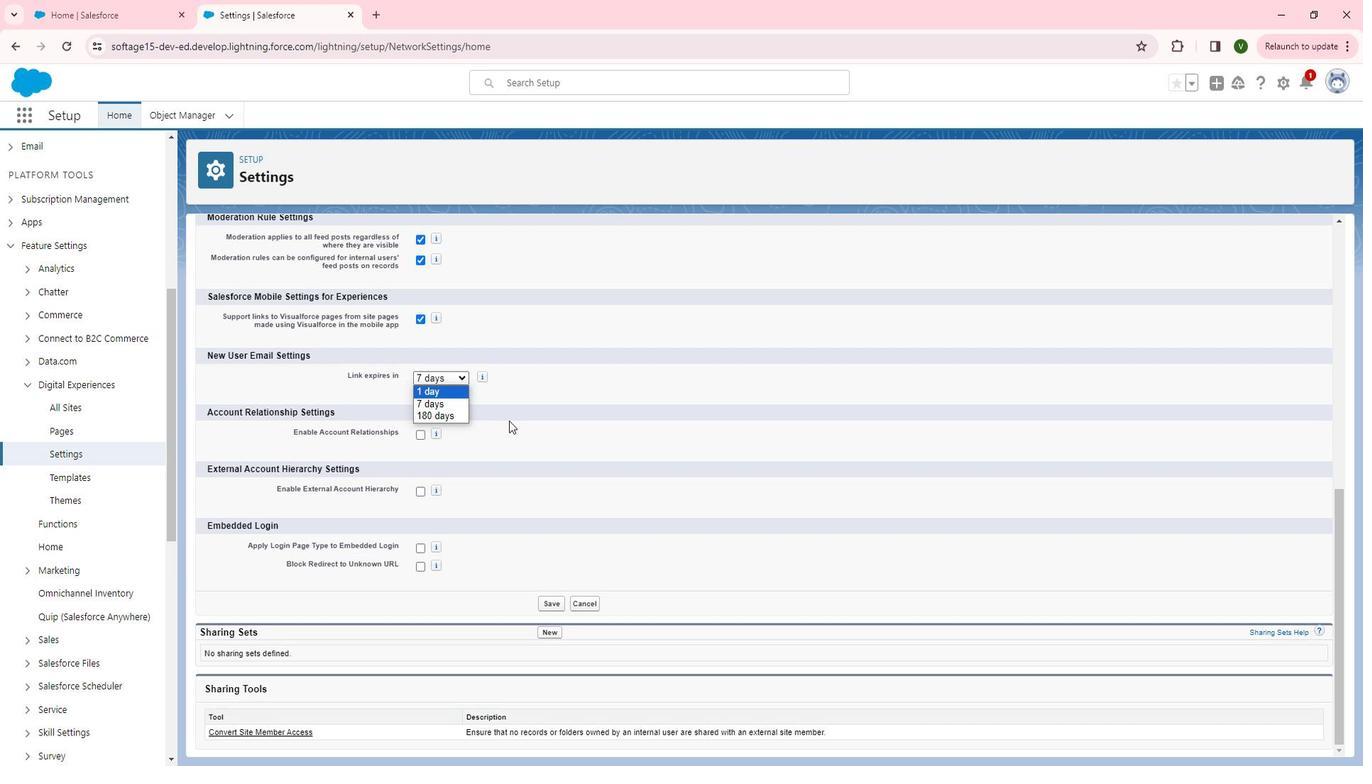 
Action: Mouse pressed left at (524, 421)
Screenshot: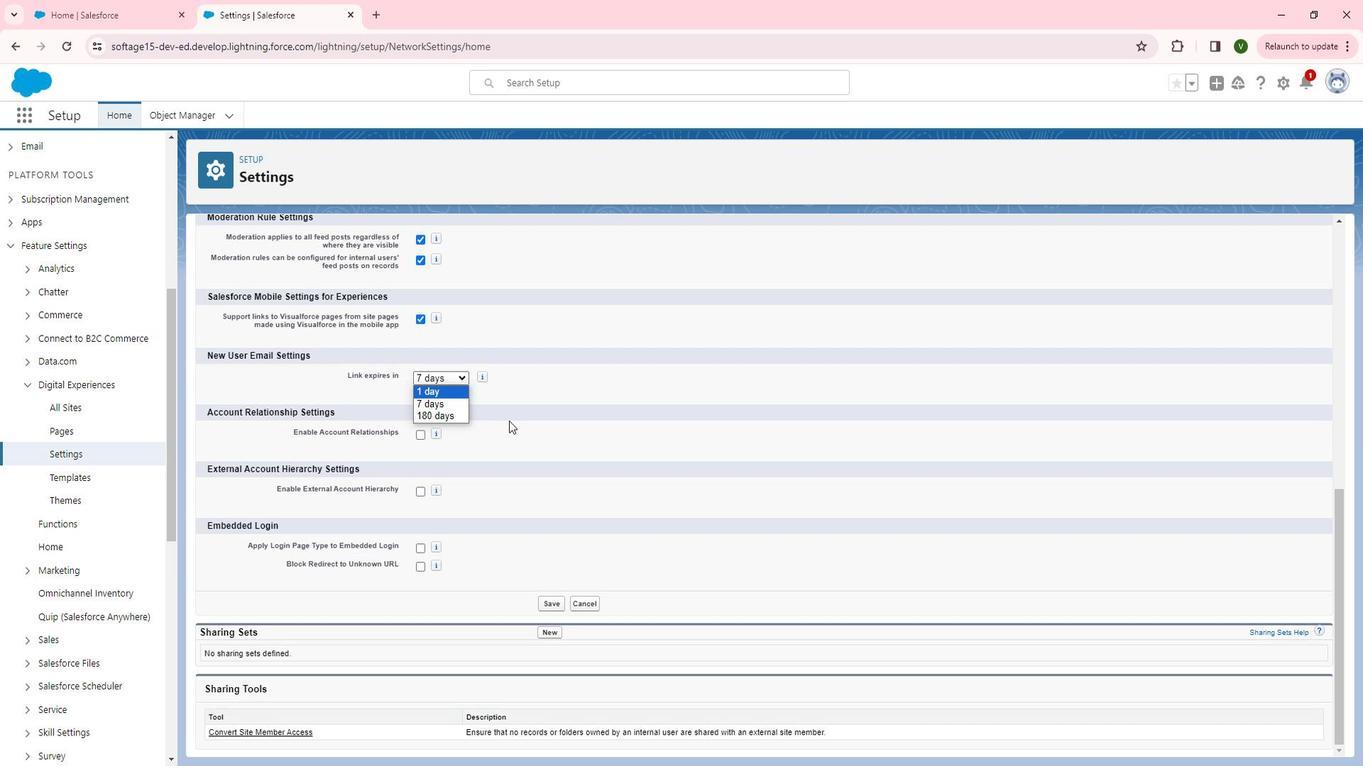 
Action: Mouse moved to (433, 433)
Screenshot: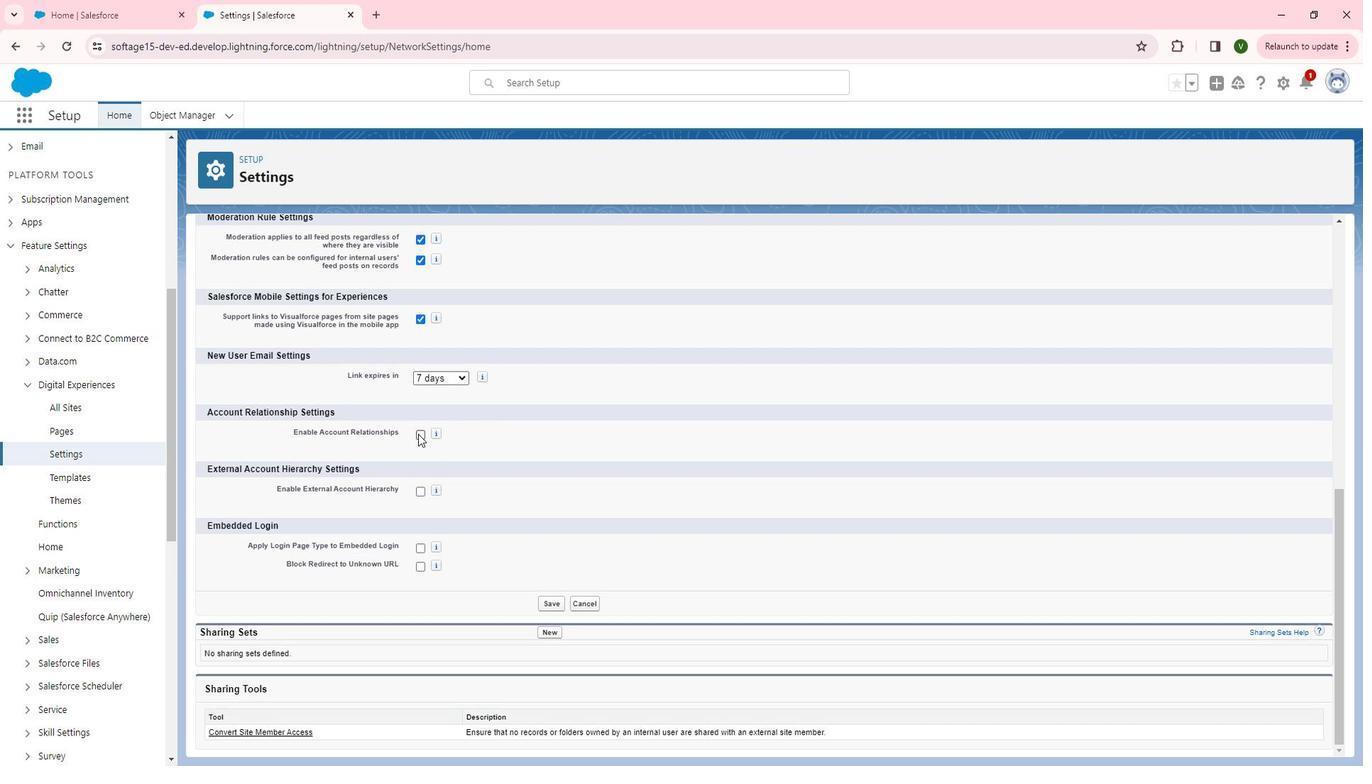 
Action: Mouse pressed left at (433, 433)
Screenshot: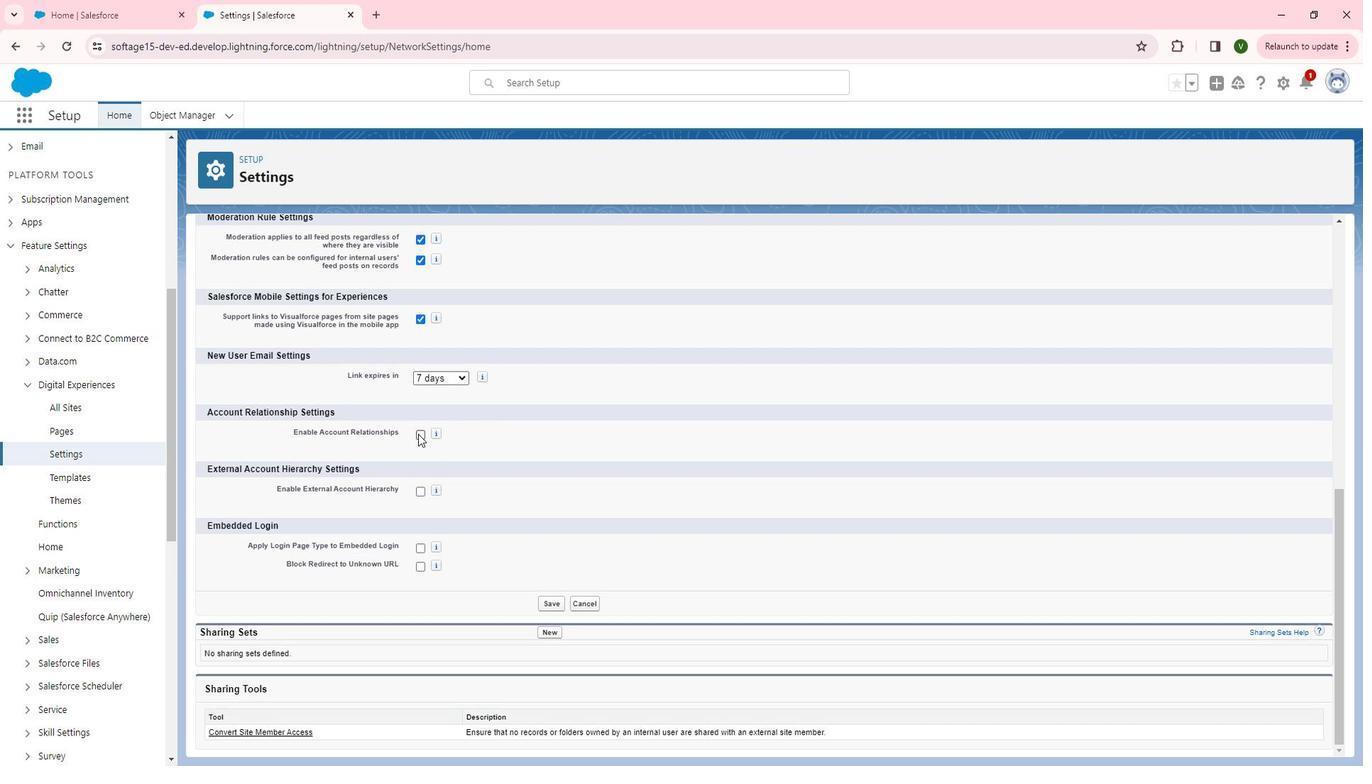 
Action: Mouse moved to (509, 450)
Screenshot: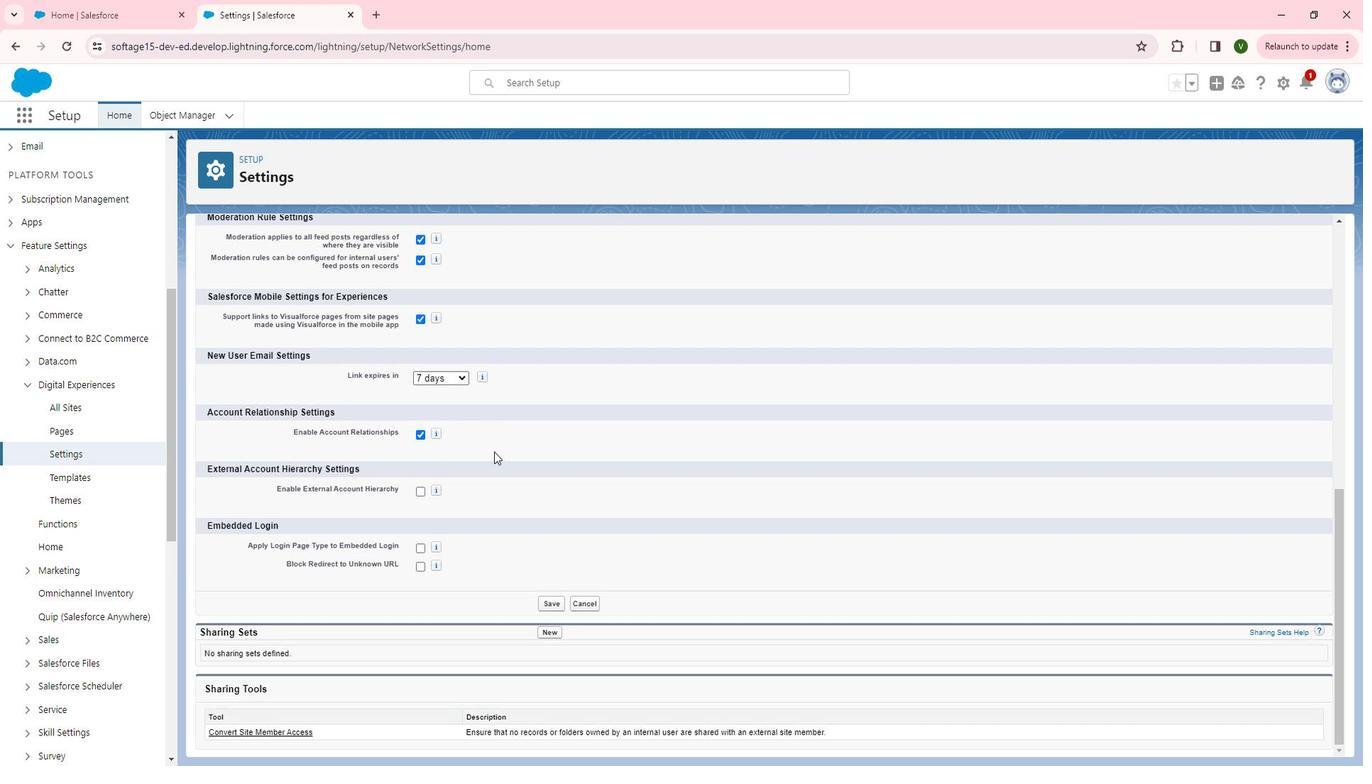 
Action: Mouse scrolled (509, 450) with delta (0, 0)
Screenshot: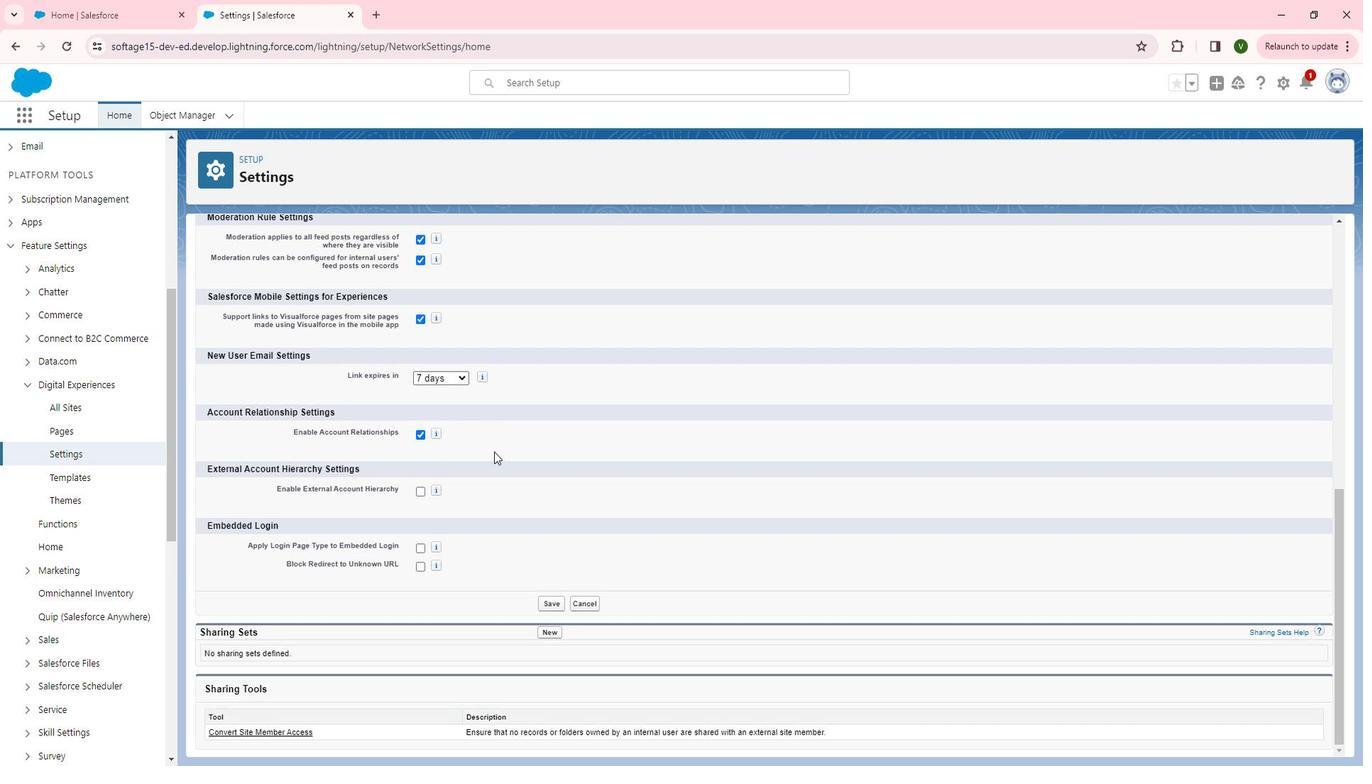 
Action: Mouse moved to (438, 488)
Screenshot: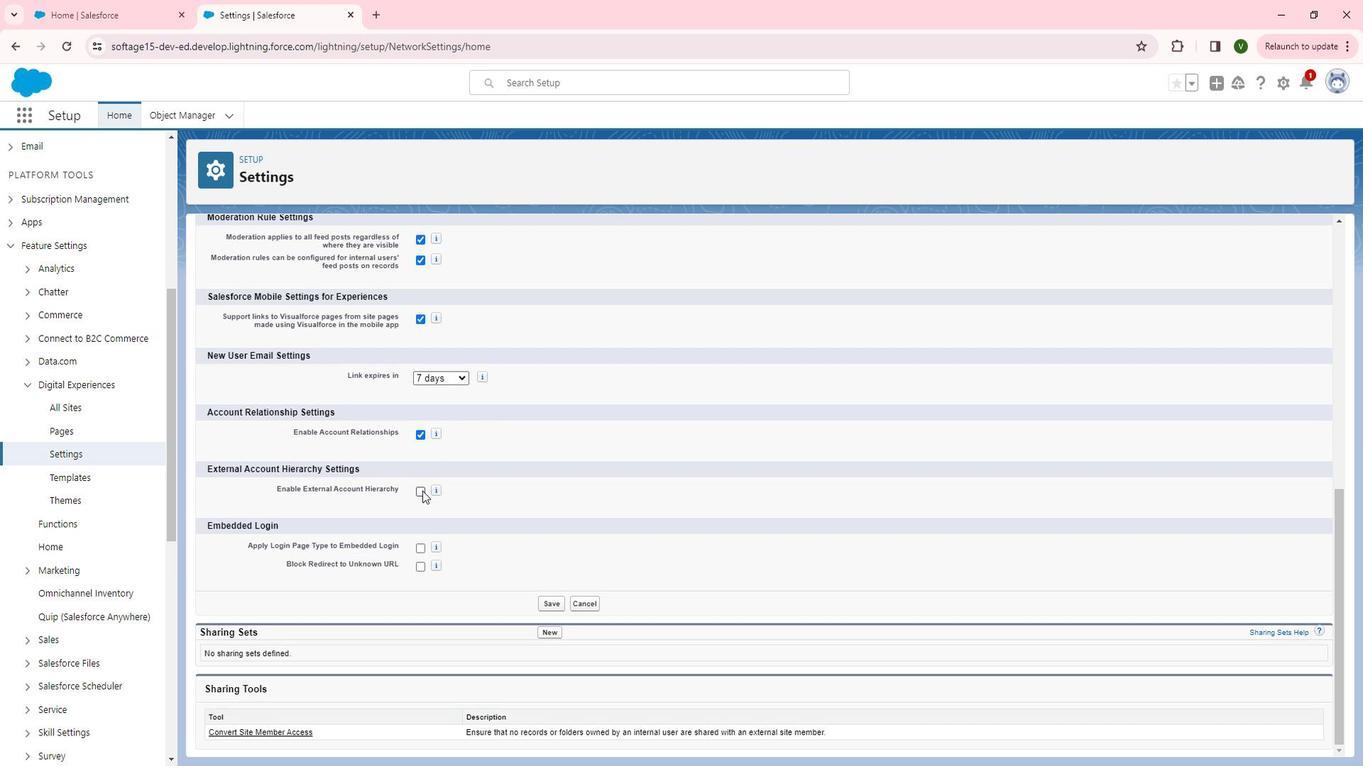
Action: Mouse pressed left at (438, 488)
Screenshot: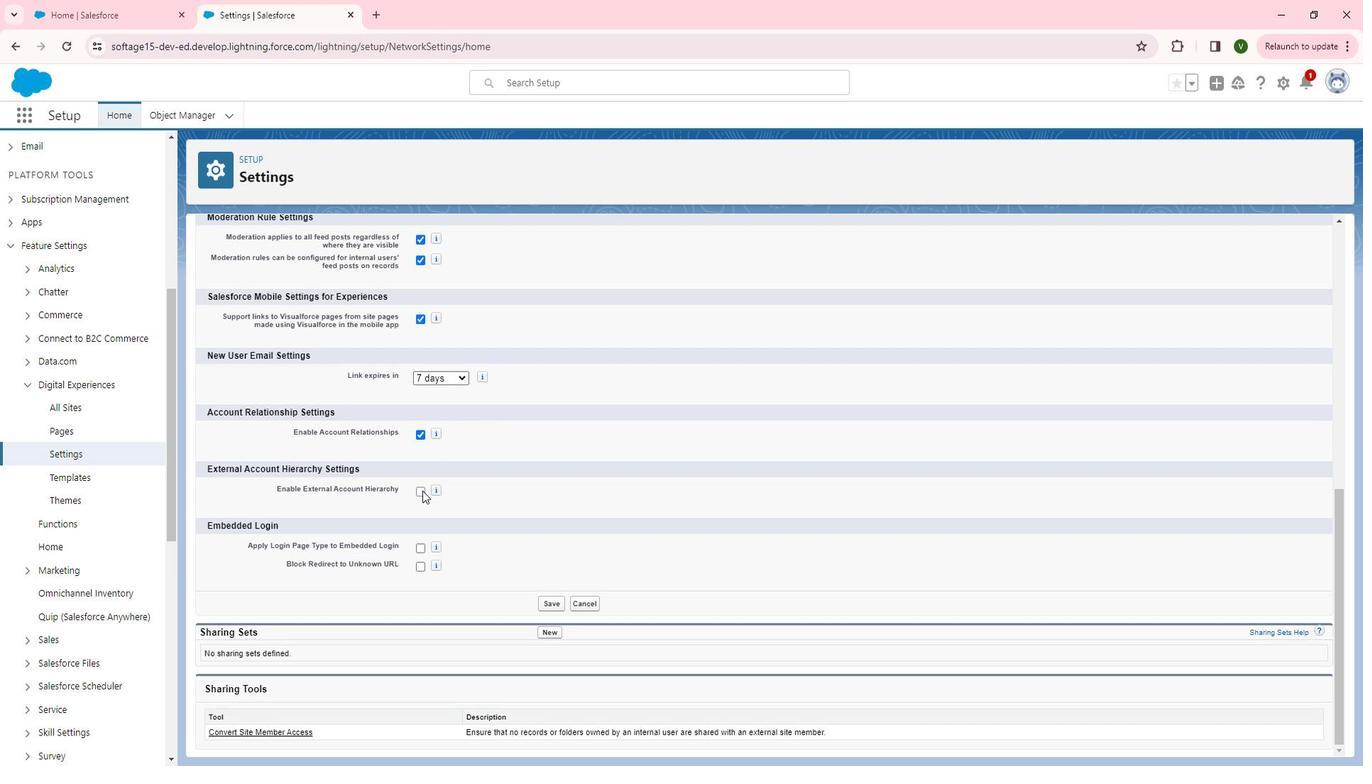 
Action: Mouse moved to (434, 543)
Screenshot: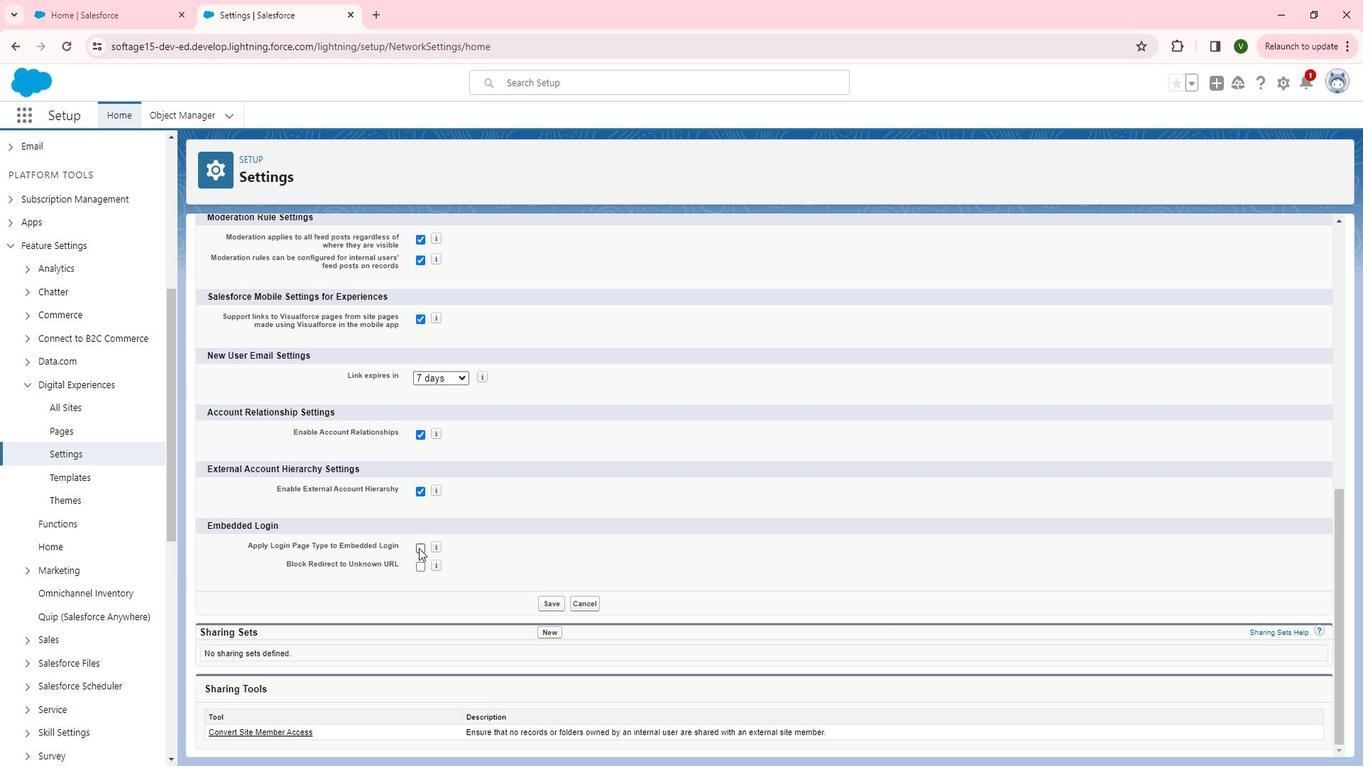 
Action: Mouse pressed left at (434, 543)
Screenshot: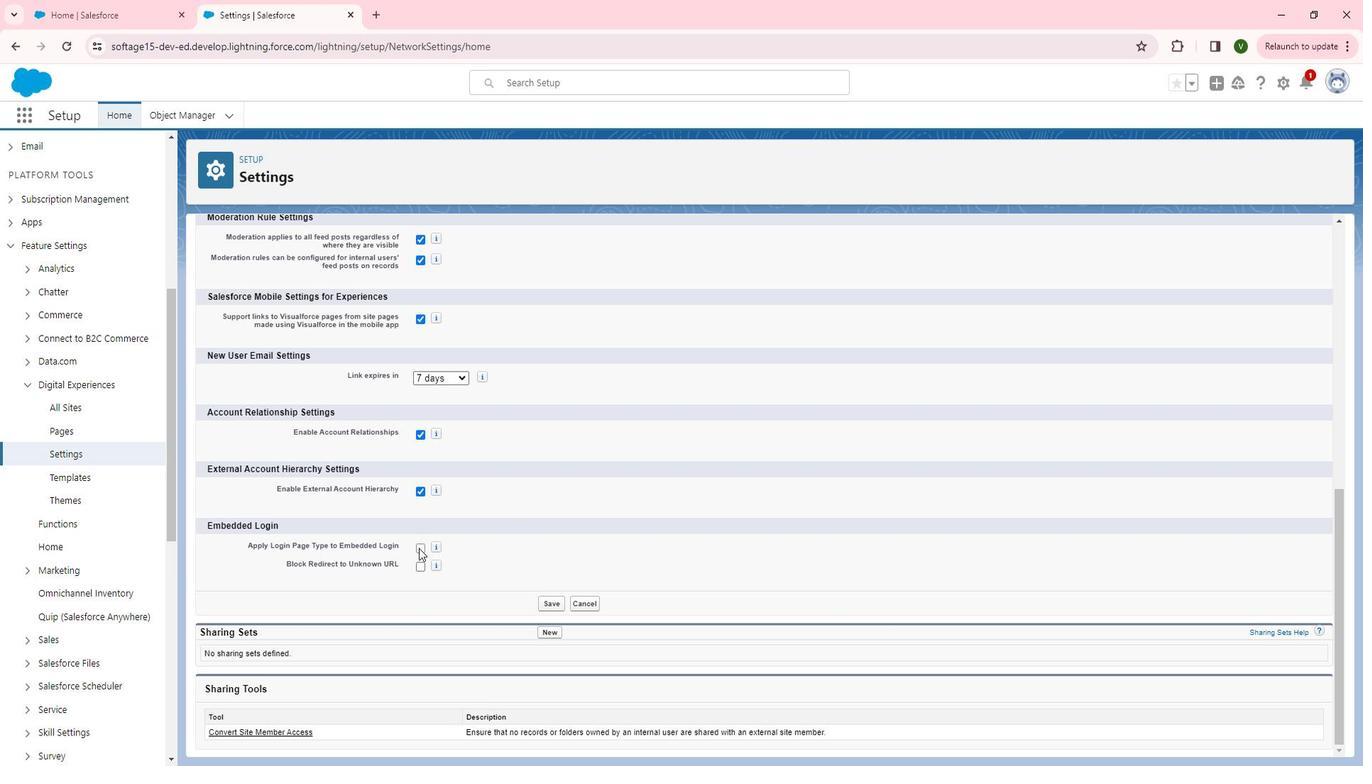 
Action: Mouse moved to (561, 599)
Screenshot: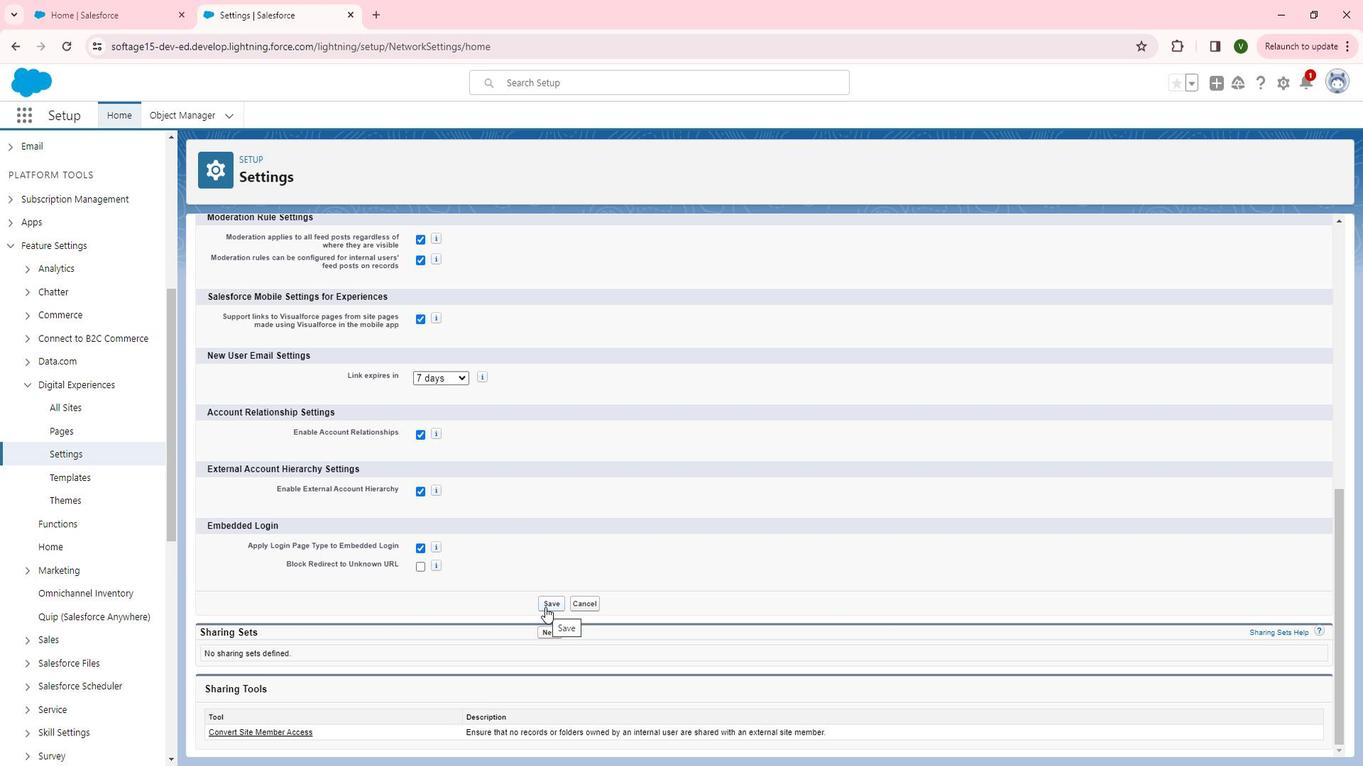 
Action: Mouse pressed left at (561, 599)
Screenshot: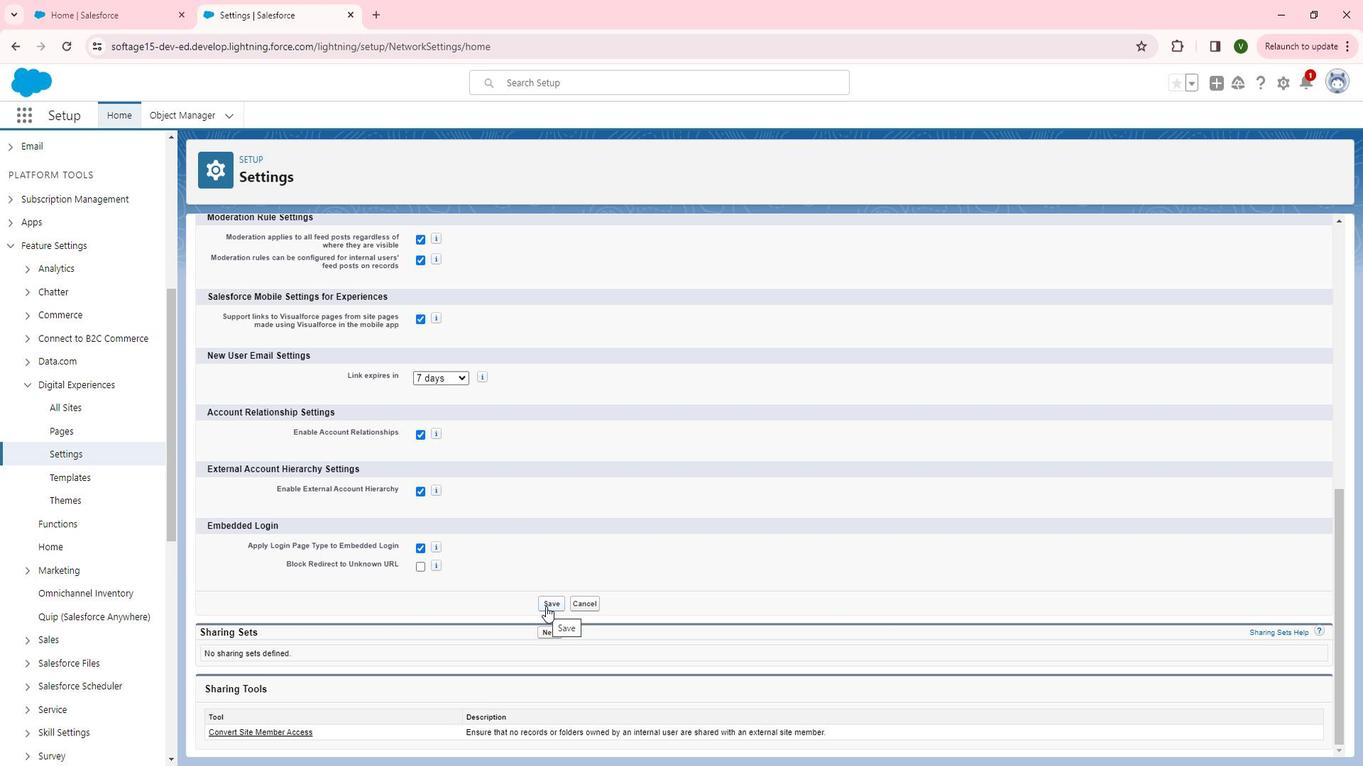 
Action: Mouse moved to (90, 452)
Screenshot: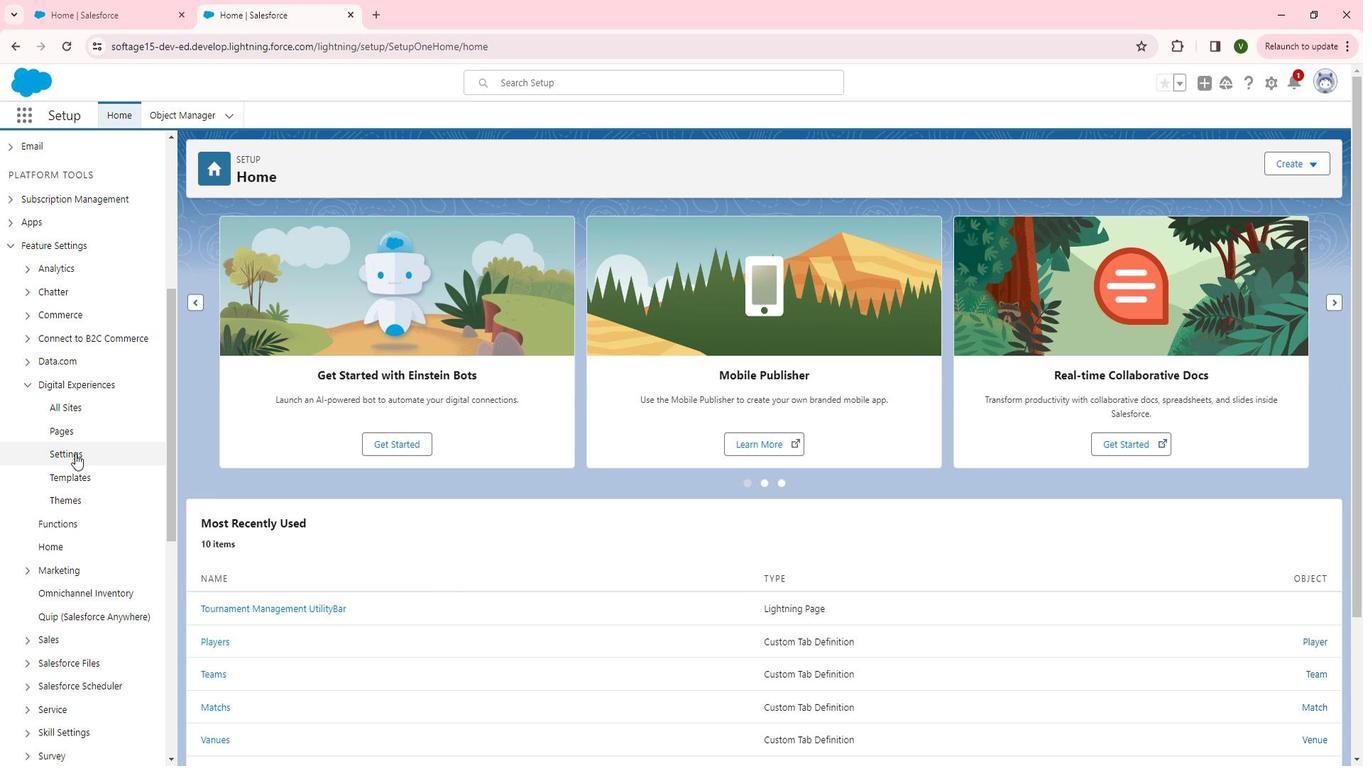 
Action: Mouse pressed left at (90, 452)
Screenshot: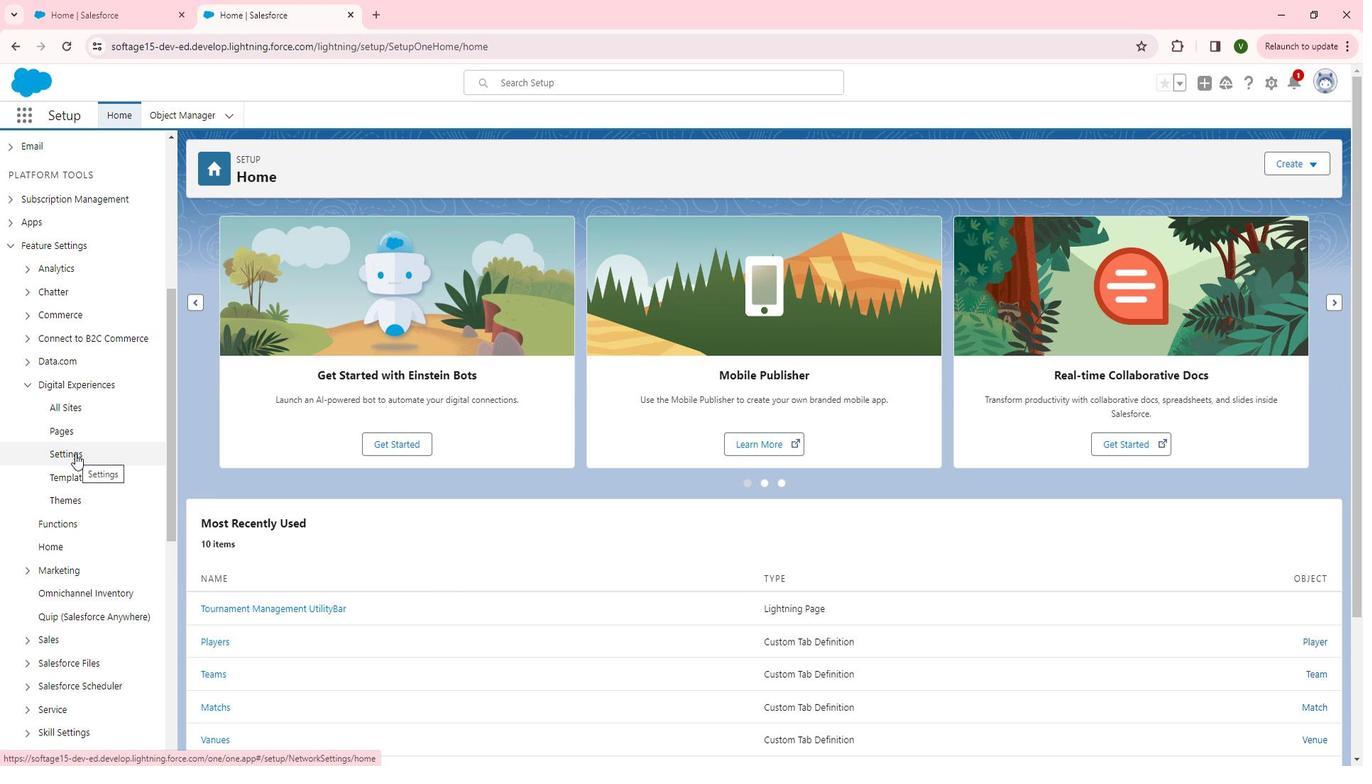 
Action: Mouse moved to (423, 491)
Screenshot: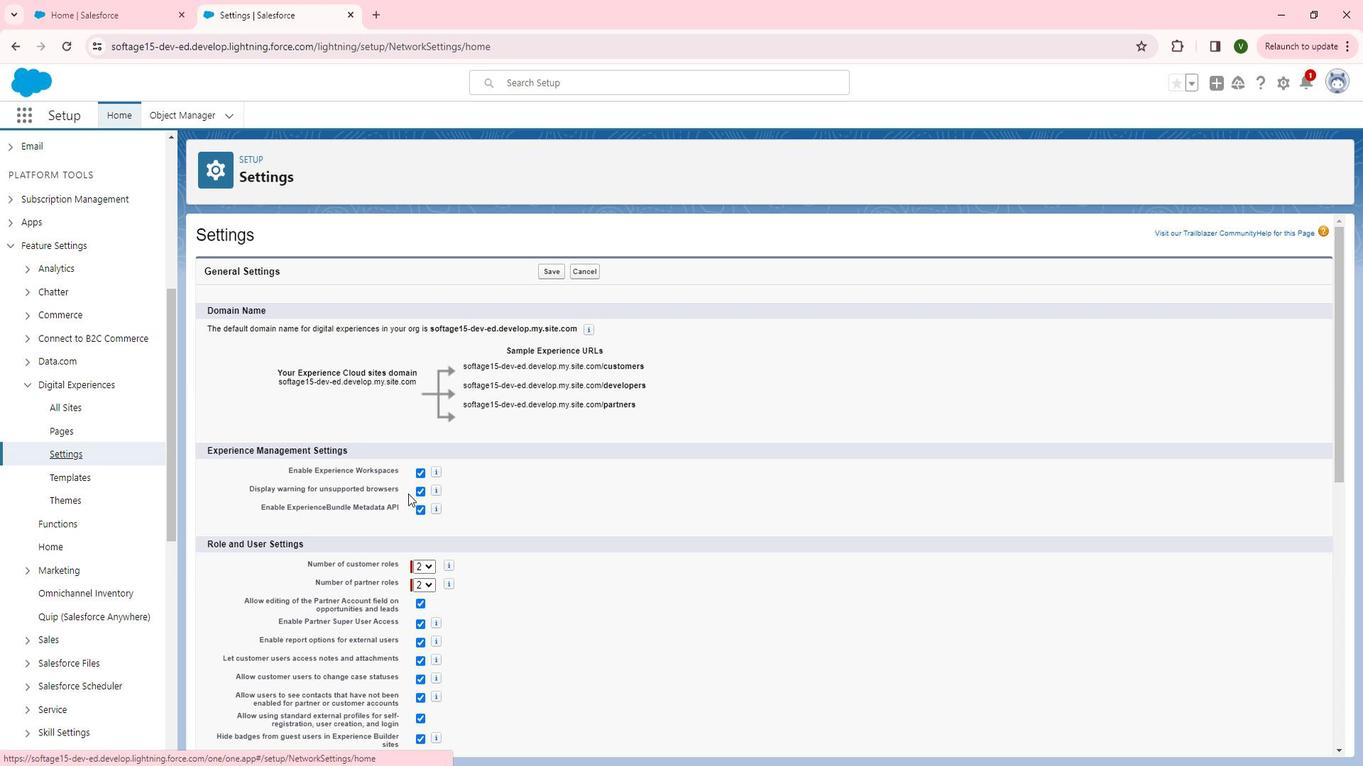 
Action: Mouse scrolled (423, 490) with delta (0, 0)
Screenshot: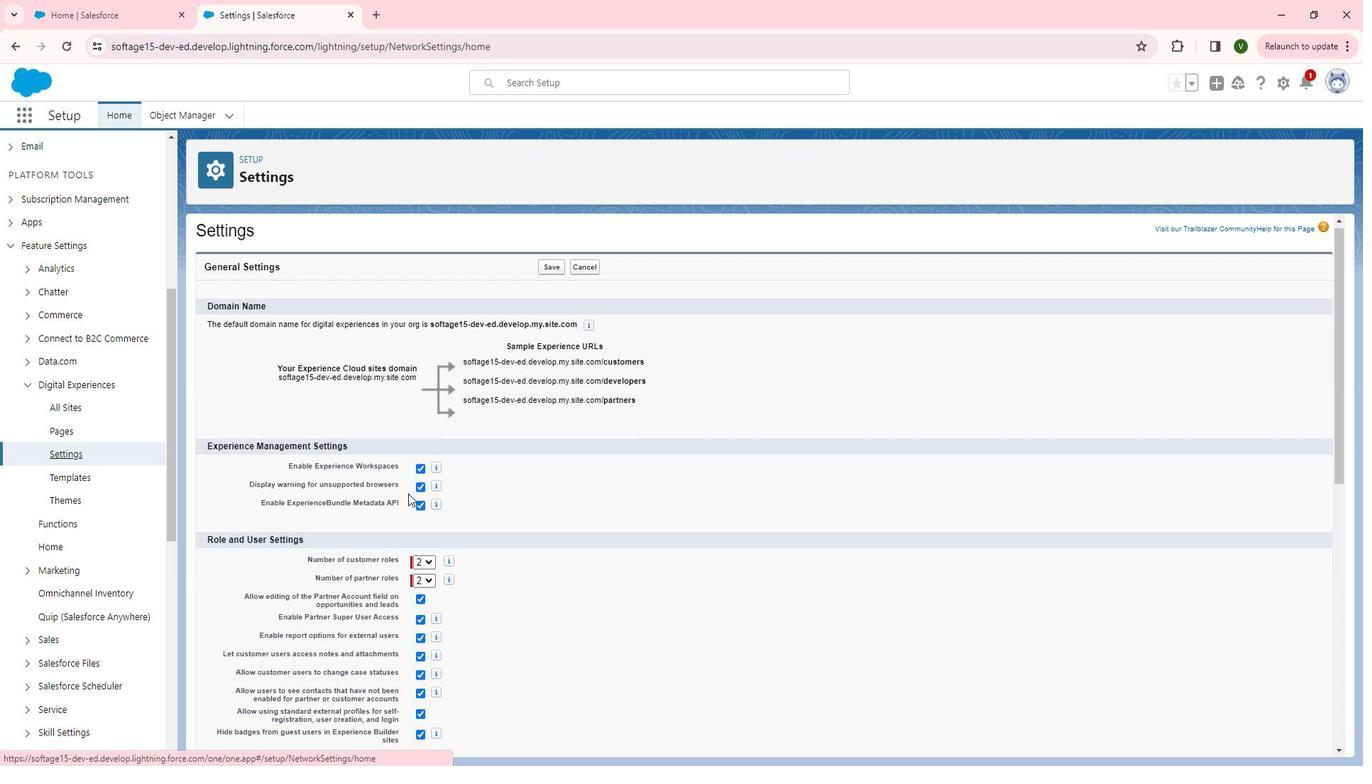 
Action: Mouse scrolled (423, 490) with delta (0, 0)
Screenshot: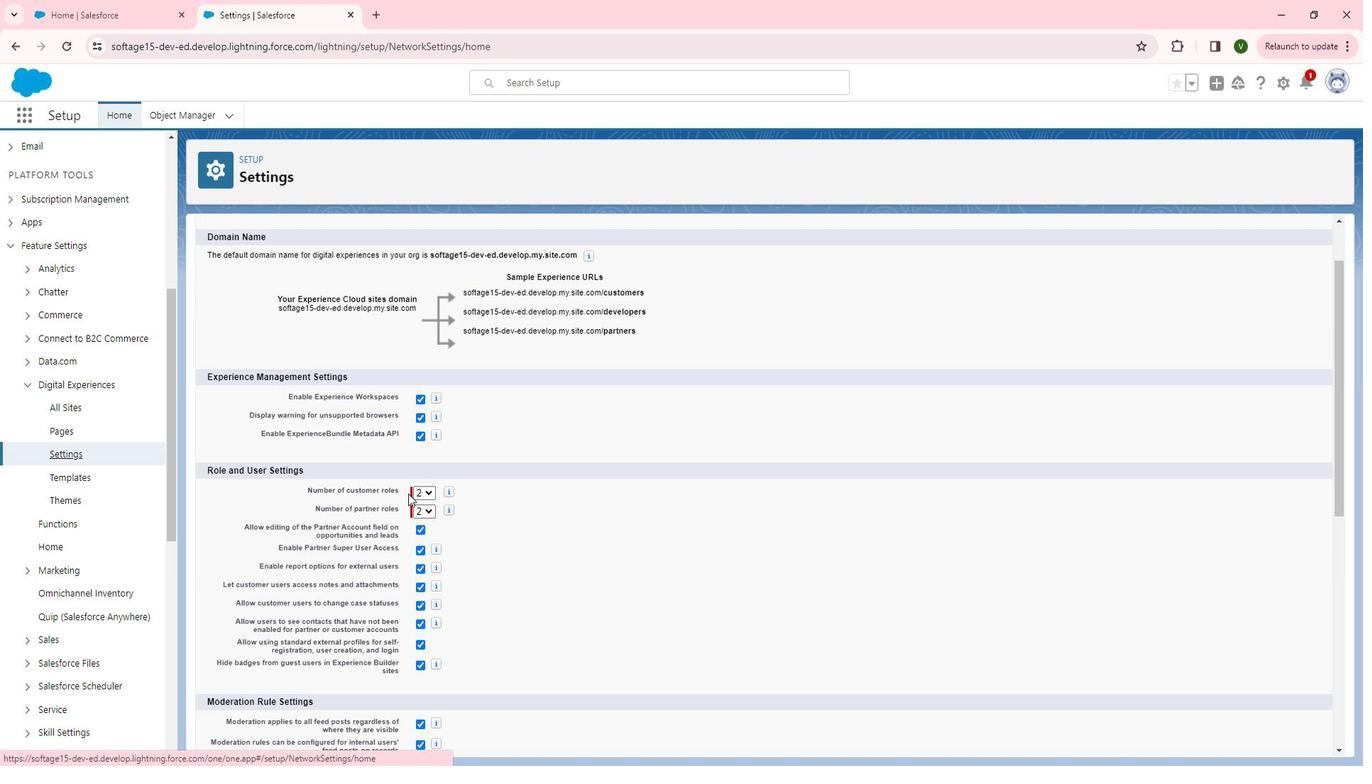 
Action: Mouse moved to (79, 411)
Screenshot: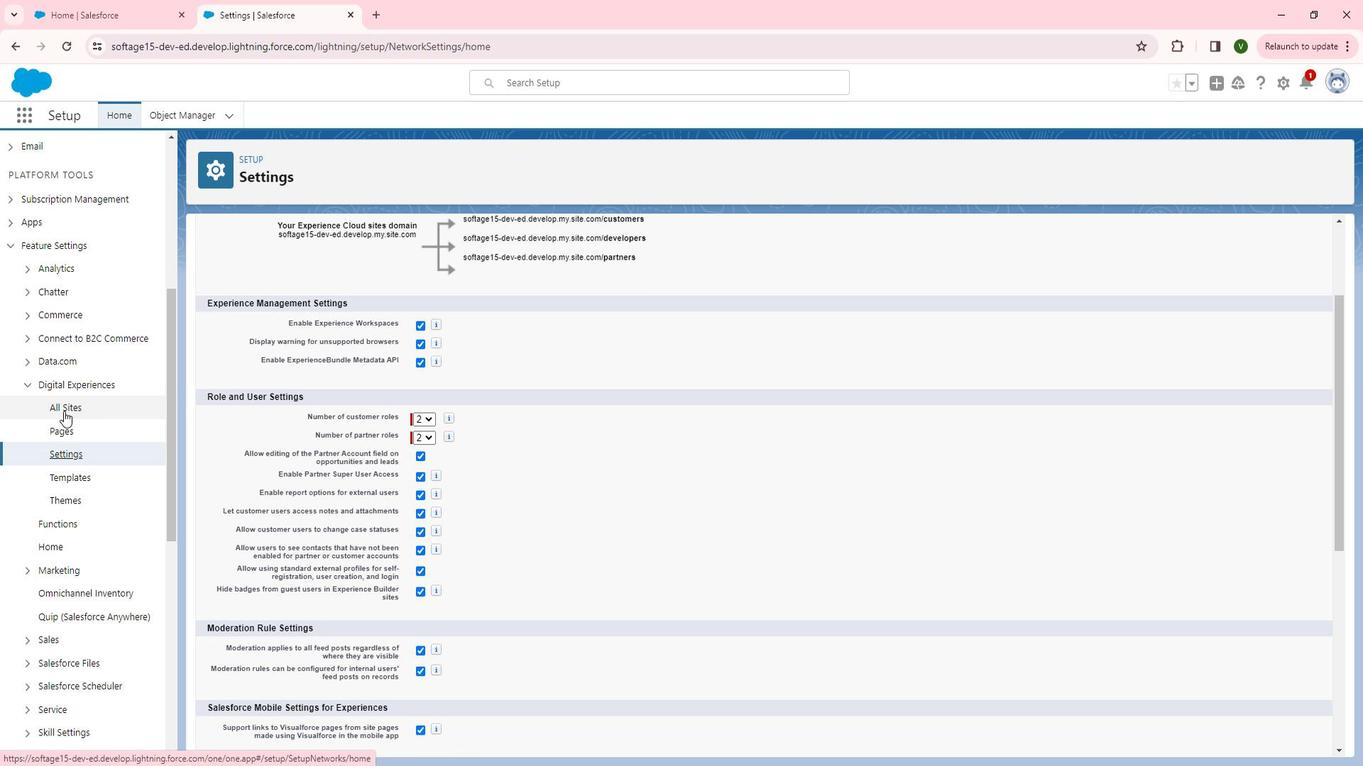 
Action: Mouse pressed left at (79, 411)
Screenshot: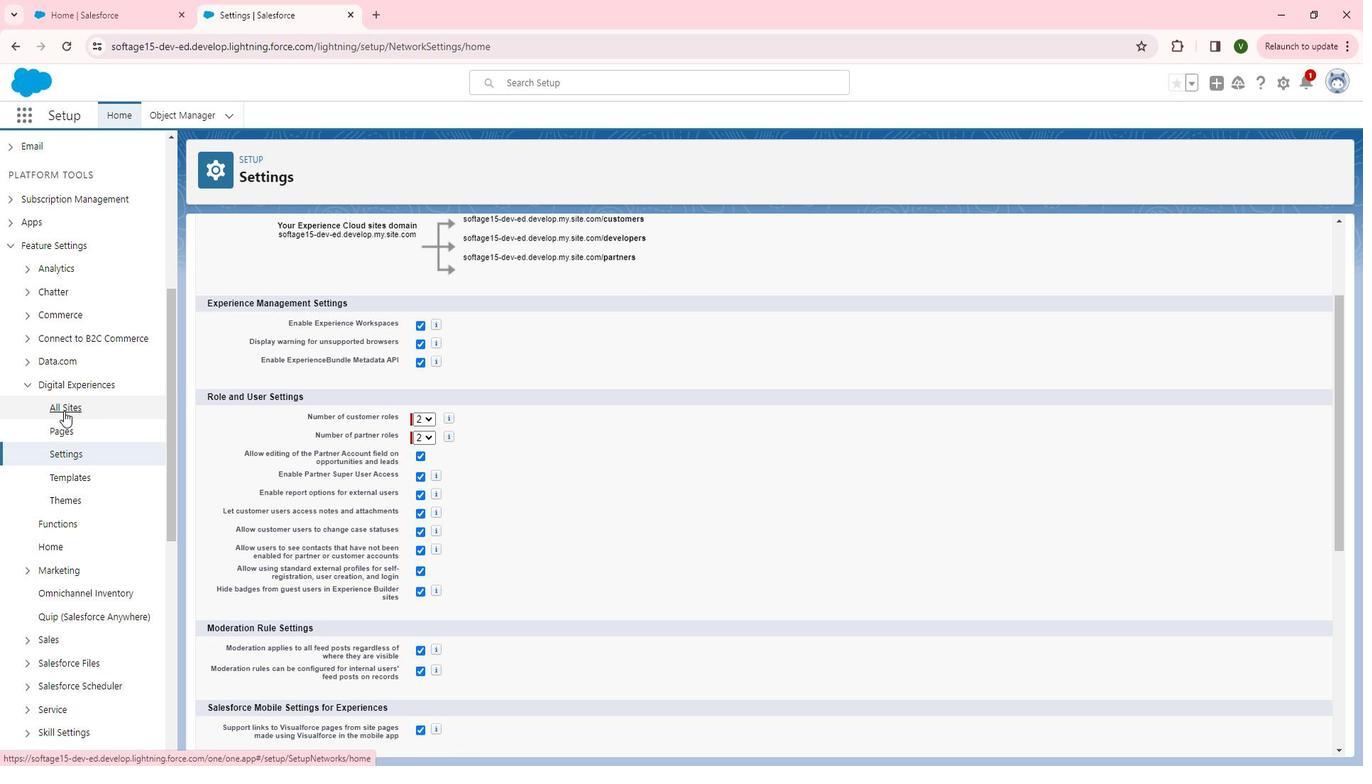 
Action: Mouse moved to (492, 387)
Screenshot: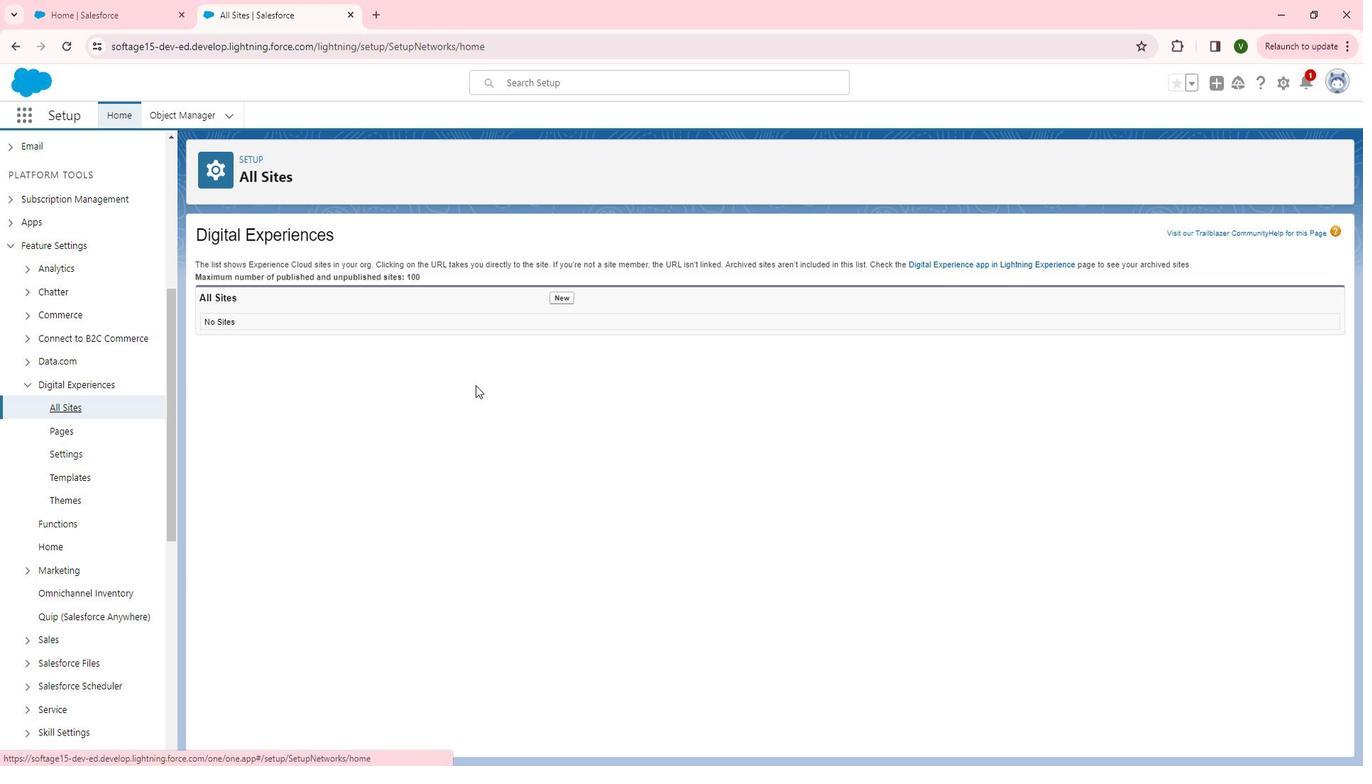 
Action: Mouse pressed left at (492, 387)
Screenshot: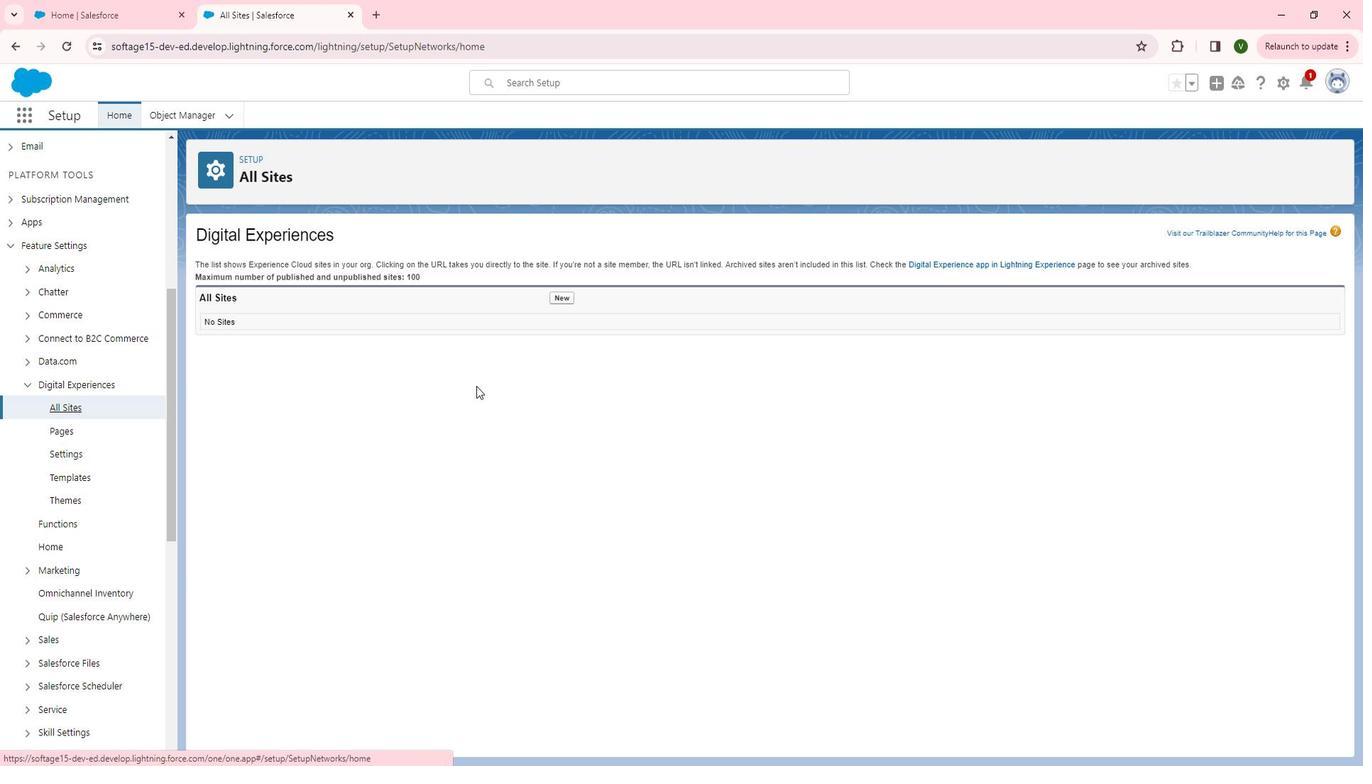 
